 Task: Display the results of the 2022 Victory Lane Racing NASCAR Cup Series for the race "Echopark Texas Grand Prix" on the track "COTA".
Action: Mouse moved to (168, 357)
Screenshot: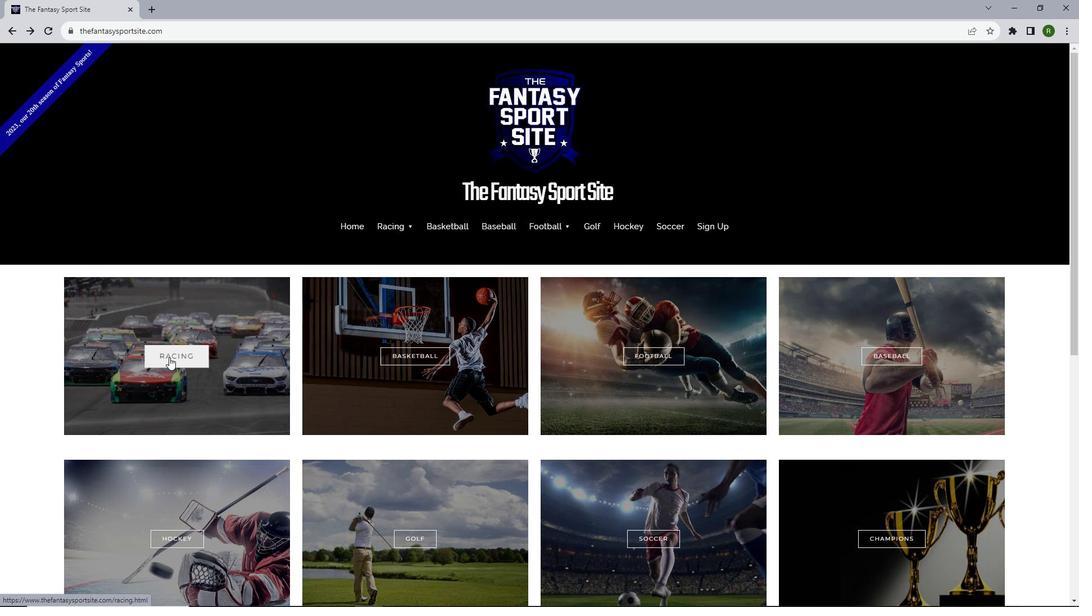 
Action: Mouse pressed left at (168, 357)
Screenshot: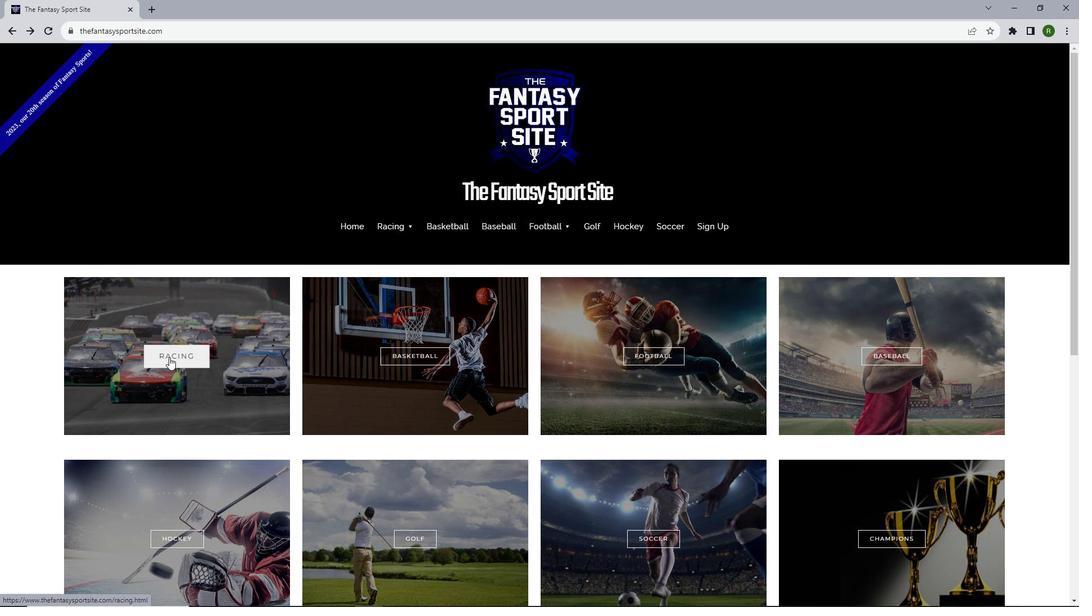 
Action: Mouse moved to (291, 325)
Screenshot: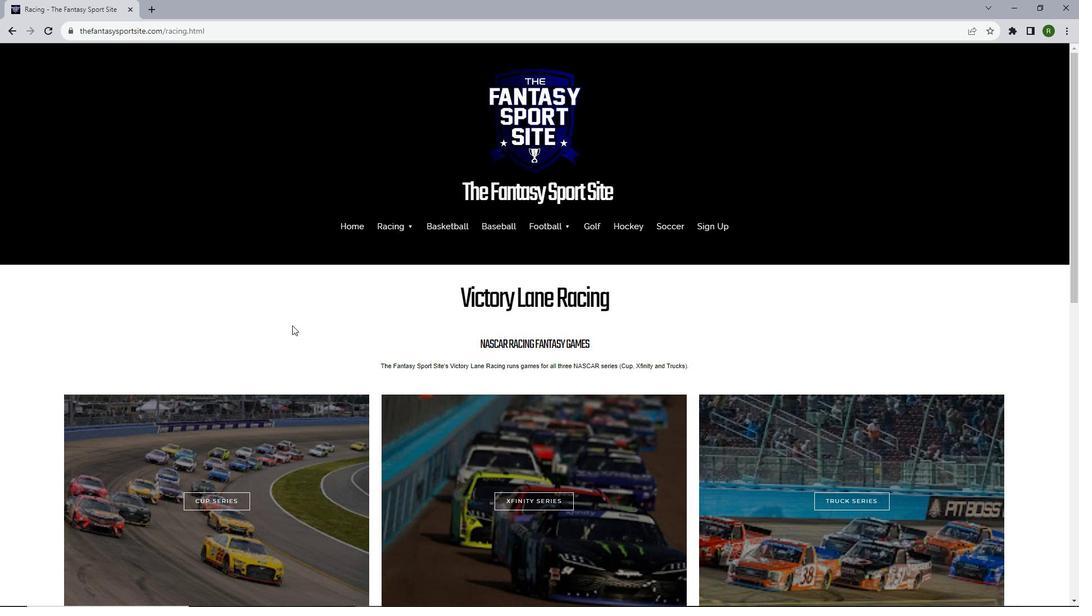 
Action: Mouse scrolled (291, 324) with delta (0, 0)
Screenshot: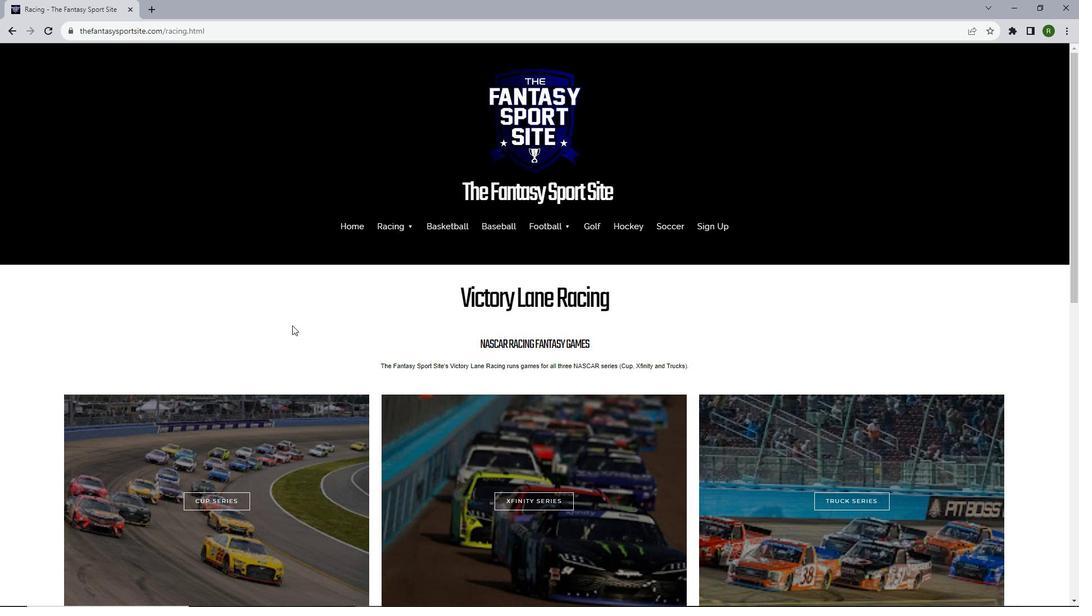 
Action: Mouse moved to (291, 326)
Screenshot: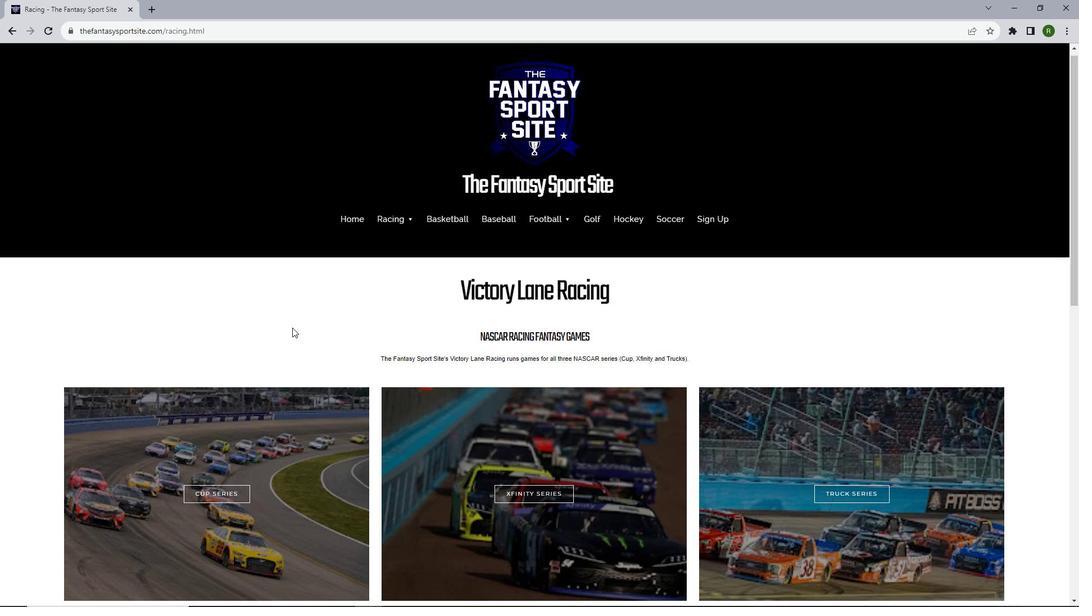 
Action: Mouse scrolled (291, 325) with delta (0, 0)
Screenshot: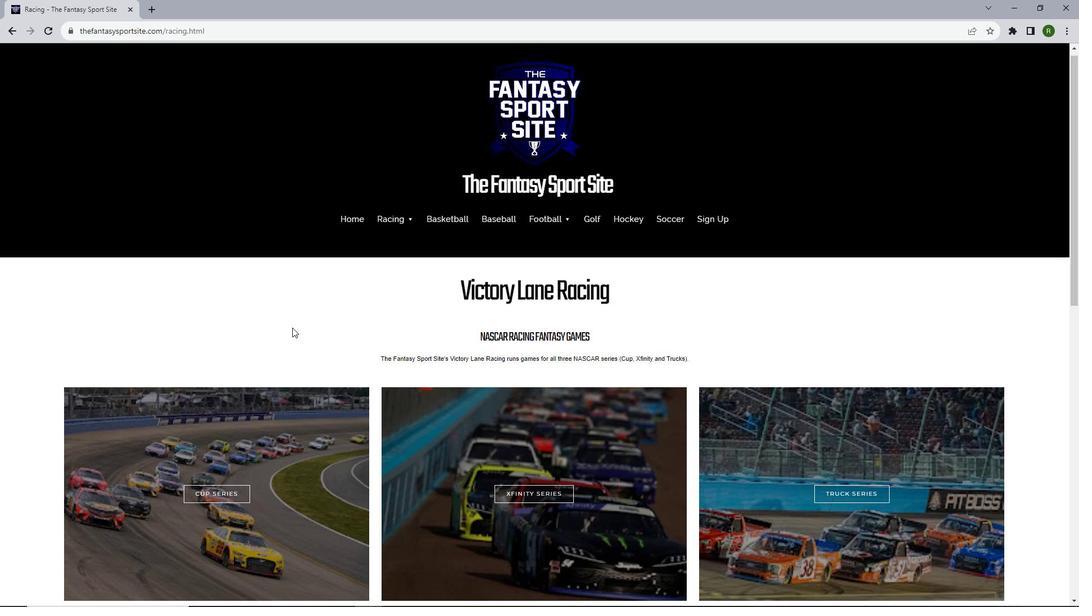 
Action: Mouse moved to (291, 327)
Screenshot: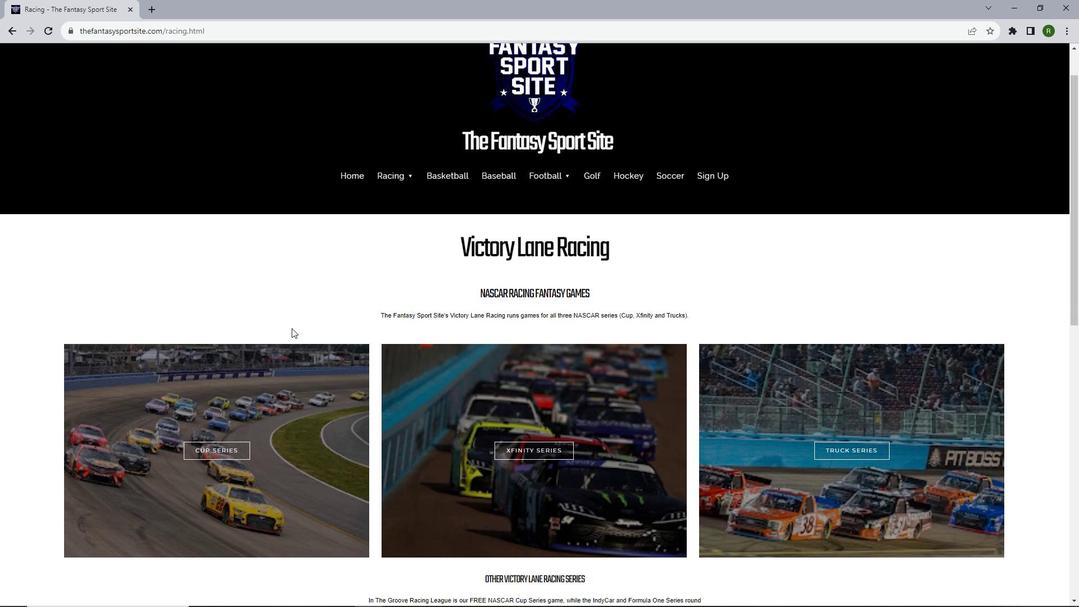 
Action: Mouse scrolled (291, 327) with delta (0, 0)
Screenshot: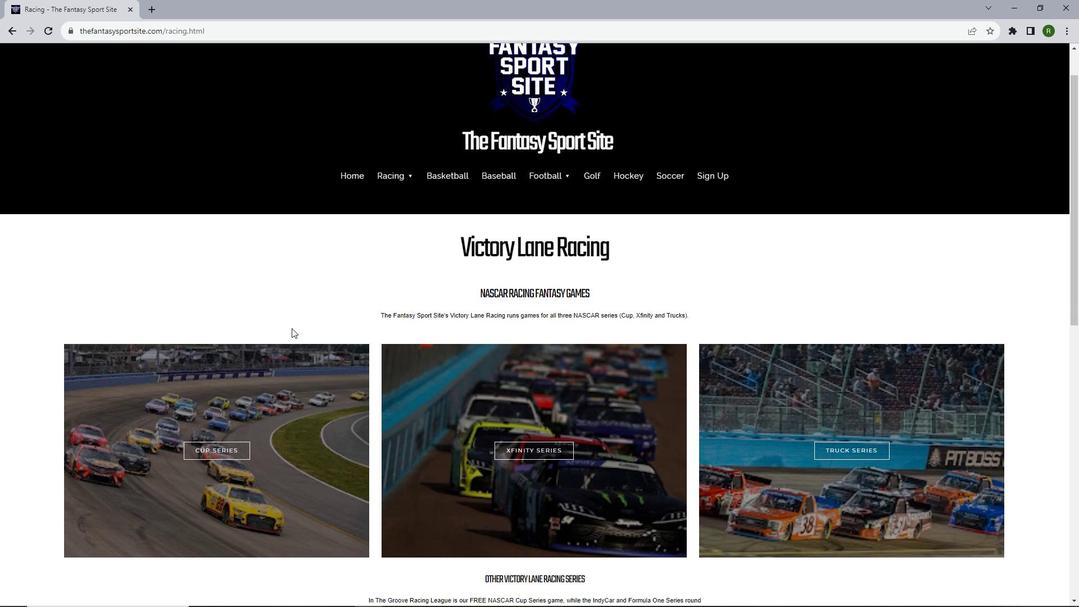 
Action: Mouse moved to (204, 328)
Screenshot: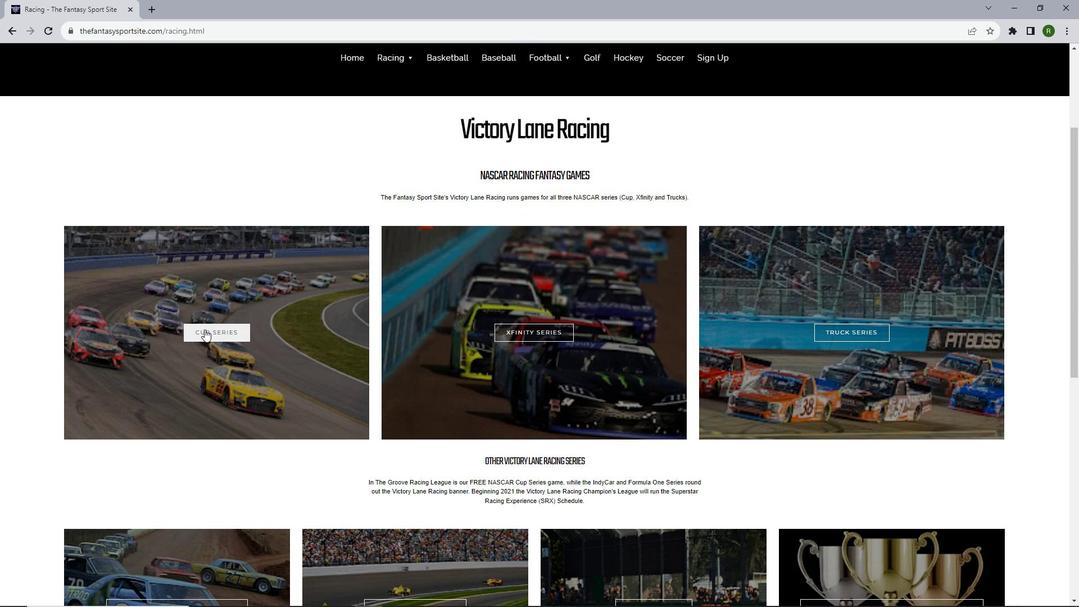 
Action: Mouse pressed left at (204, 328)
Screenshot: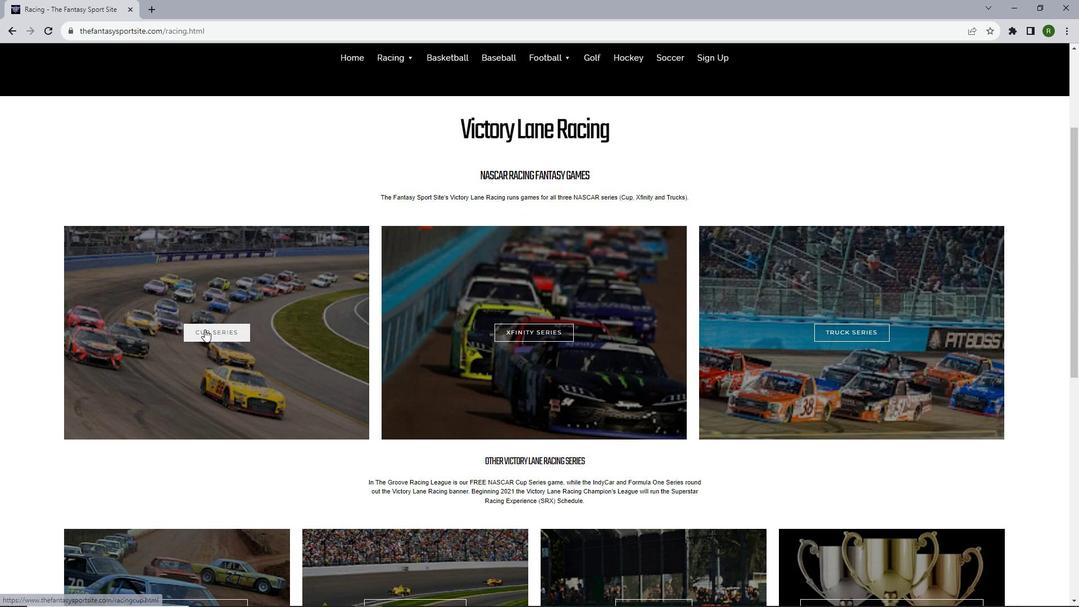 
Action: Mouse moved to (358, 259)
Screenshot: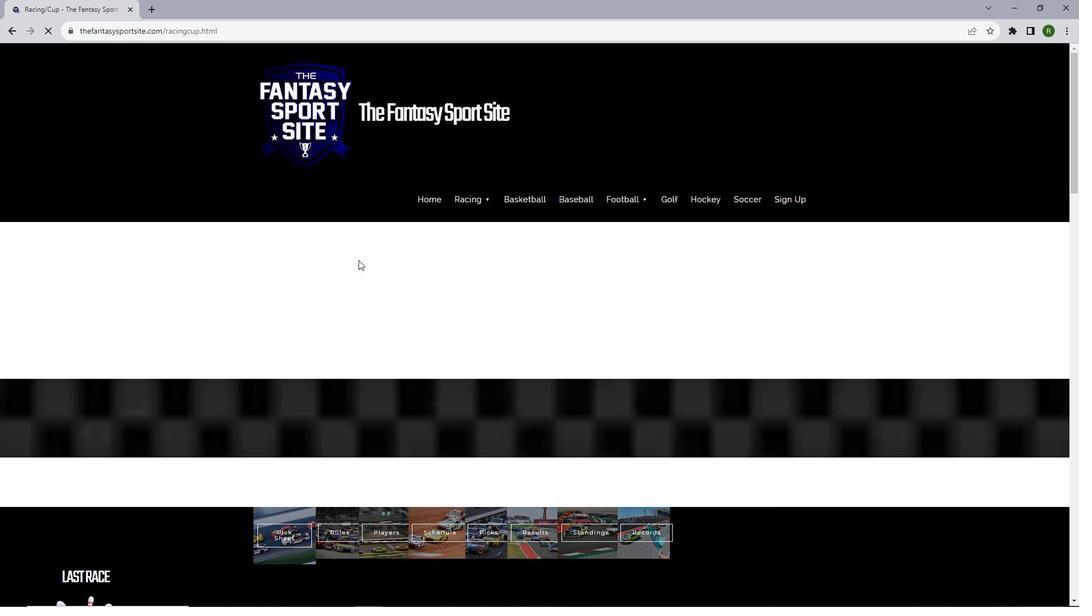 
Action: Mouse scrolled (358, 259) with delta (0, 0)
Screenshot: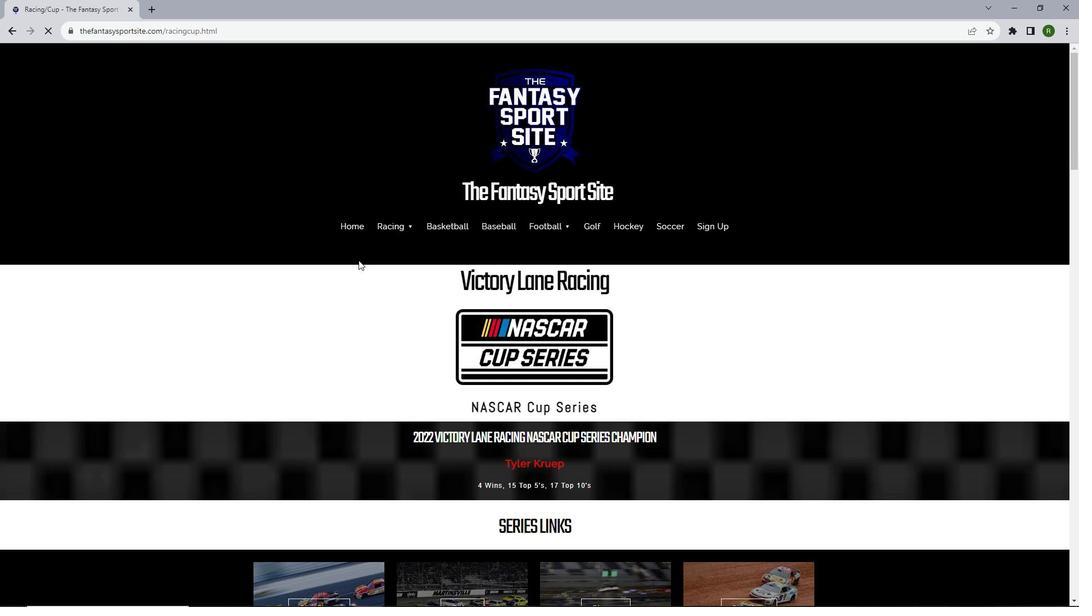 
Action: Mouse scrolled (358, 259) with delta (0, 0)
Screenshot: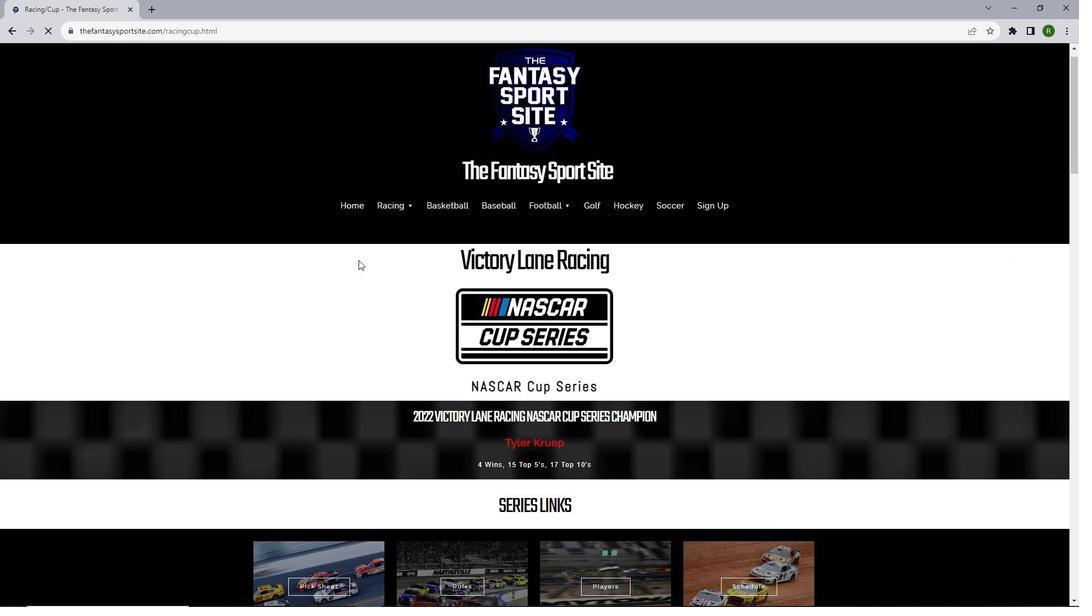 
Action: Mouse scrolled (358, 259) with delta (0, 0)
Screenshot: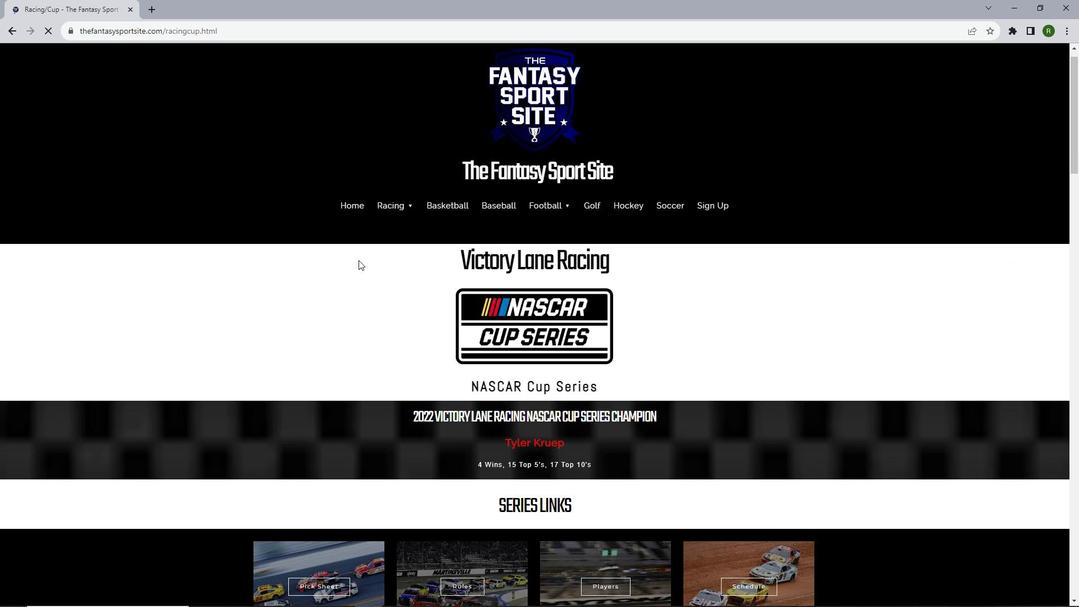 
Action: Mouse scrolled (358, 259) with delta (0, 0)
Screenshot: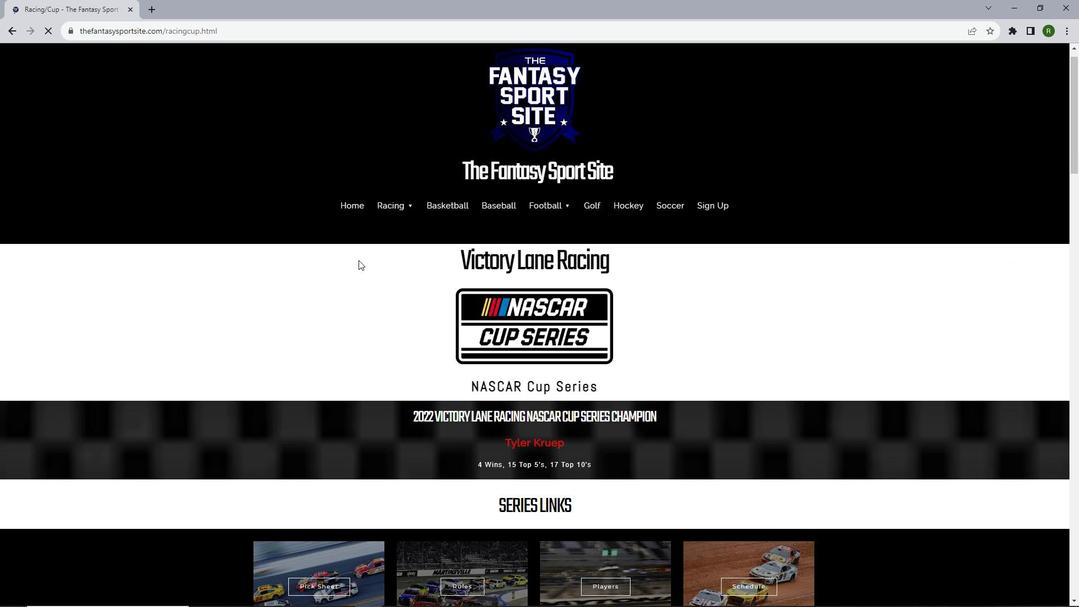 
Action: Mouse scrolled (358, 259) with delta (0, 0)
Screenshot: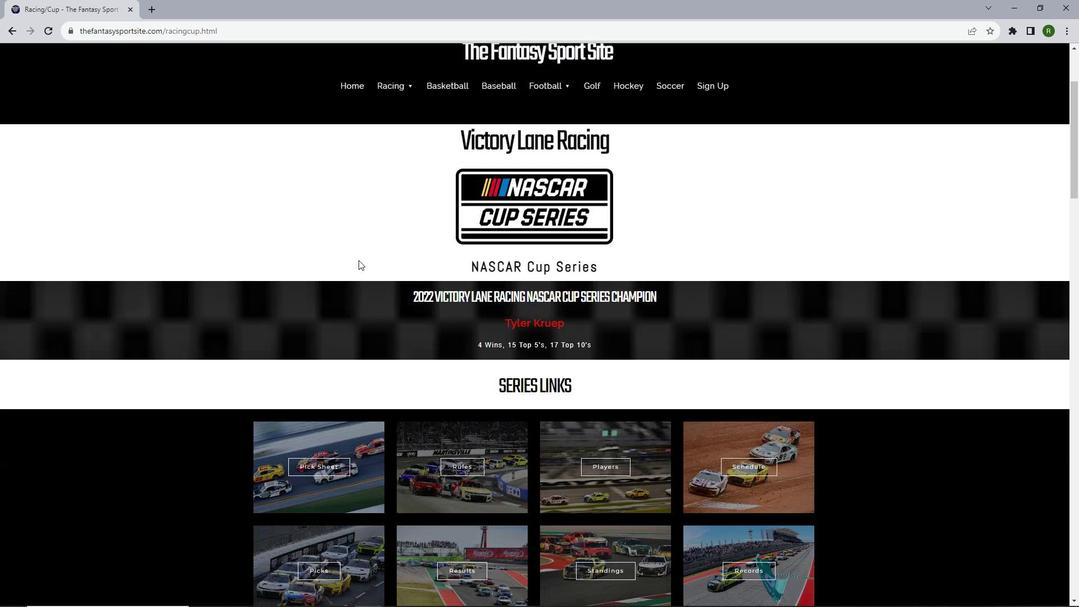 
Action: Mouse moved to (357, 264)
Screenshot: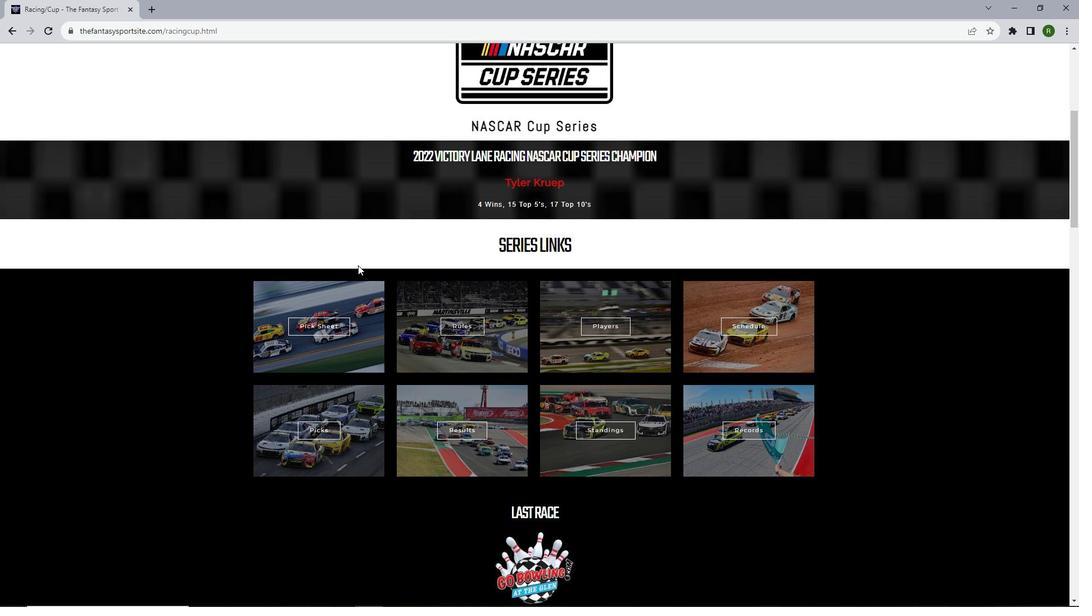 
Action: Mouse scrolled (357, 264) with delta (0, 0)
Screenshot: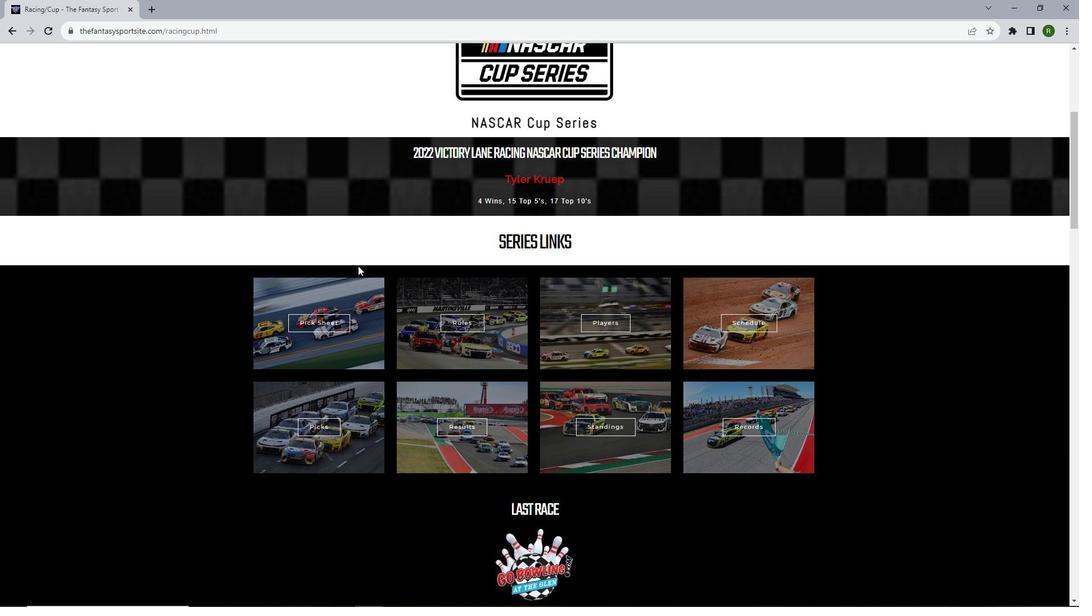 
Action: Mouse moved to (452, 370)
Screenshot: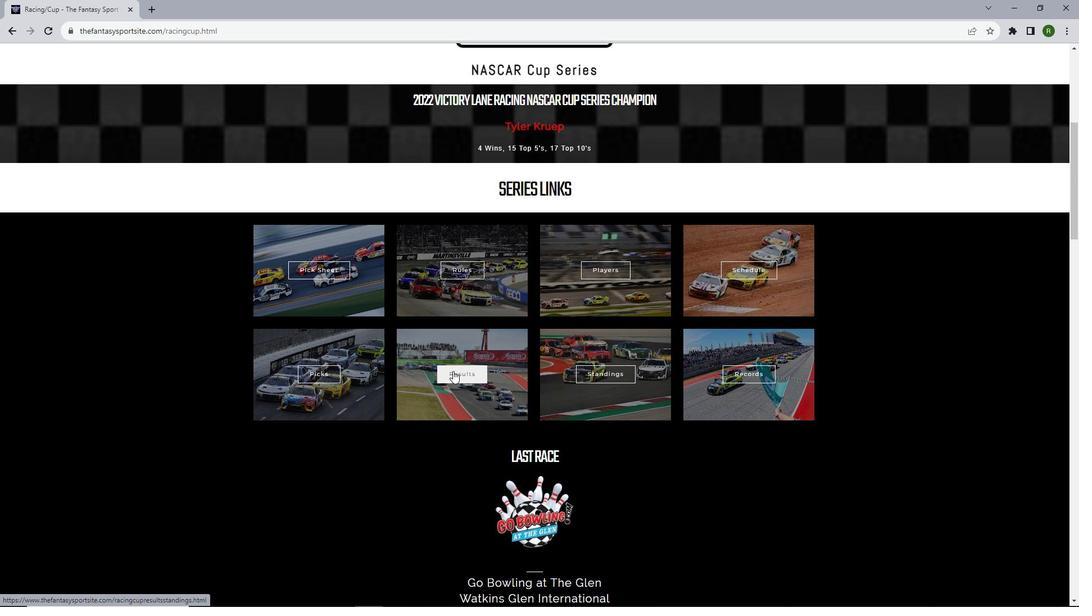 
Action: Mouse pressed left at (452, 370)
Screenshot: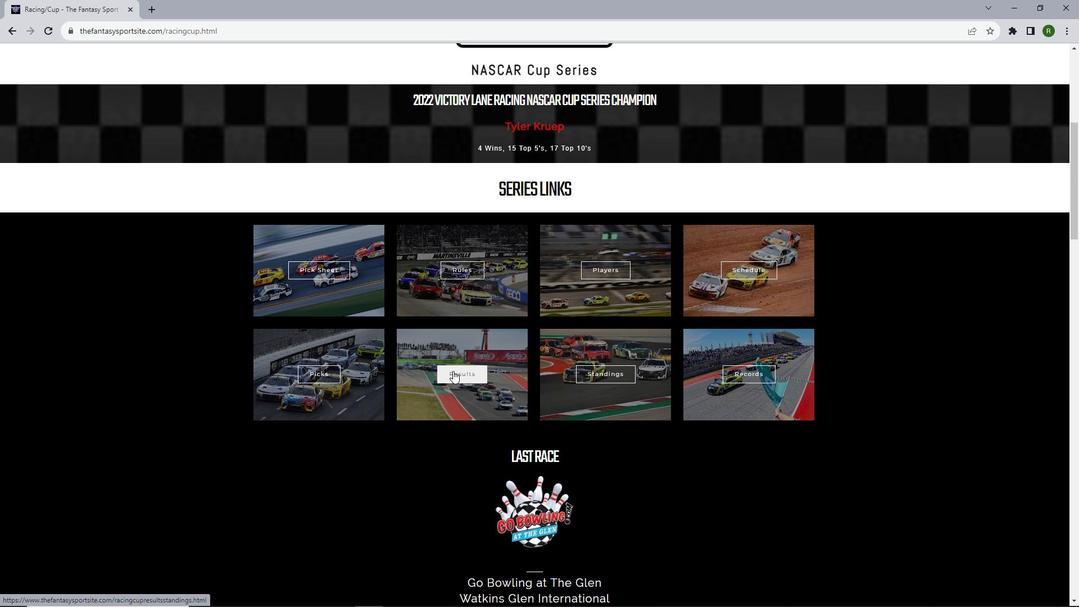 
Action: Mouse moved to (415, 312)
Screenshot: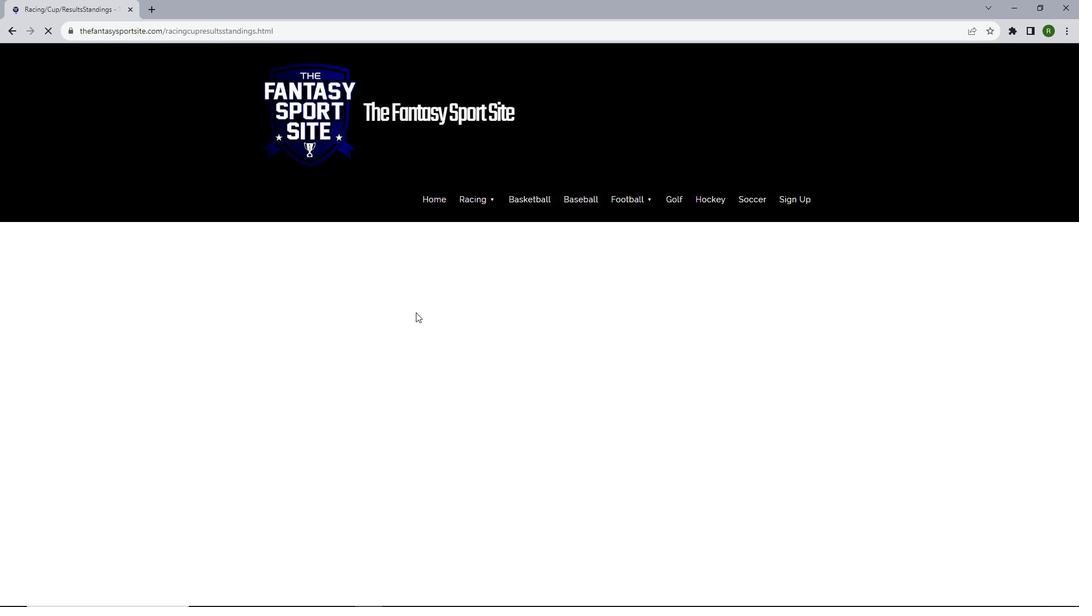 
Action: Mouse scrolled (415, 311) with delta (0, 0)
Screenshot: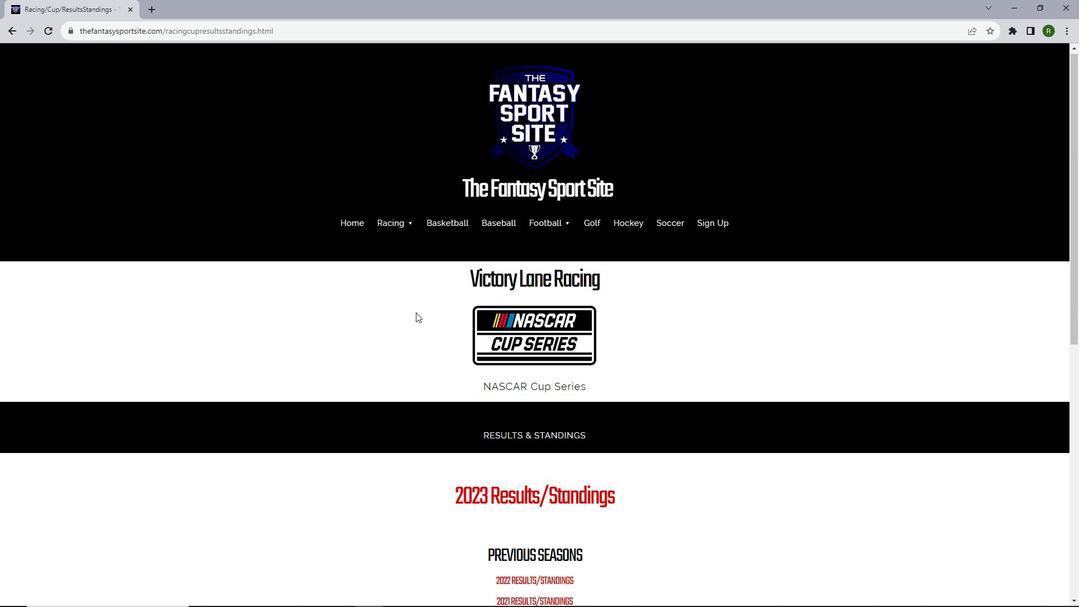 
Action: Mouse scrolled (415, 311) with delta (0, 0)
Screenshot: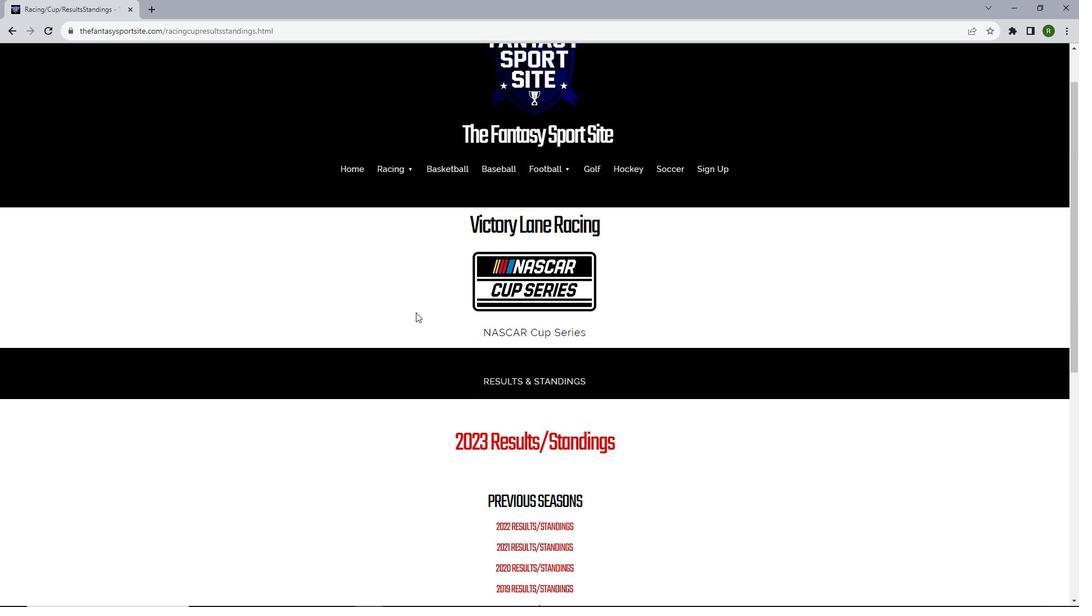
Action: Mouse scrolled (415, 311) with delta (0, 0)
Screenshot: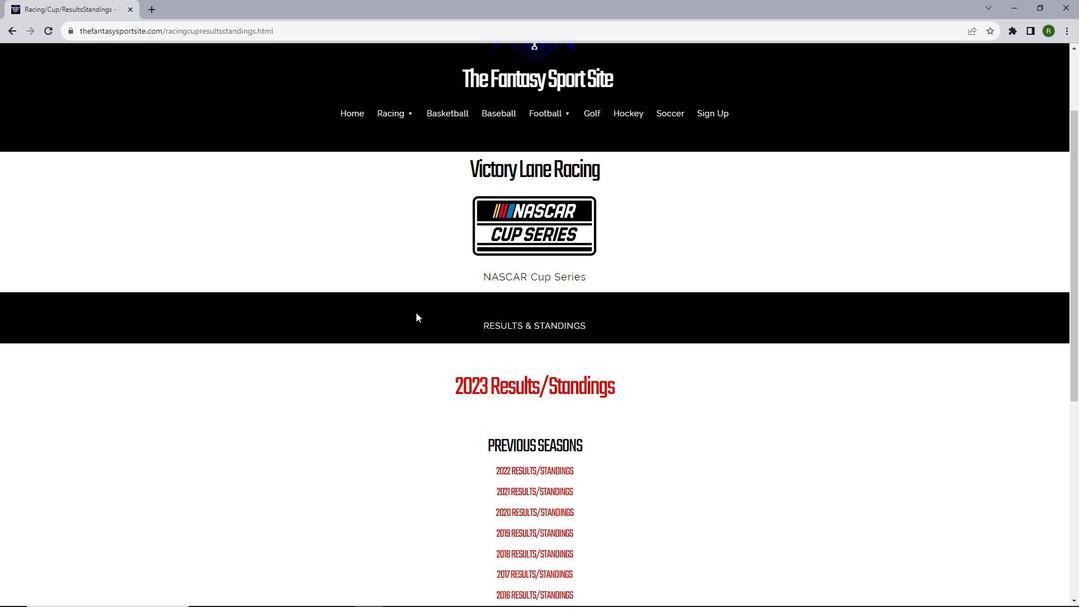 
Action: Mouse scrolled (415, 311) with delta (0, 0)
Screenshot: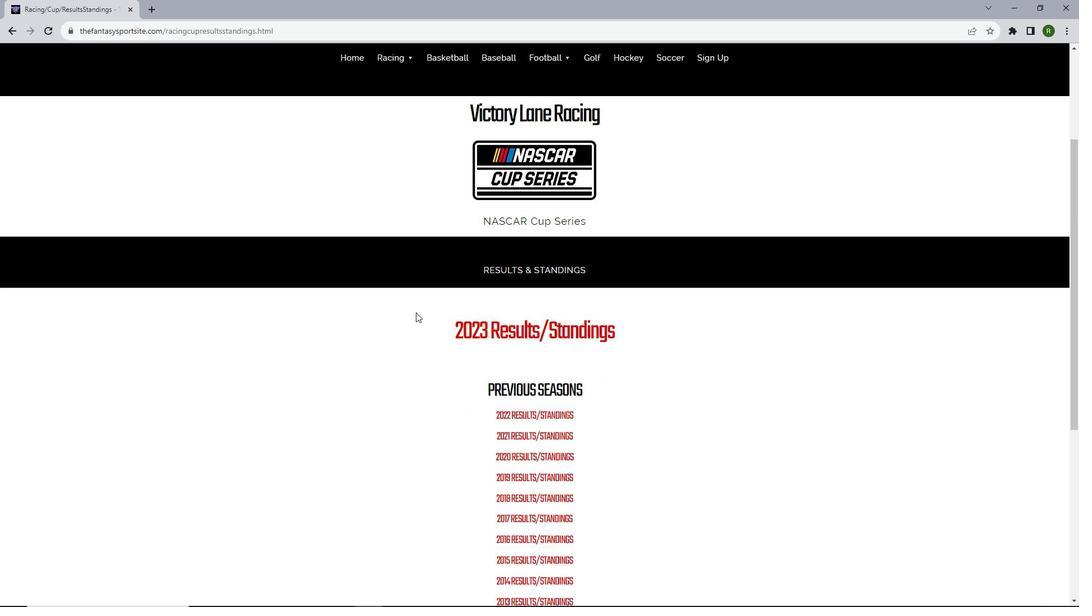 
Action: Mouse scrolled (415, 311) with delta (0, 0)
Screenshot: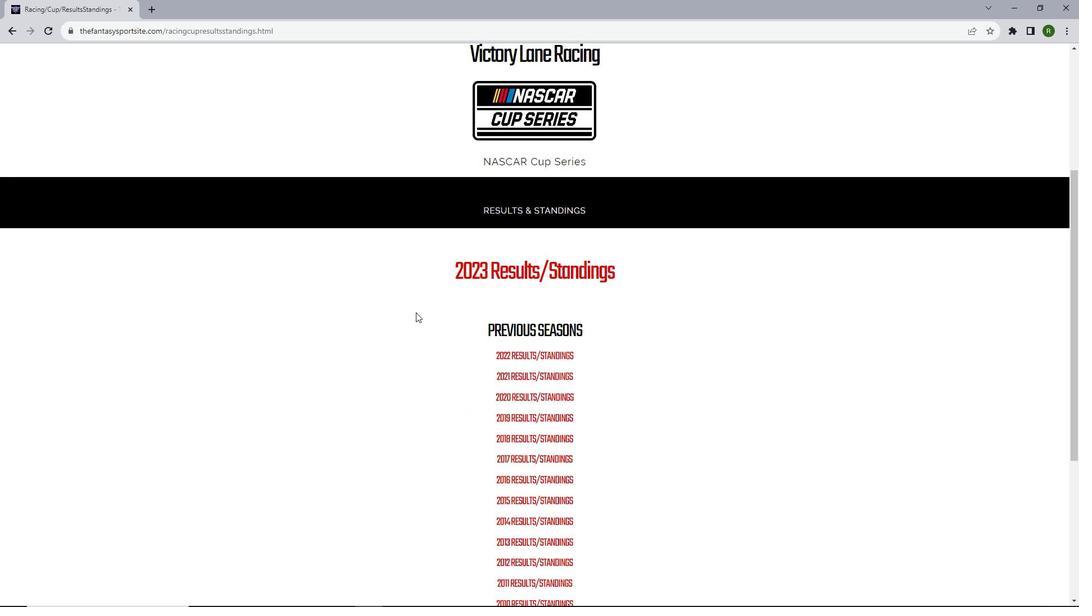 
Action: Mouse moved to (554, 307)
Screenshot: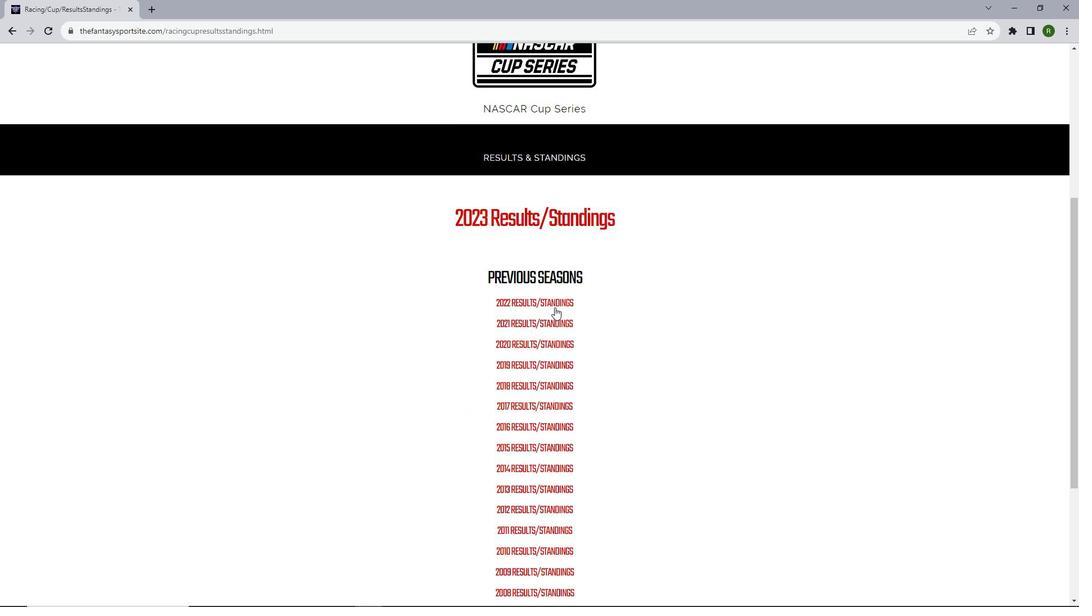 
Action: Mouse pressed left at (554, 307)
Screenshot: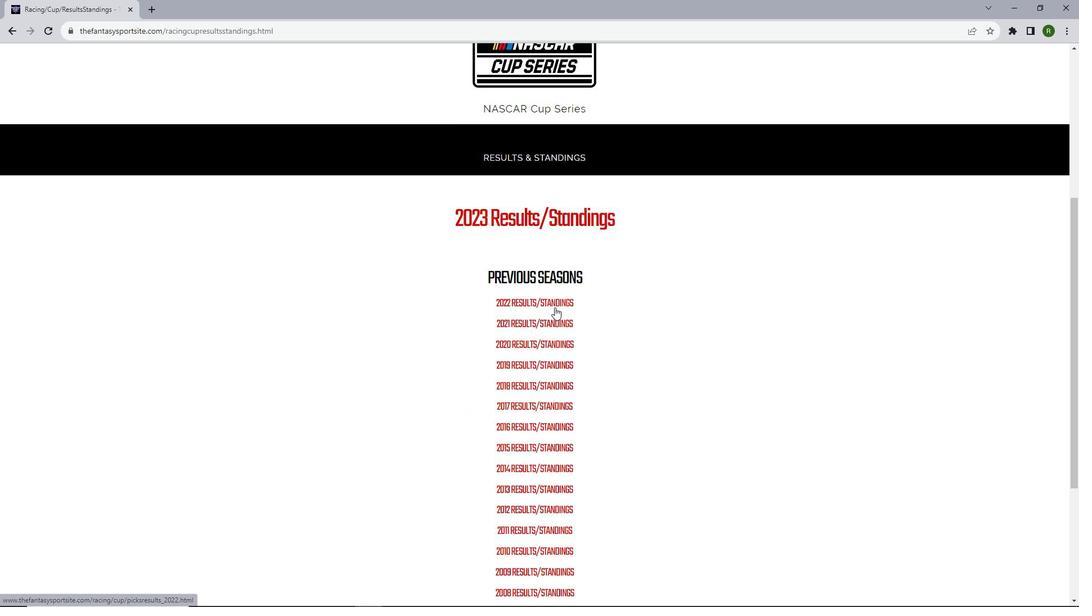 
Action: Mouse moved to (638, 179)
Screenshot: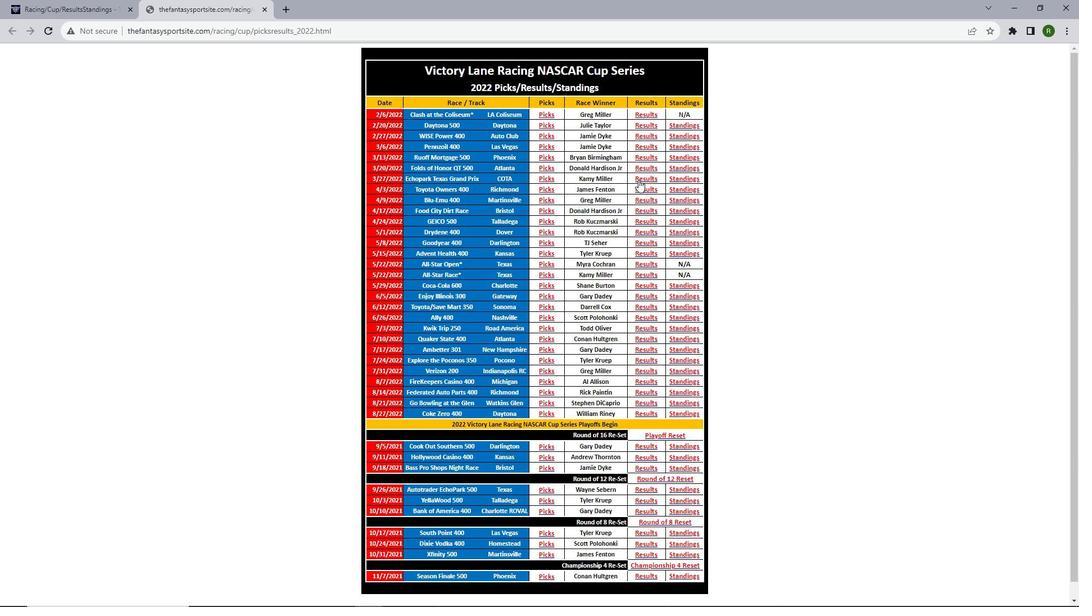 
Action: Mouse pressed left at (638, 179)
Screenshot: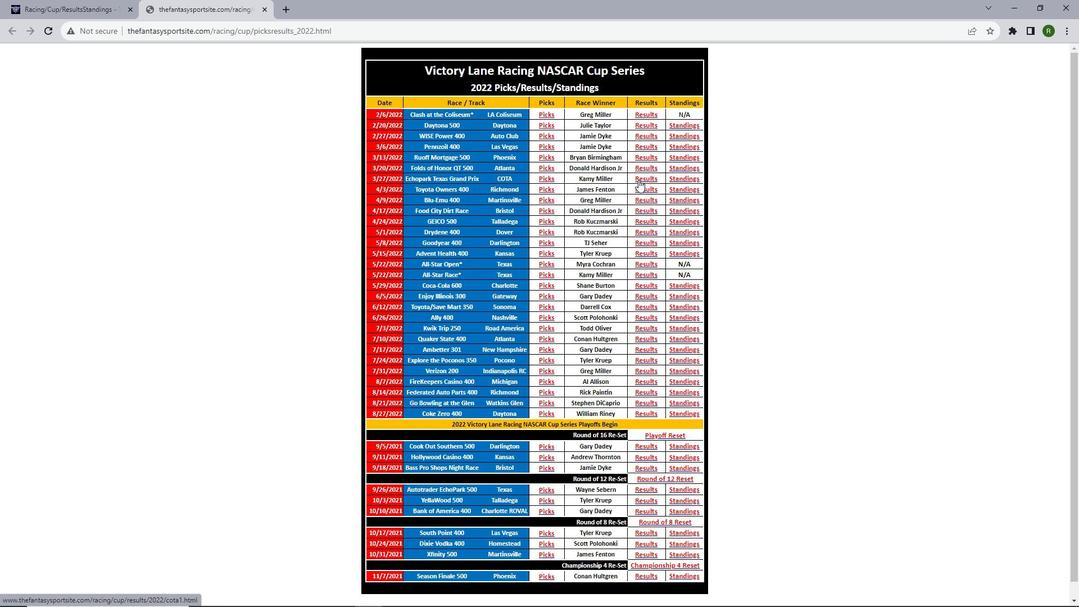 
Action: Mouse moved to (466, 162)
Screenshot: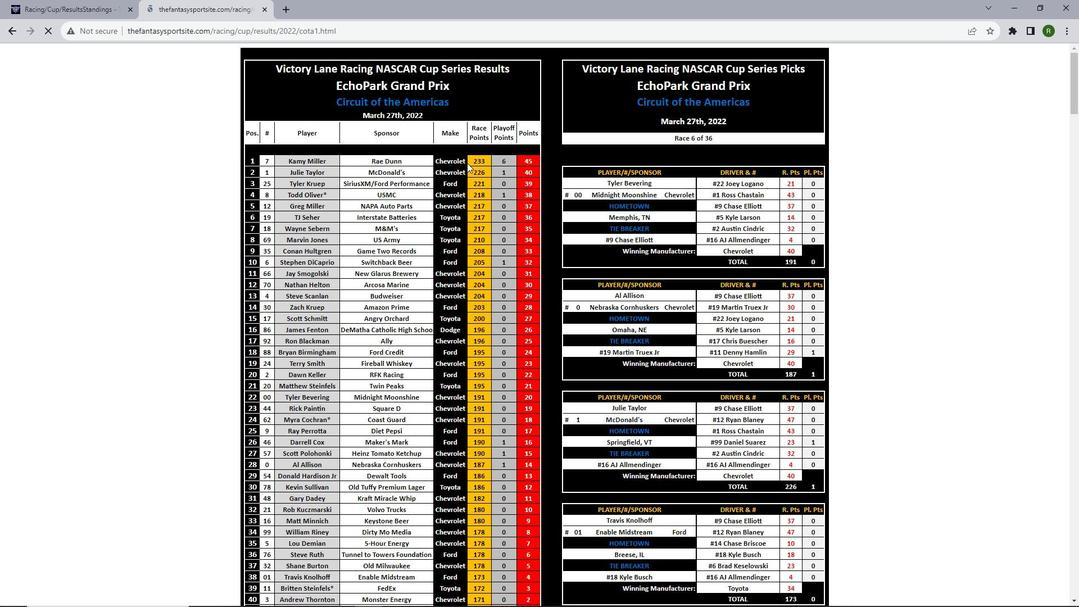 
Action: Mouse scrolled (466, 161) with delta (0, 0)
Screenshot: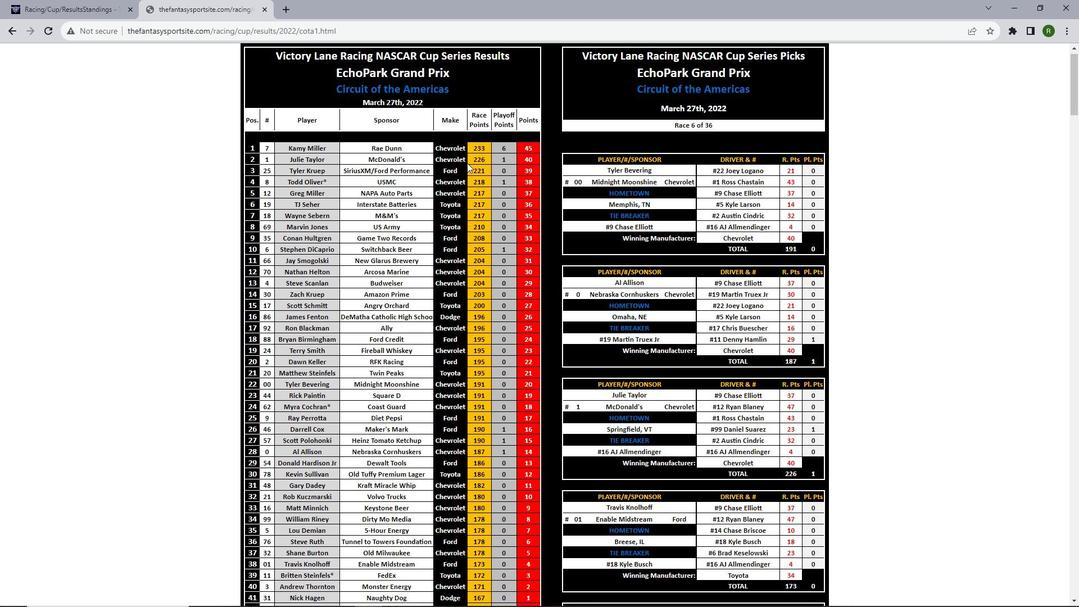 
Action: Mouse scrolled (466, 161) with delta (0, 0)
Screenshot: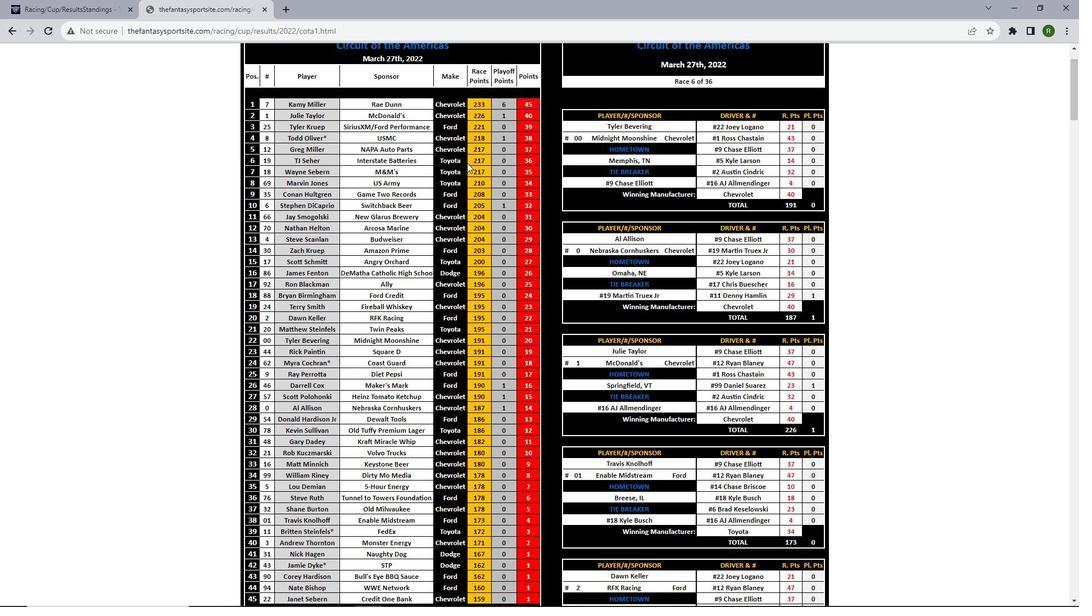 
Action: Mouse scrolled (466, 161) with delta (0, 0)
Screenshot: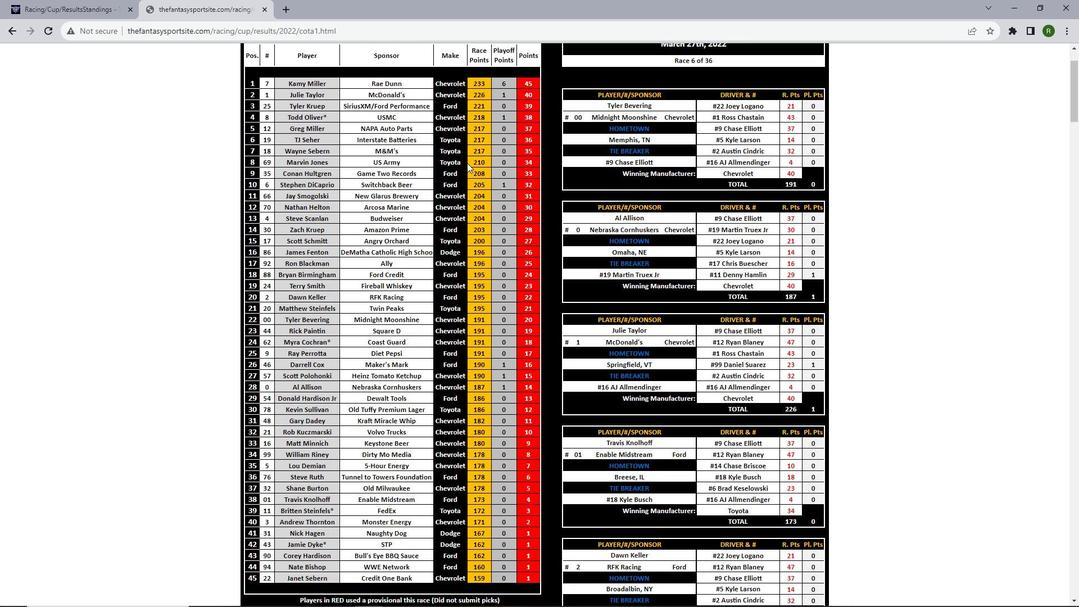 
Action: Mouse scrolled (466, 161) with delta (0, 0)
Screenshot: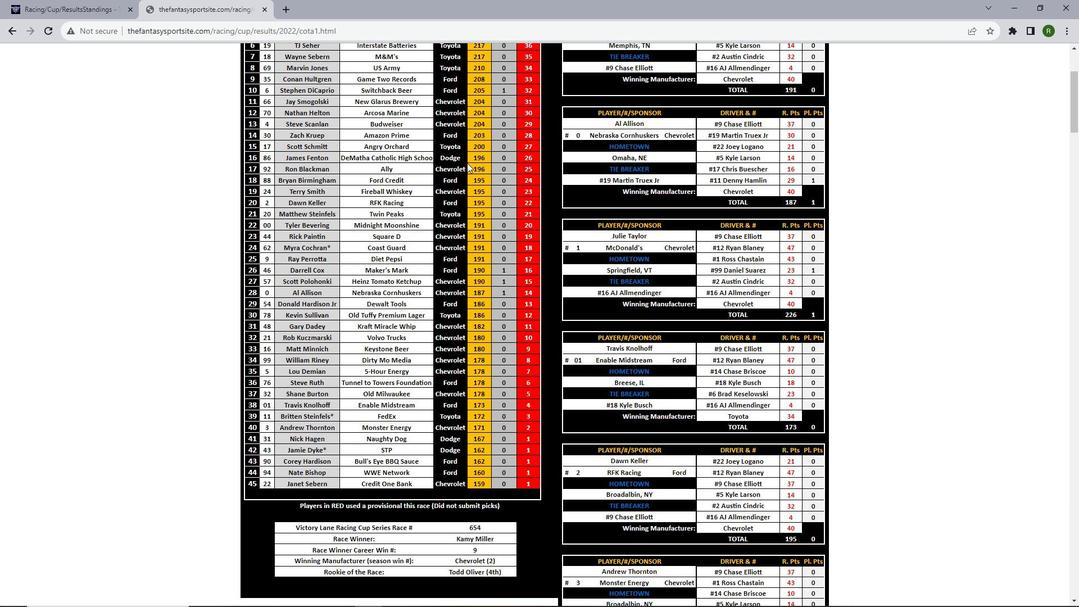 
Action: Mouse scrolled (466, 161) with delta (0, 0)
Screenshot: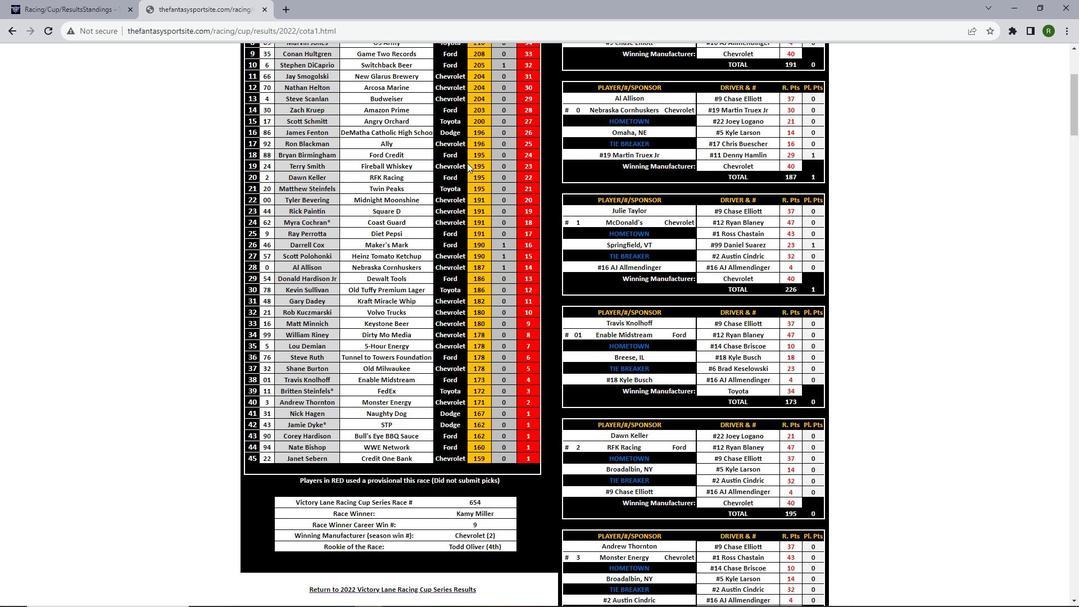 
Action: Mouse scrolled (466, 161) with delta (0, 0)
Screenshot: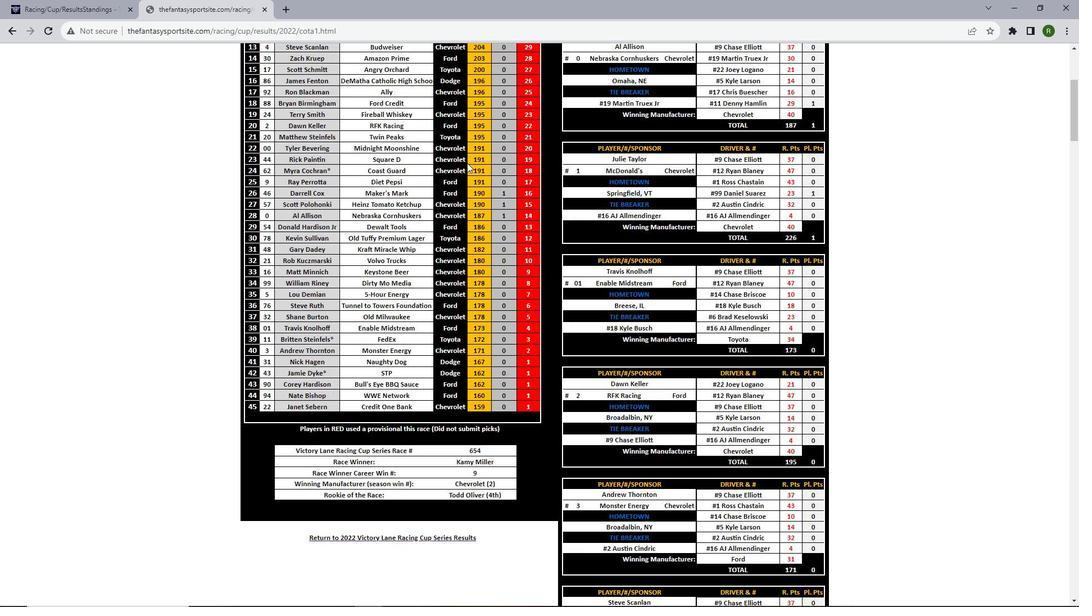 
Action: Mouse scrolled (466, 161) with delta (0, 0)
Screenshot: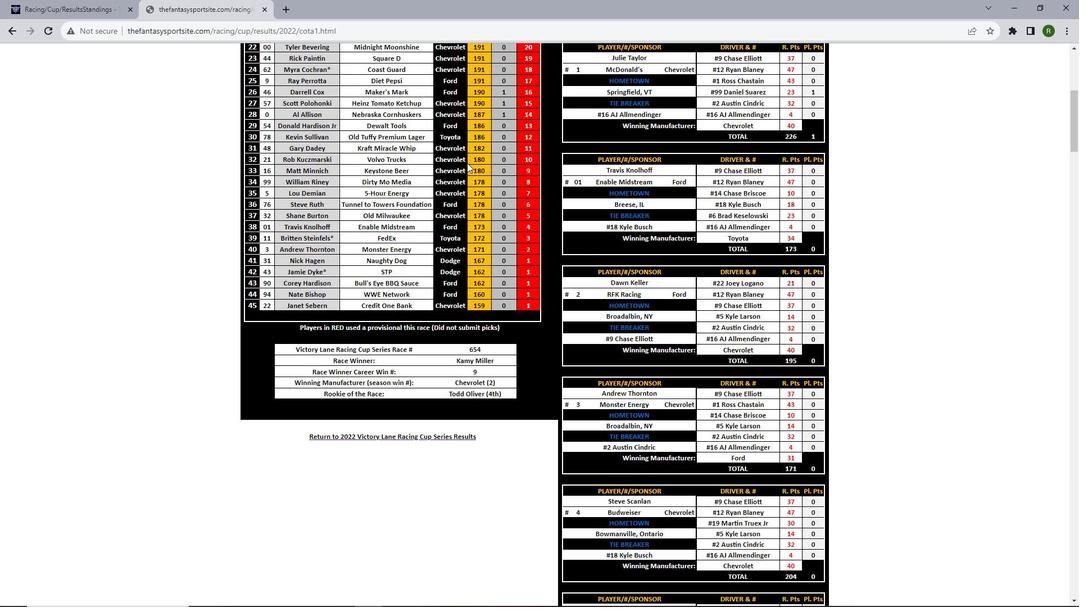 
Action: Mouse scrolled (466, 161) with delta (0, 0)
Screenshot: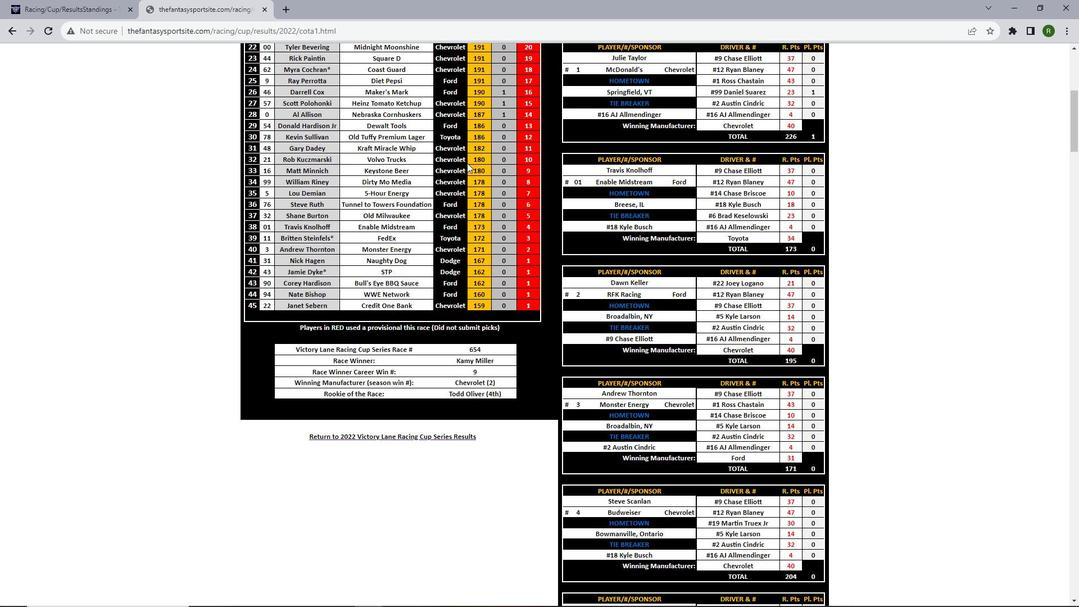 
Action: Mouse scrolled (466, 161) with delta (0, 0)
Screenshot: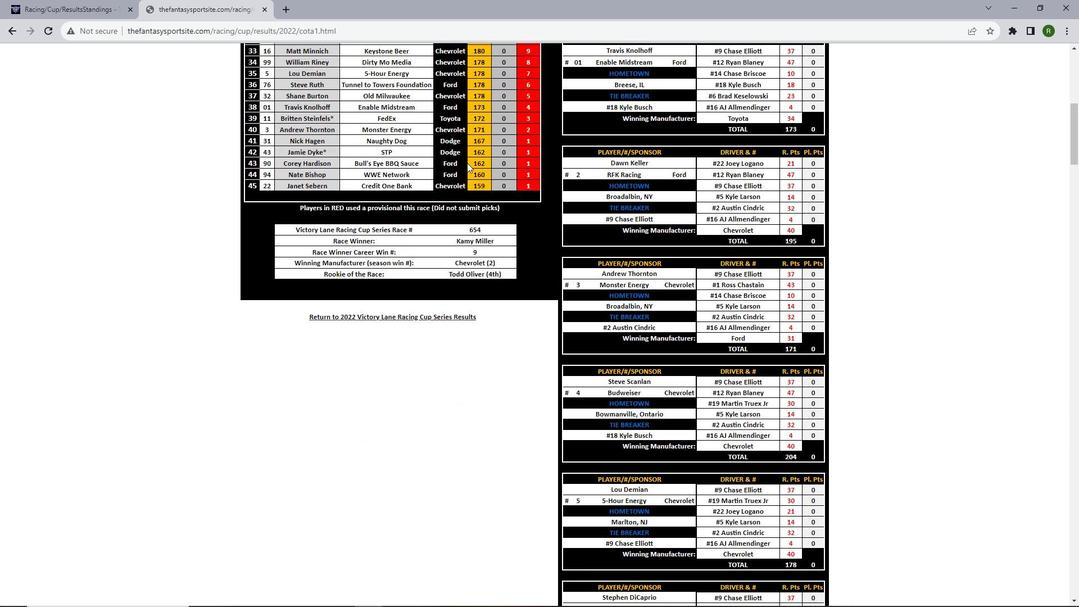 
Action: Mouse scrolled (466, 161) with delta (0, 0)
Screenshot: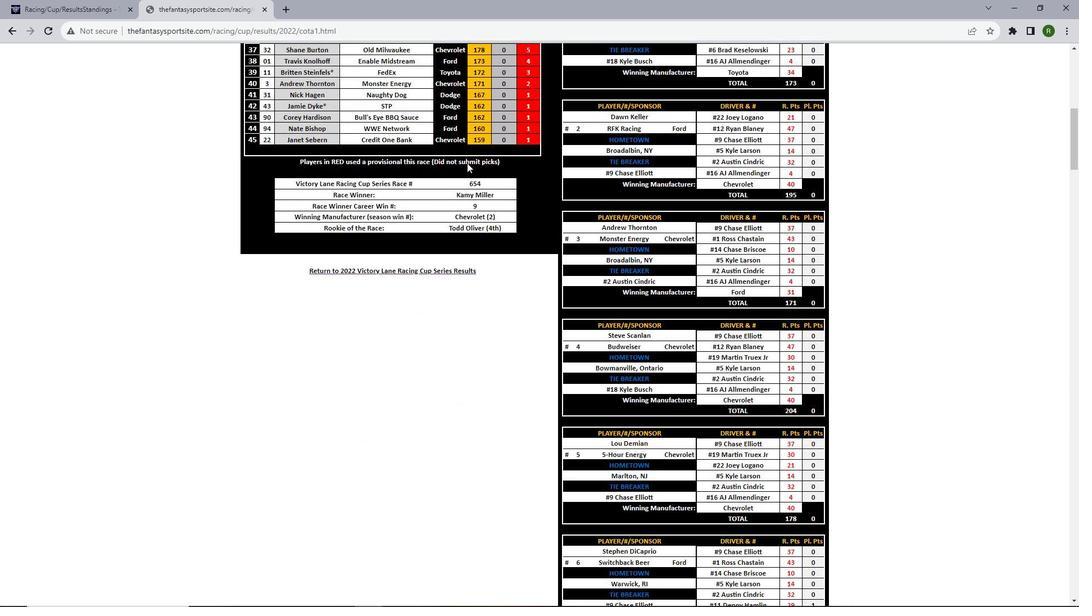 
Action: Mouse scrolled (466, 161) with delta (0, 0)
Screenshot: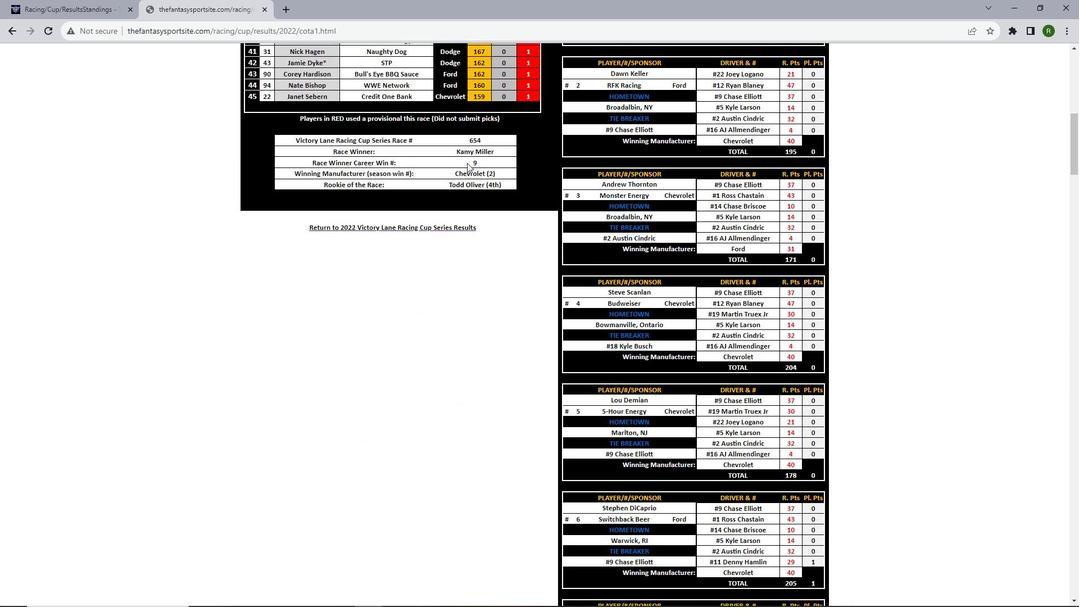 
Action: Mouse scrolled (466, 161) with delta (0, 0)
Screenshot: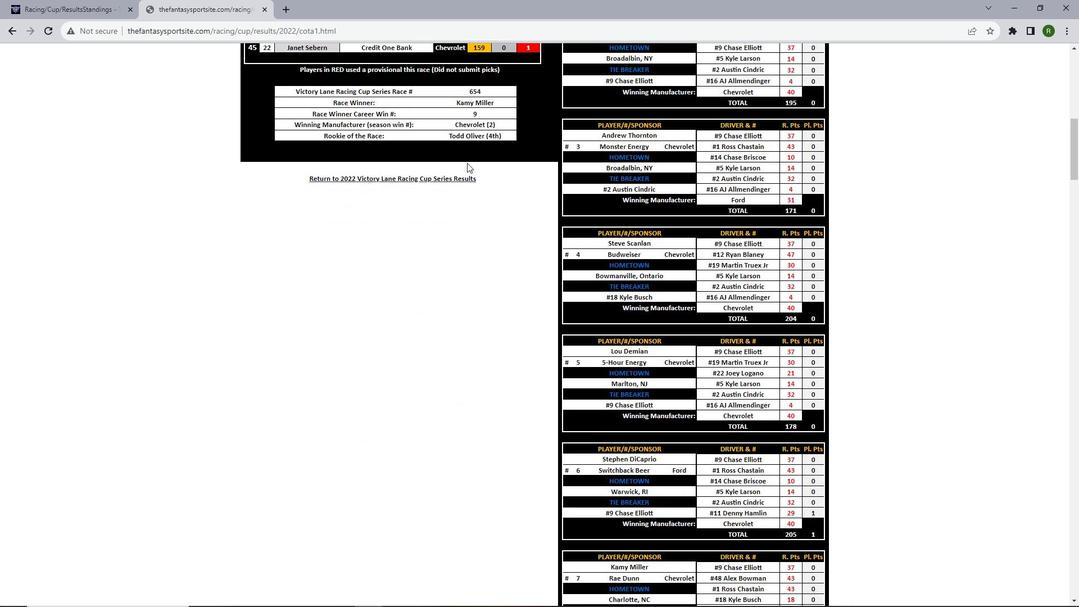 
Action: Mouse scrolled (466, 161) with delta (0, 0)
Screenshot: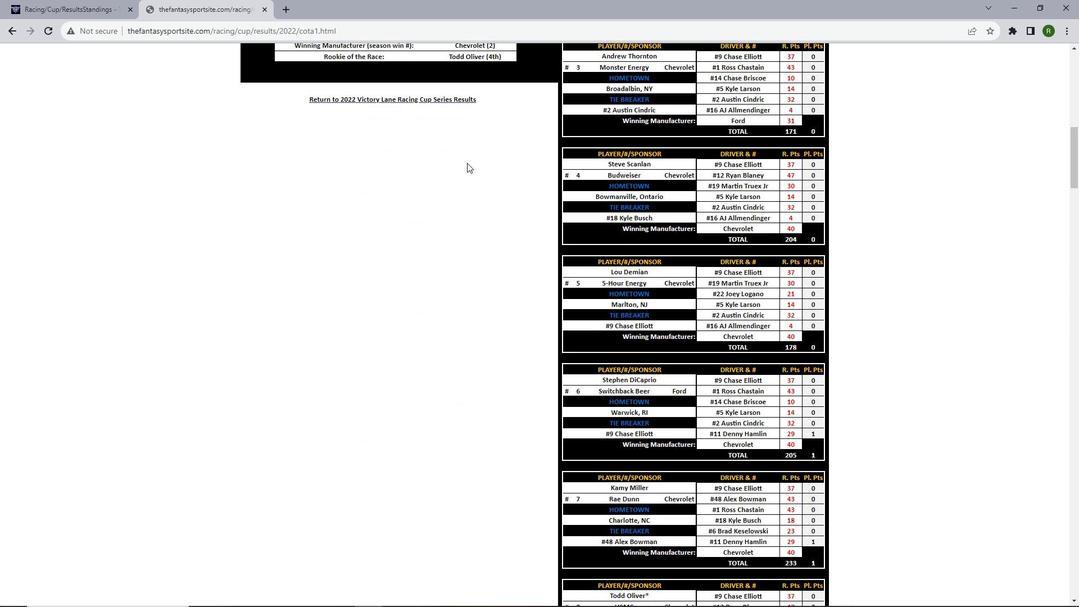 
Action: Mouse scrolled (466, 161) with delta (0, 0)
Screenshot: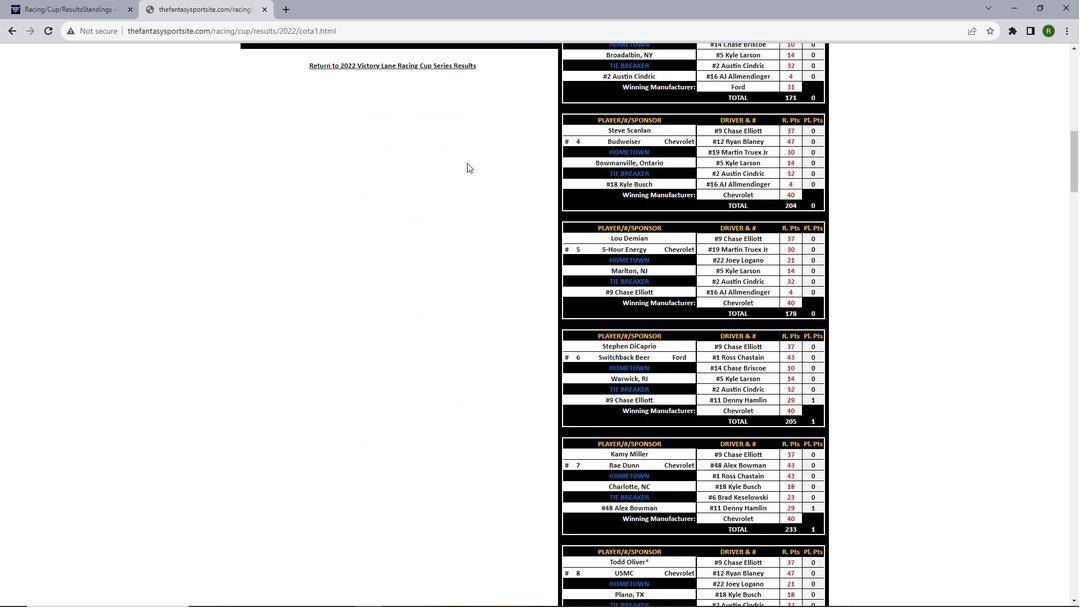 
Action: Mouse scrolled (466, 161) with delta (0, 0)
Screenshot: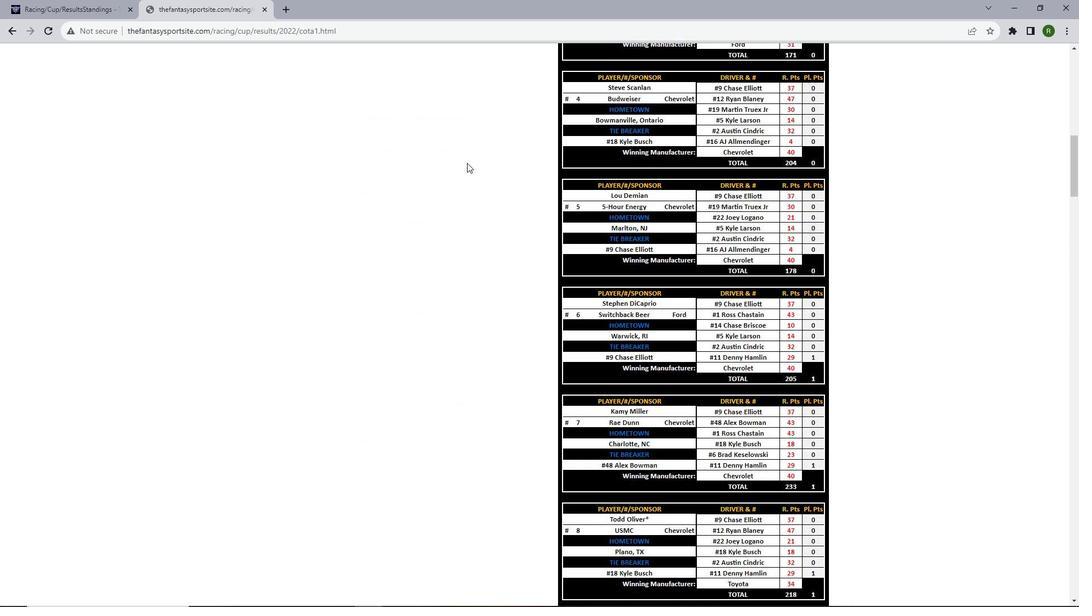 
Action: Mouse moved to (465, 162)
Screenshot: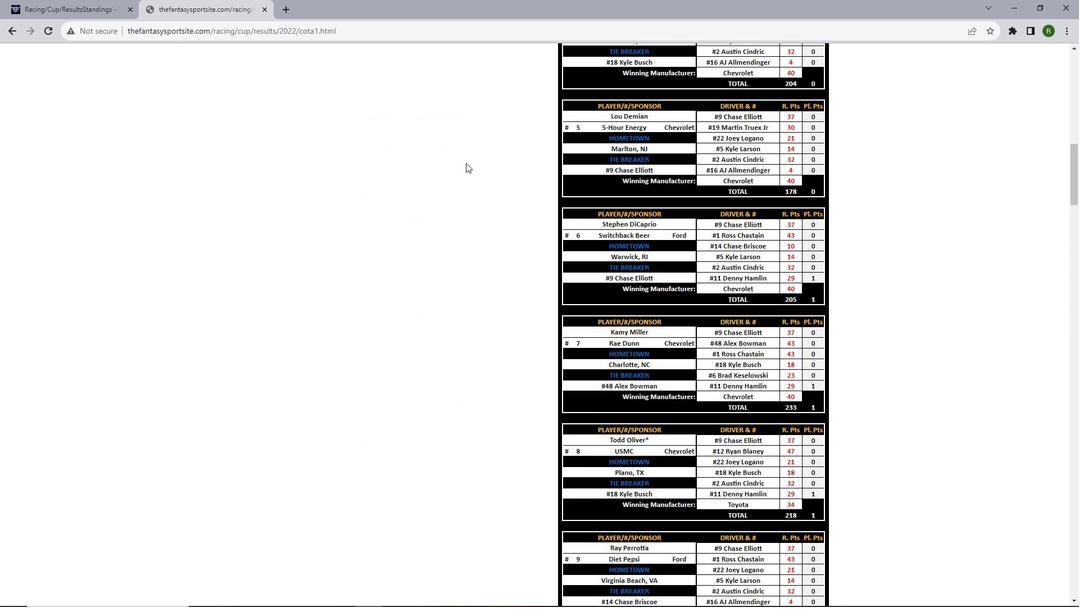 
Action: Mouse scrolled (465, 161) with delta (0, 0)
Screenshot: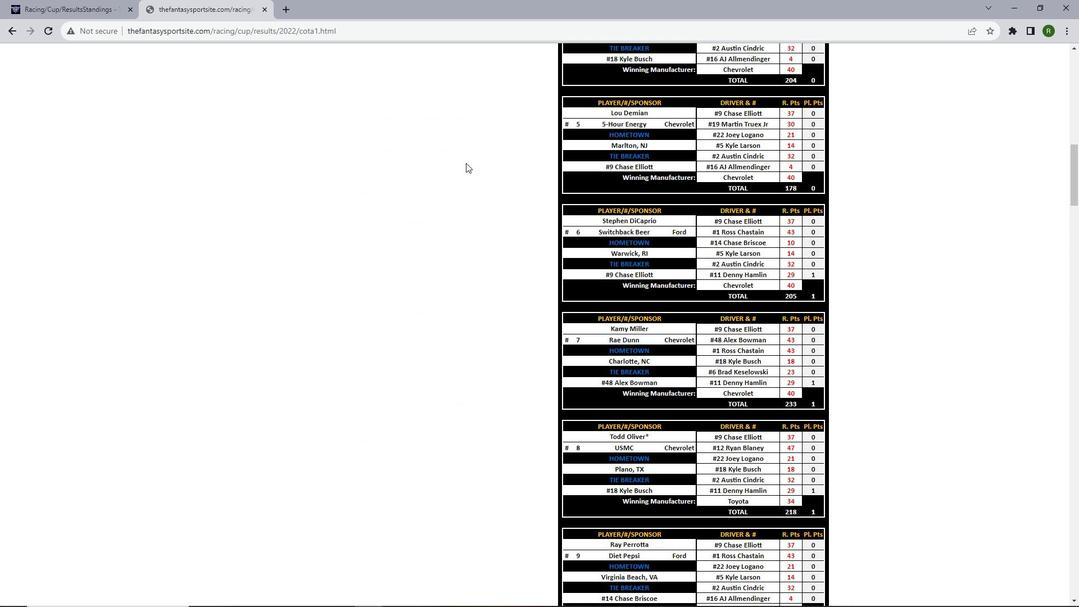 
Action: Mouse scrolled (465, 161) with delta (0, 0)
Screenshot: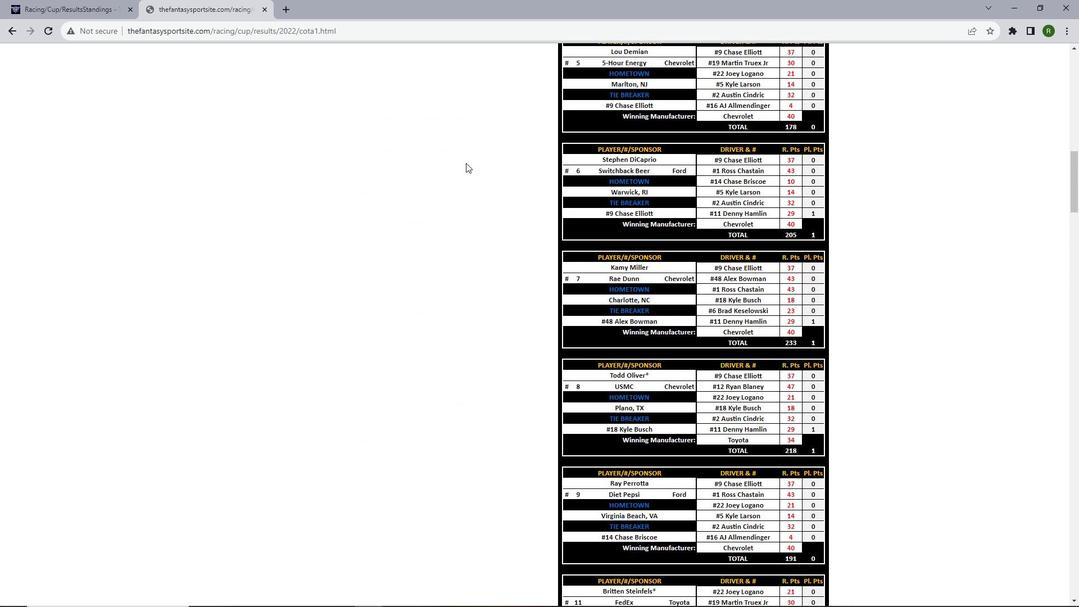 
Action: Mouse scrolled (465, 161) with delta (0, 0)
Screenshot: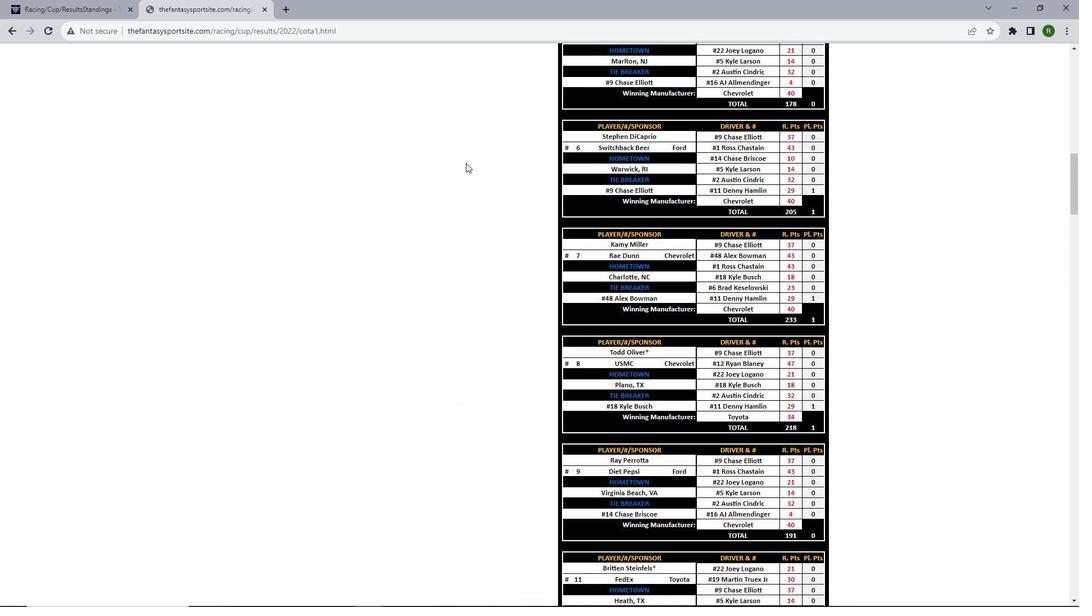 
Action: Mouse scrolled (465, 161) with delta (0, 0)
Screenshot: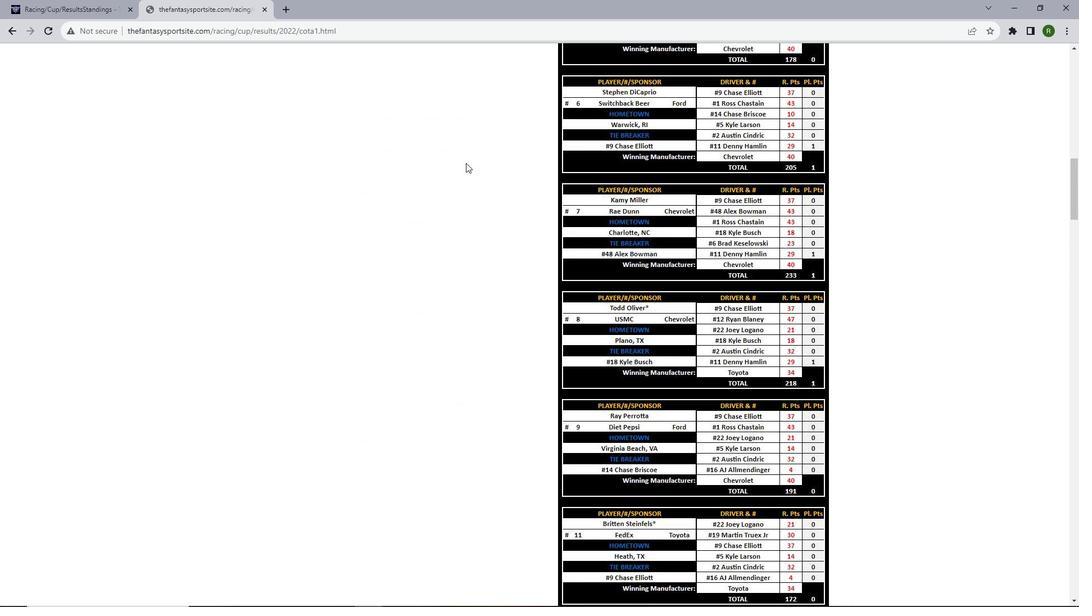 
Action: Mouse scrolled (465, 161) with delta (0, 0)
Screenshot: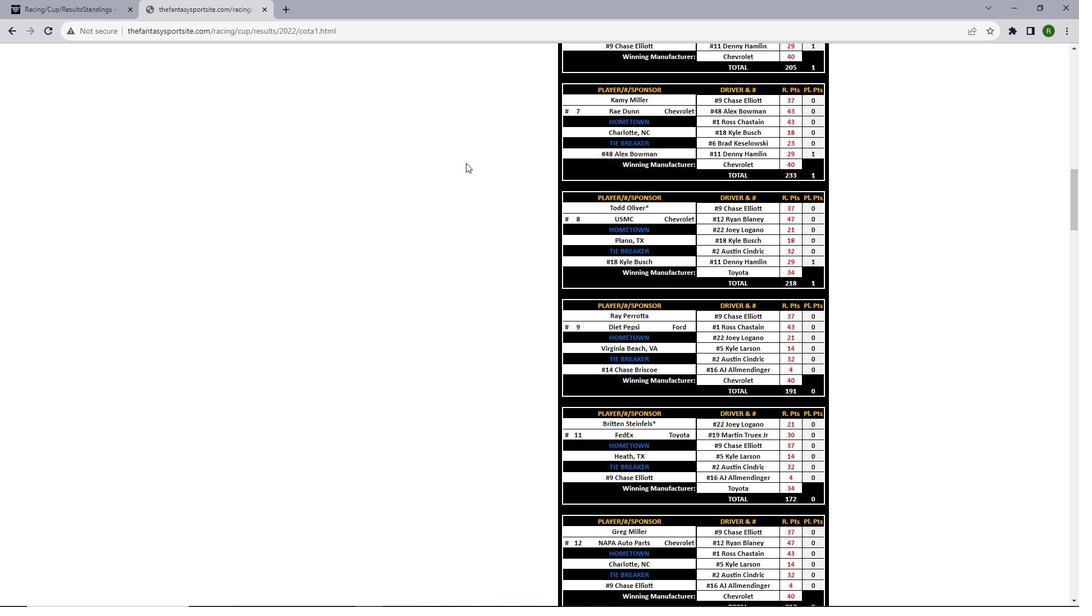 
Action: Mouse scrolled (465, 161) with delta (0, 0)
Screenshot: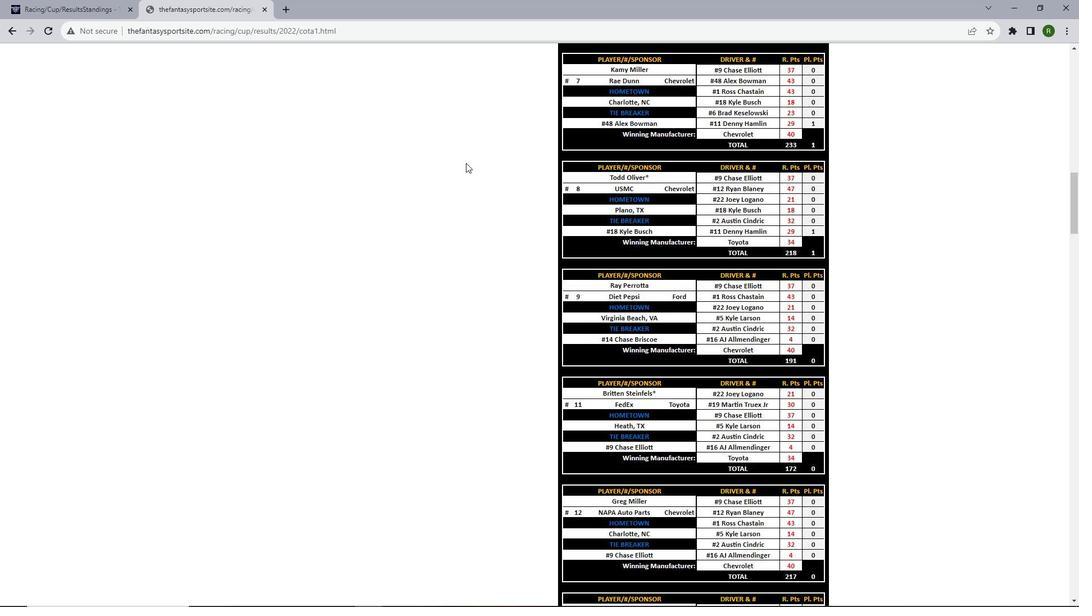 
Action: Mouse scrolled (465, 161) with delta (0, 0)
Screenshot: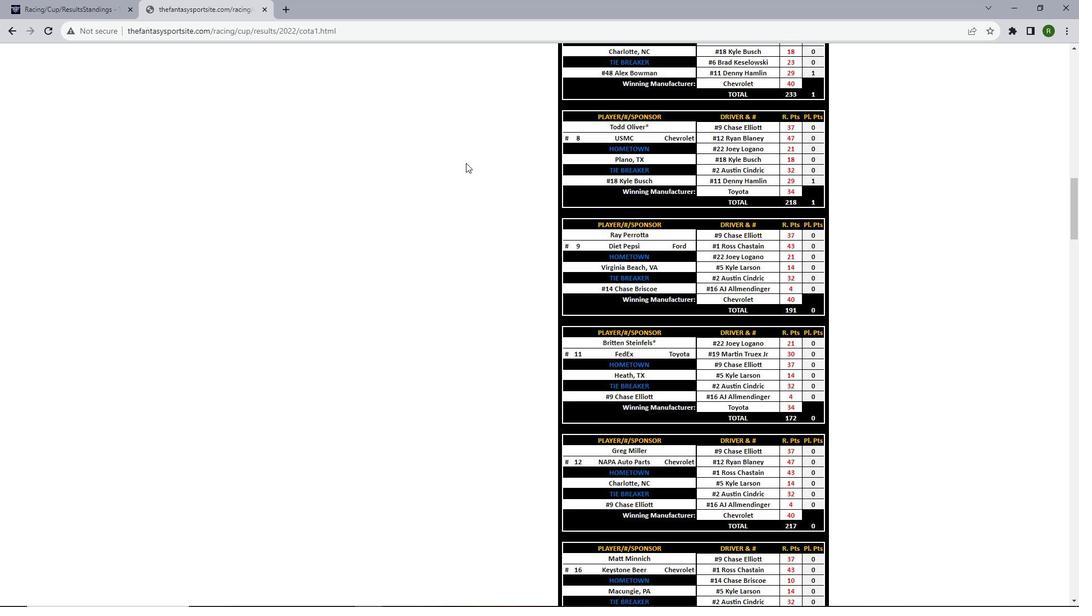 
Action: Mouse scrolled (465, 161) with delta (0, 0)
Screenshot: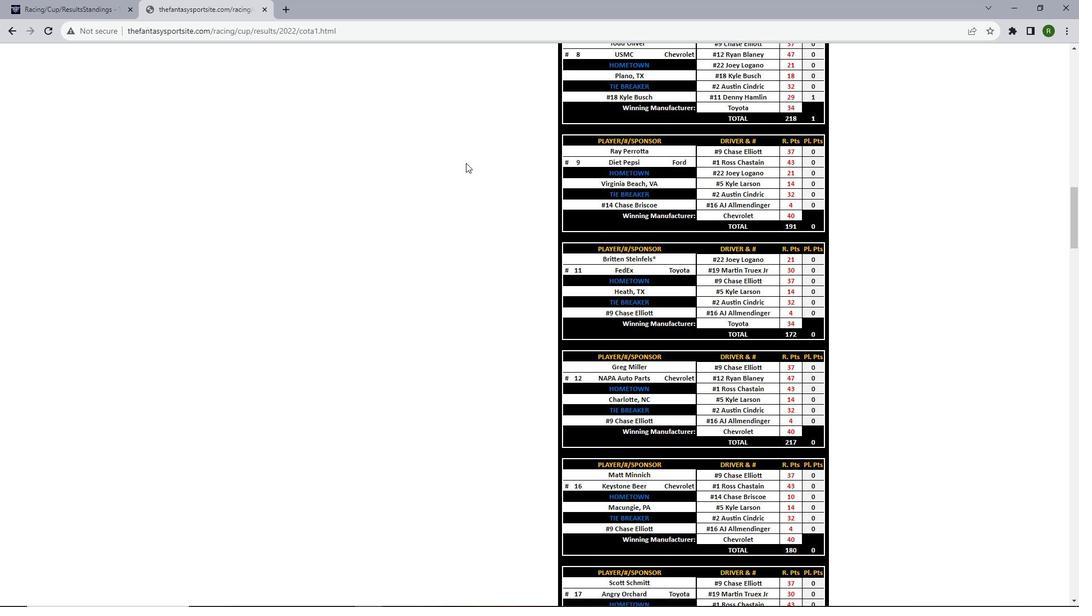 
Action: Mouse scrolled (465, 161) with delta (0, 0)
Screenshot: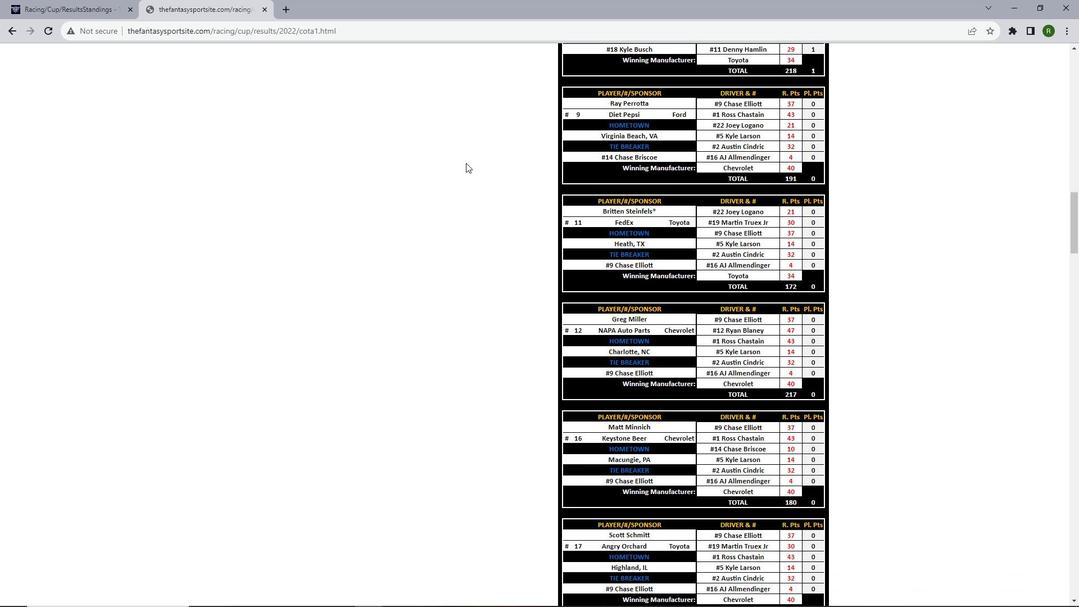 
Action: Mouse scrolled (465, 161) with delta (0, 0)
Screenshot: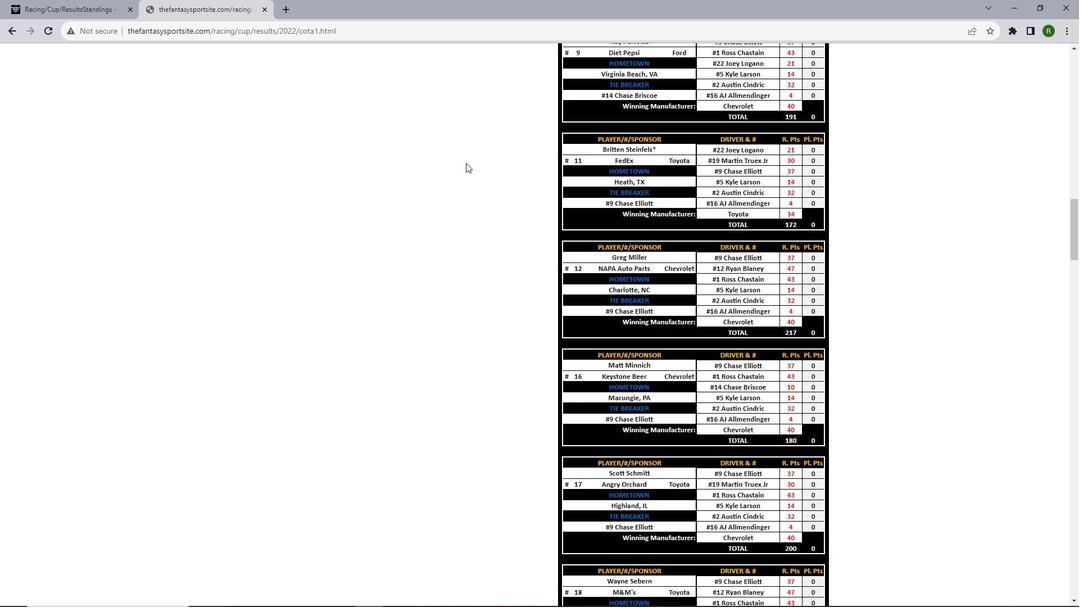 
Action: Mouse scrolled (465, 161) with delta (0, 0)
Screenshot: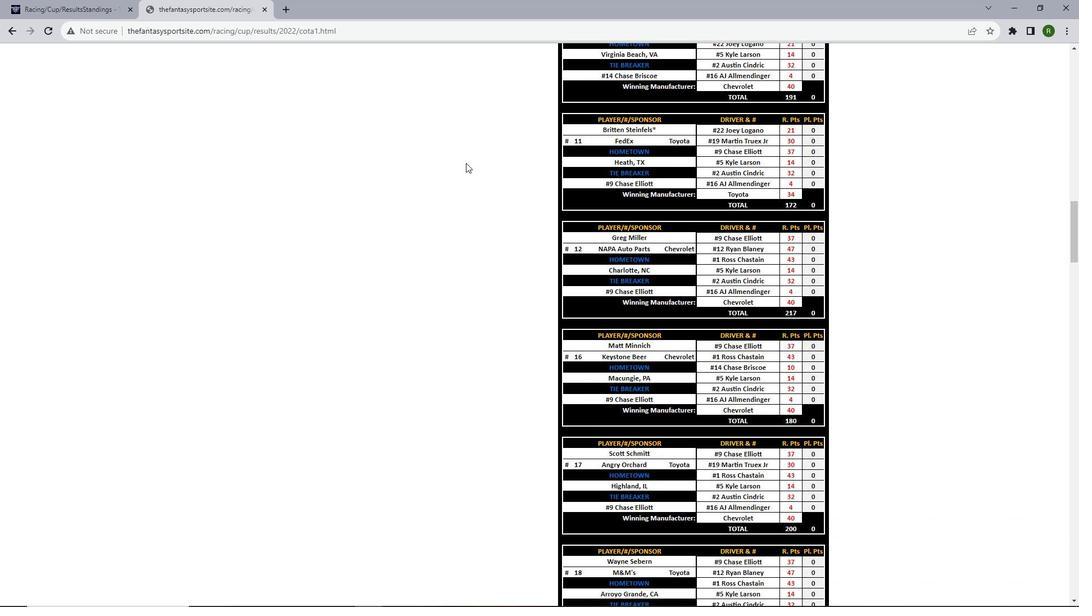 
Action: Mouse scrolled (465, 161) with delta (0, 0)
Screenshot: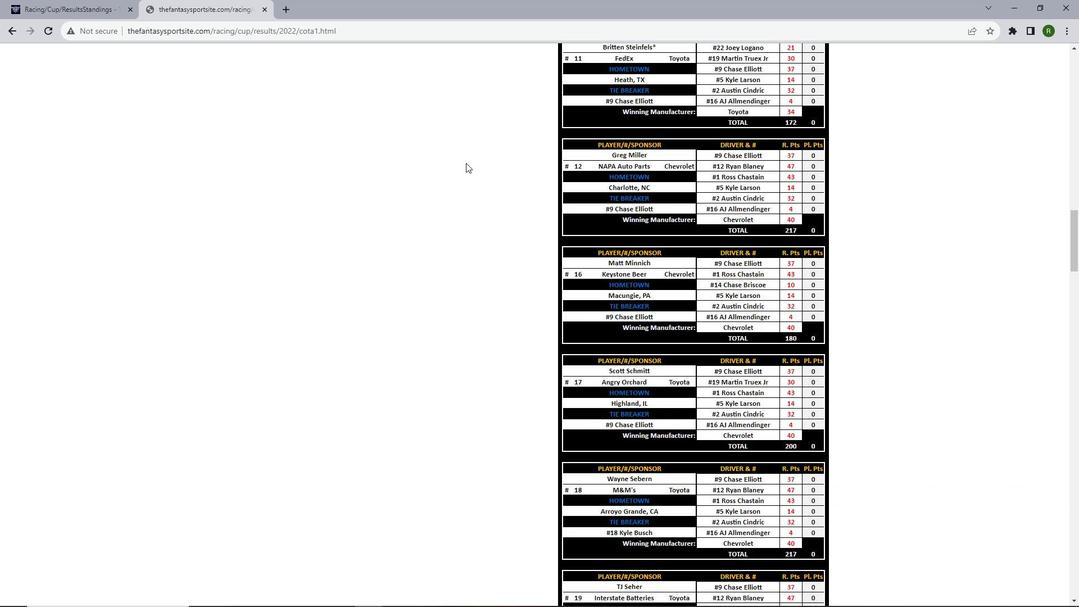 
Action: Mouse scrolled (465, 161) with delta (0, 0)
Screenshot: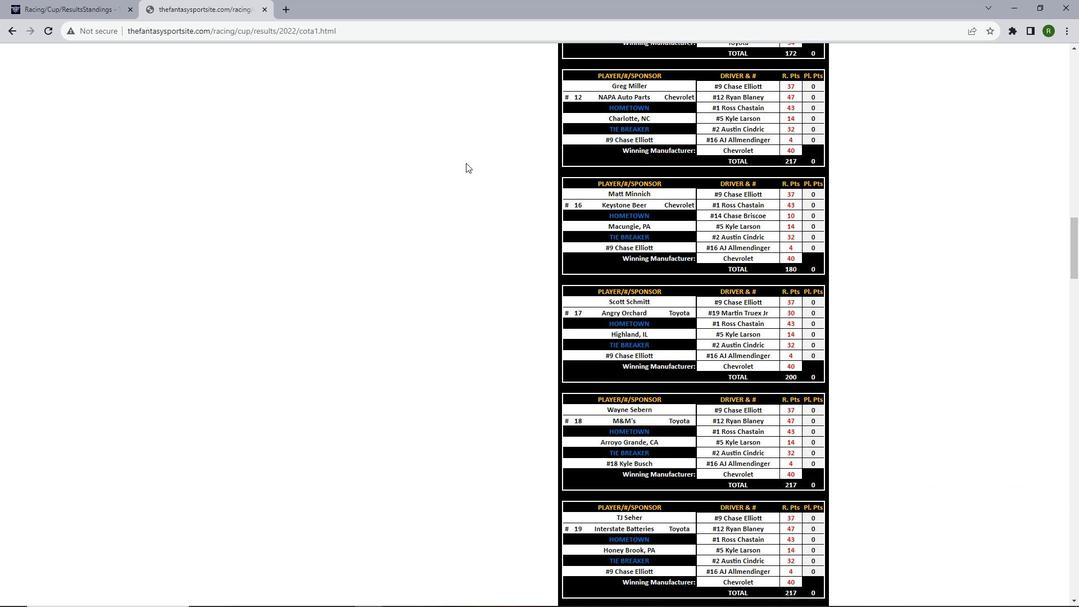 
Action: Mouse scrolled (465, 161) with delta (0, 0)
Screenshot: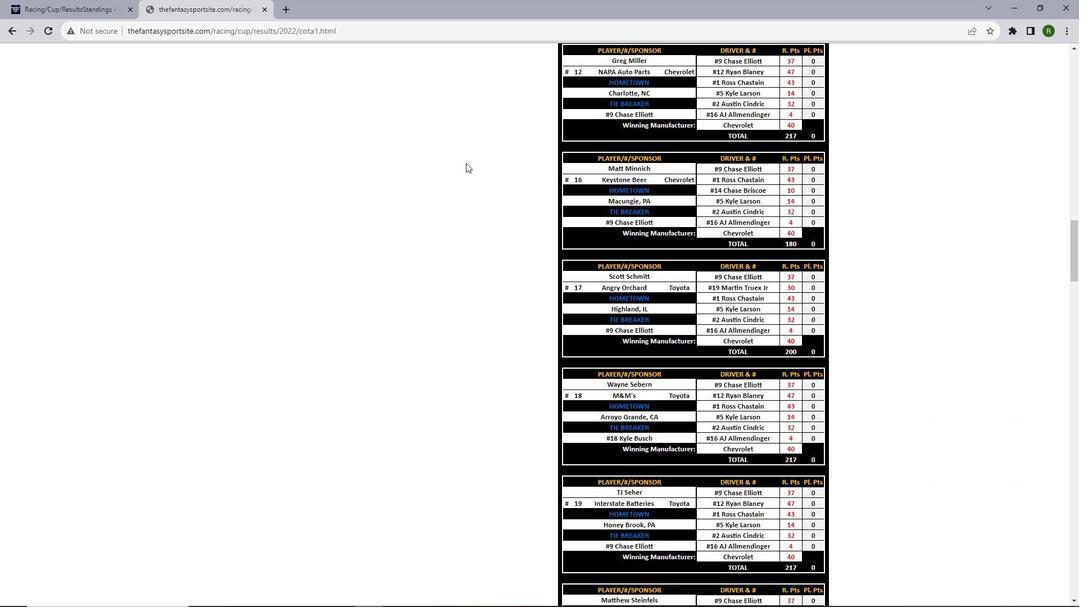 
Action: Mouse scrolled (465, 161) with delta (0, 0)
Screenshot: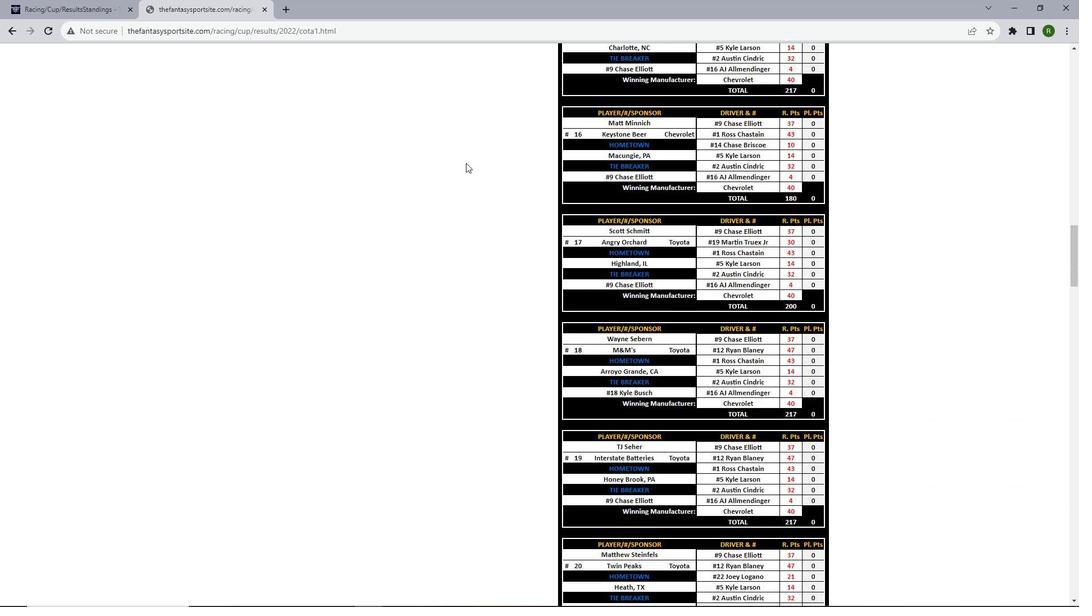 
Action: Mouse scrolled (465, 161) with delta (0, 0)
Screenshot: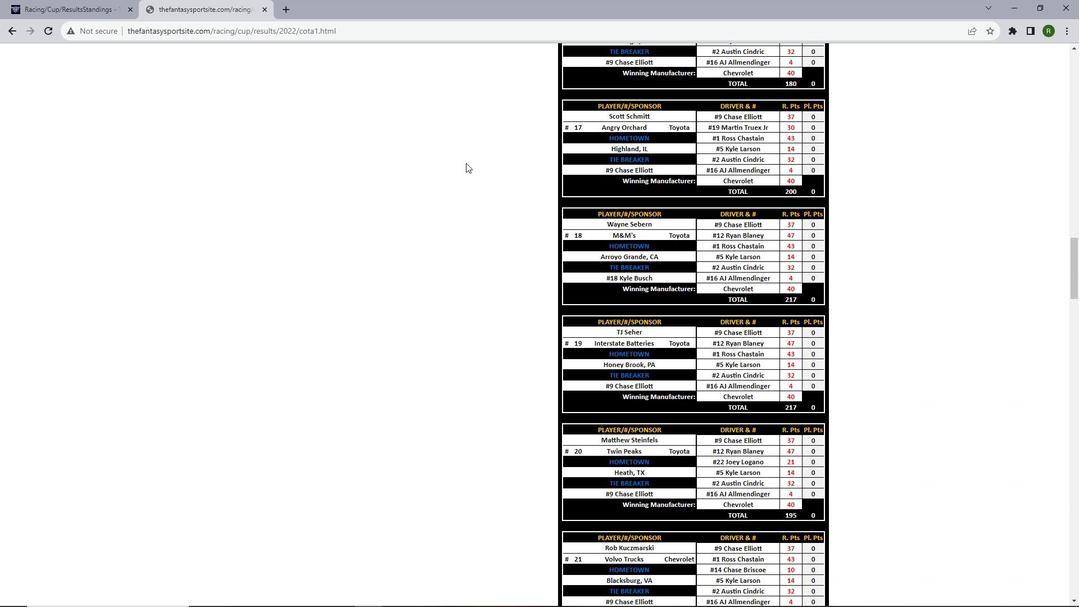 
Action: Mouse scrolled (465, 161) with delta (0, 0)
Screenshot: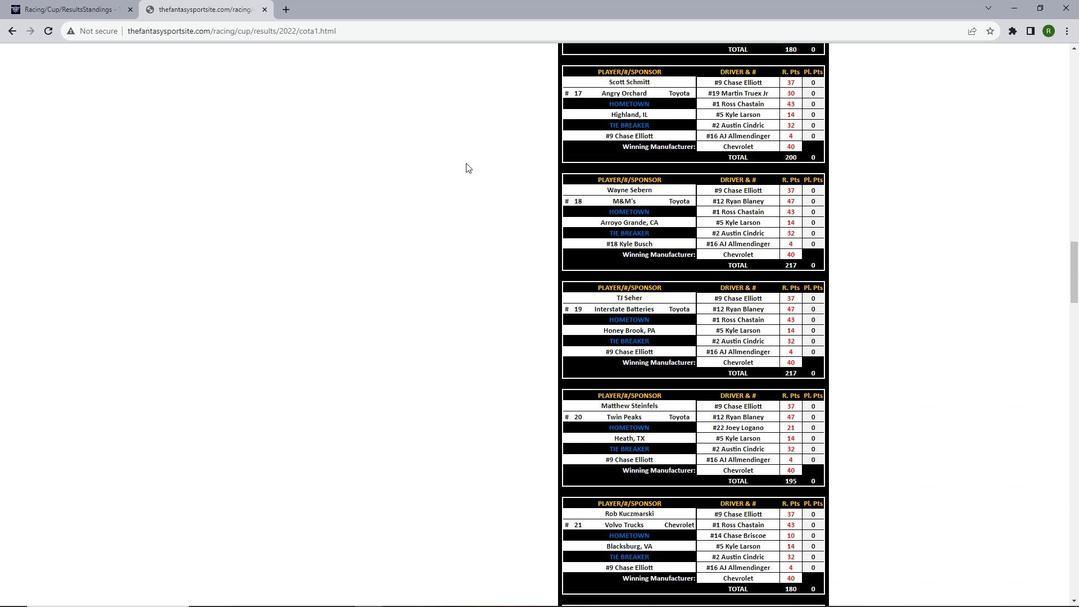 
Action: Mouse scrolled (465, 161) with delta (0, 0)
Screenshot: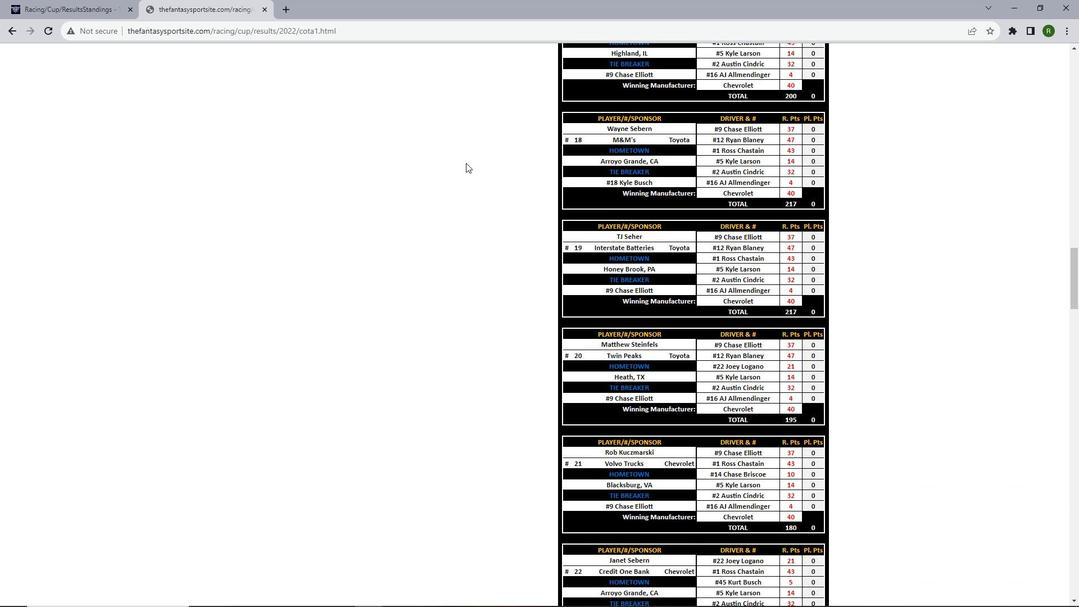 
Action: Mouse scrolled (465, 161) with delta (0, 0)
Screenshot: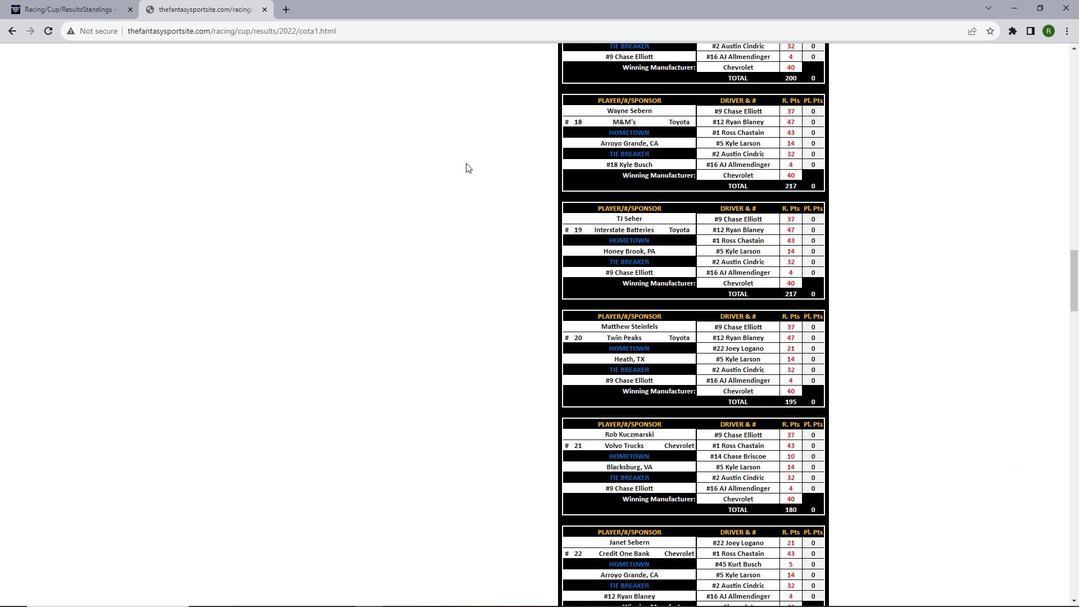 
Action: Mouse scrolled (465, 161) with delta (0, 0)
Screenshot: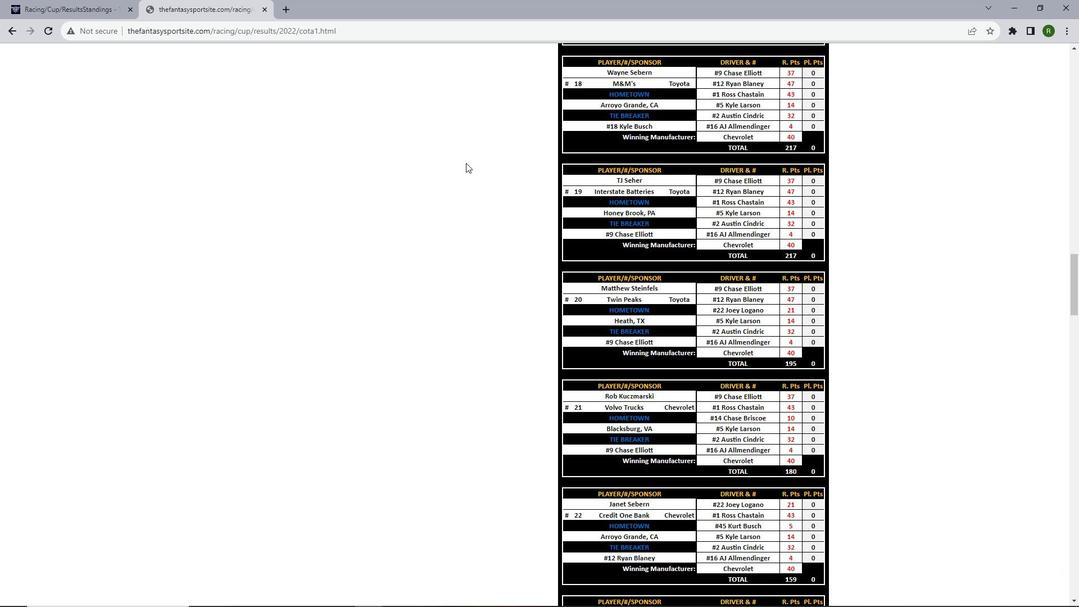 
Action: Mouse scrolled (465, 161) with delta (0, 0)
Screenshot: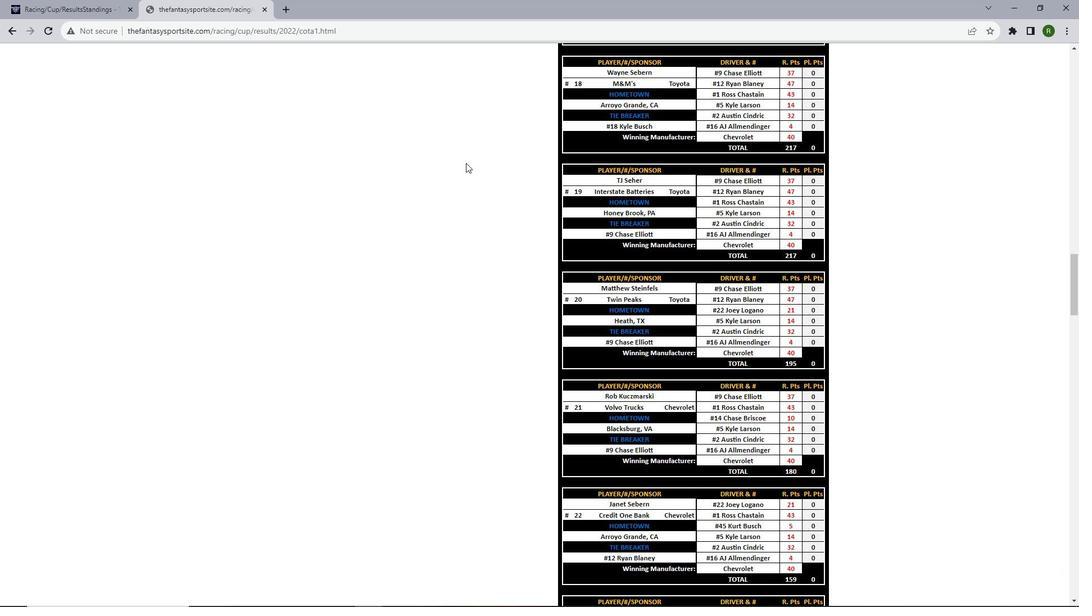
Action: Mouse scrolled (465, 161) with delta (0, 0)
Screenshot: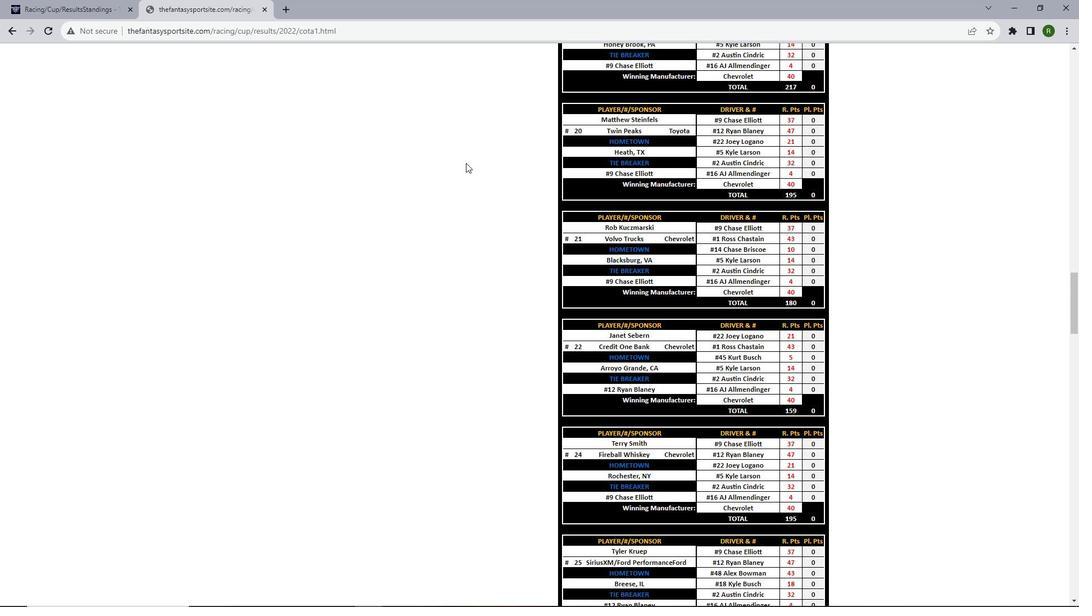 
Action: Mouse scrolled (465, 161) with delta (0, 0)
Screenshot: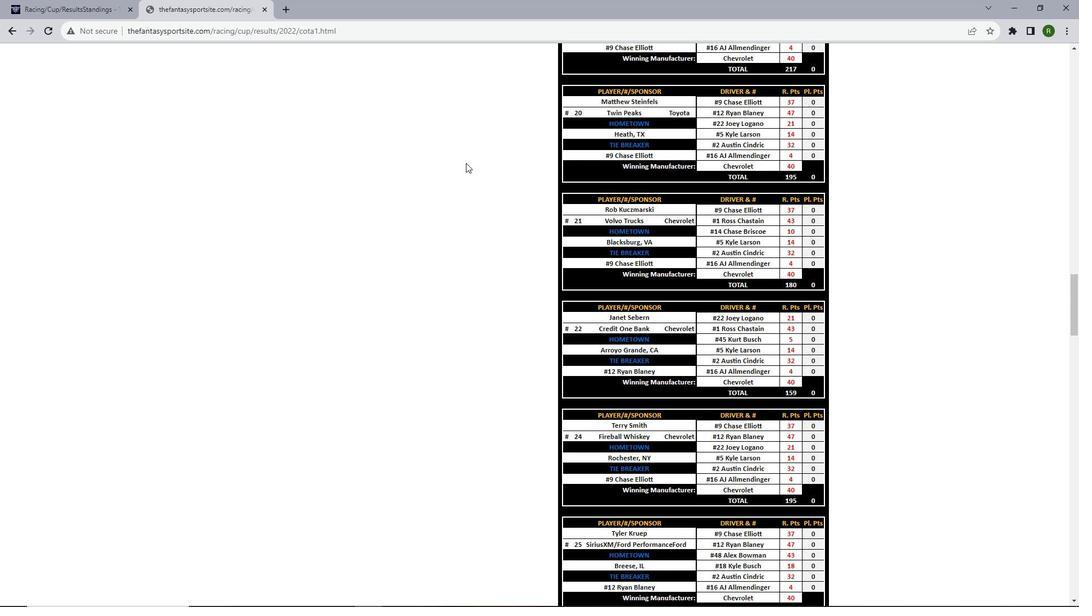 
Action: Mouse scrolled (465, 161) with delta (0, 0)
Screenshot: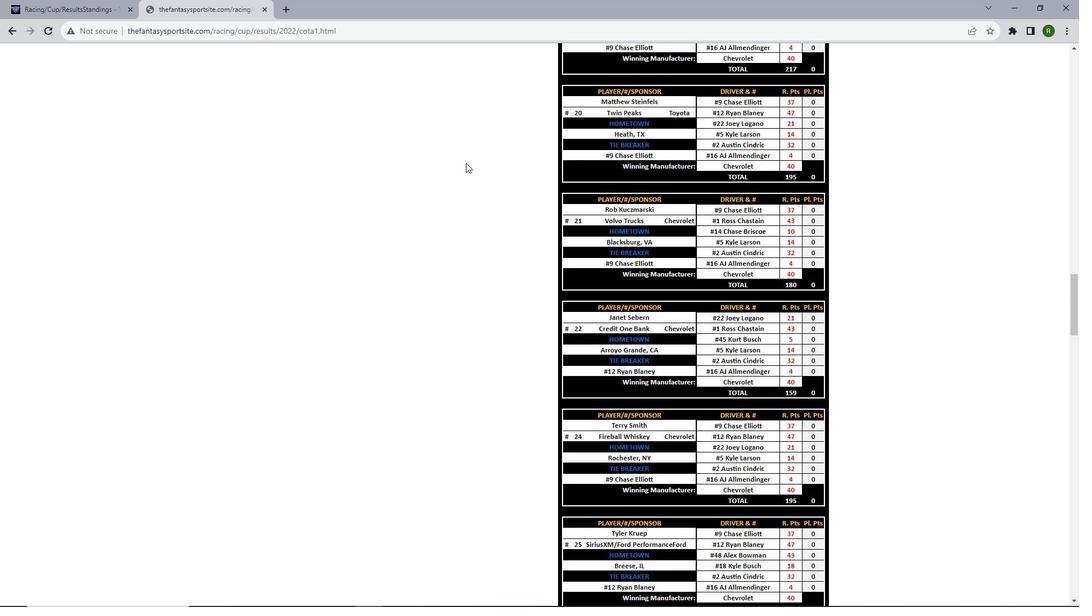 
Action: Mouse scrolled (465, 161) with delta (0, 0)
Screenshot: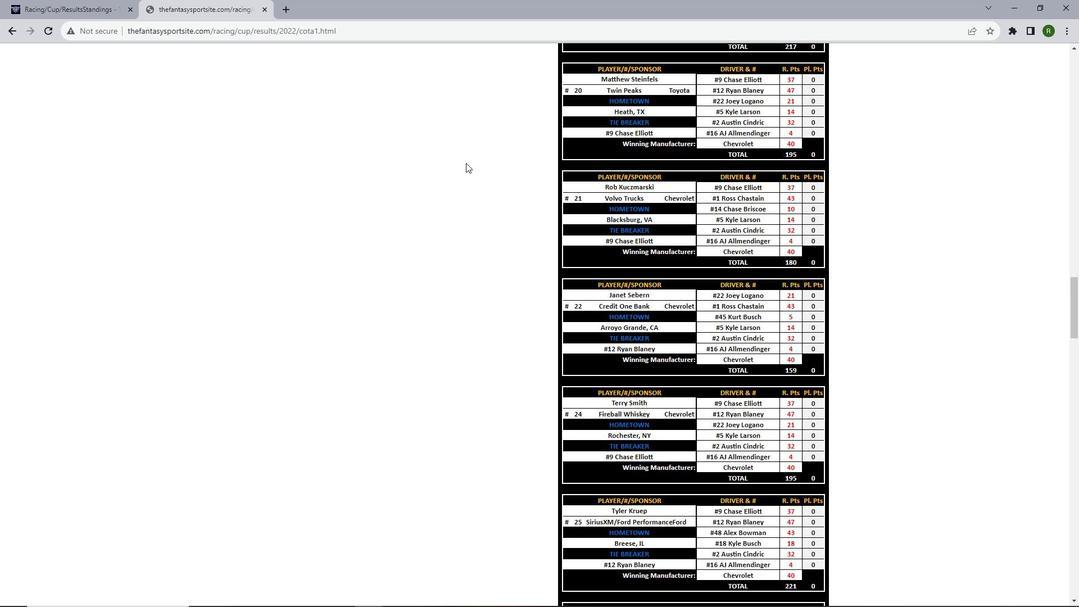 
Action: Mouse scrolled (465, 161) with delta (0, 0)
Screenshot: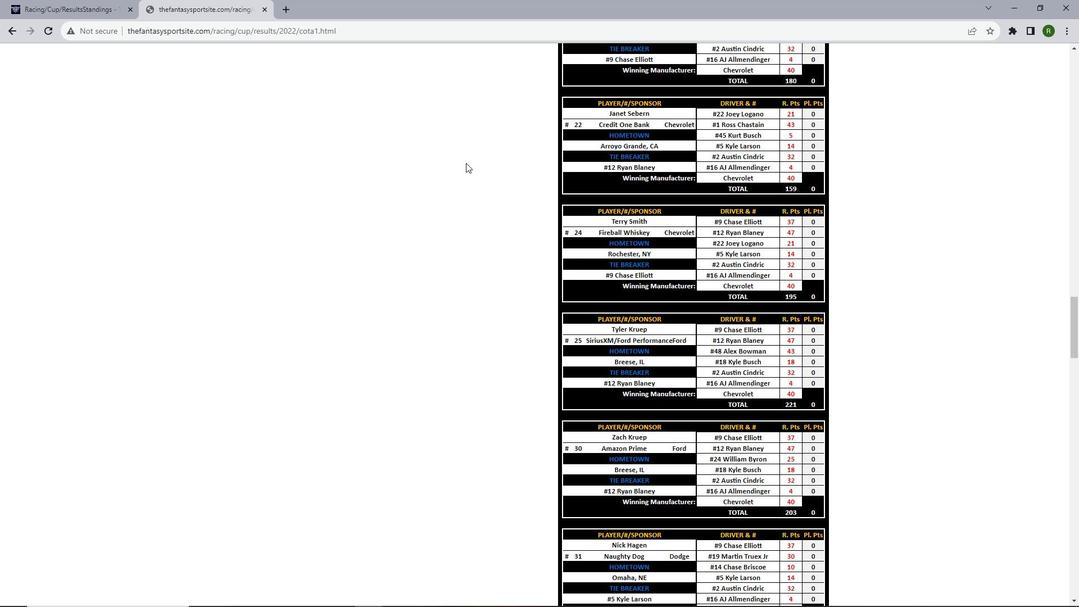 
Action: Mouse scrolled (465, 161) with delta (0, 0)
Screenshot: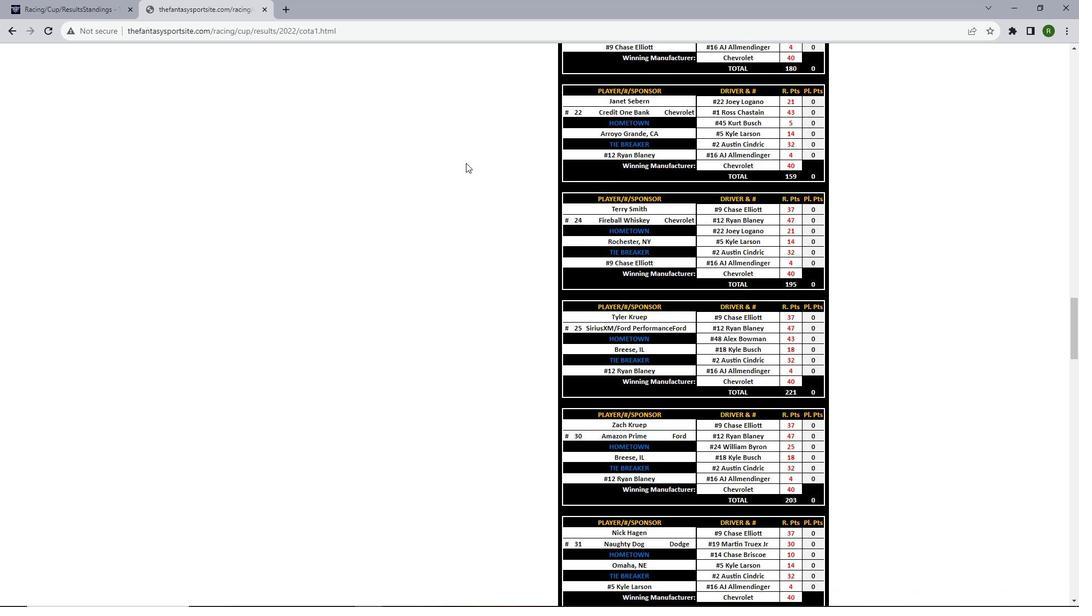 
Action: Mouse scrolled (465, 161) with delta (0, 0)
Screenshot: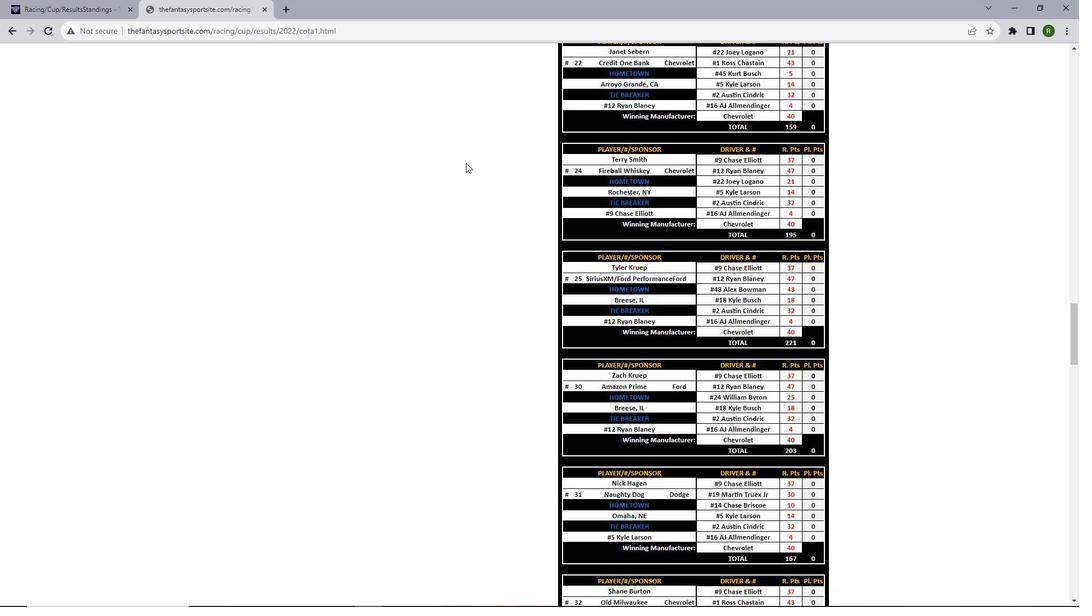 
Action: Mouse scrolled (465, 161) with delta (0, 0)
Screenshot: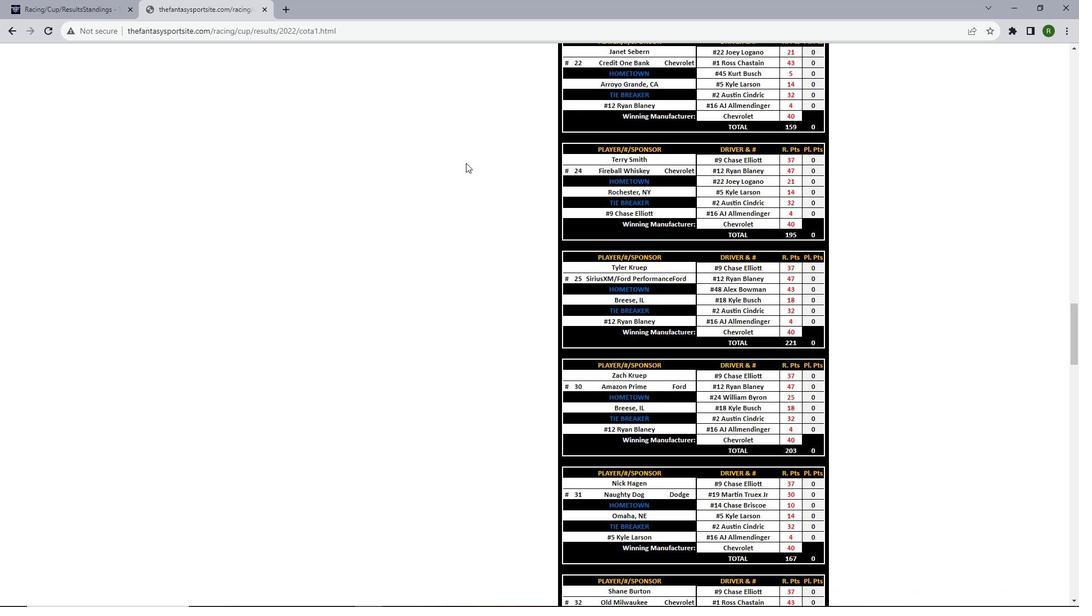
Action: Mouse scrolled (465, 161) with delta (0, 0)
Screenshot: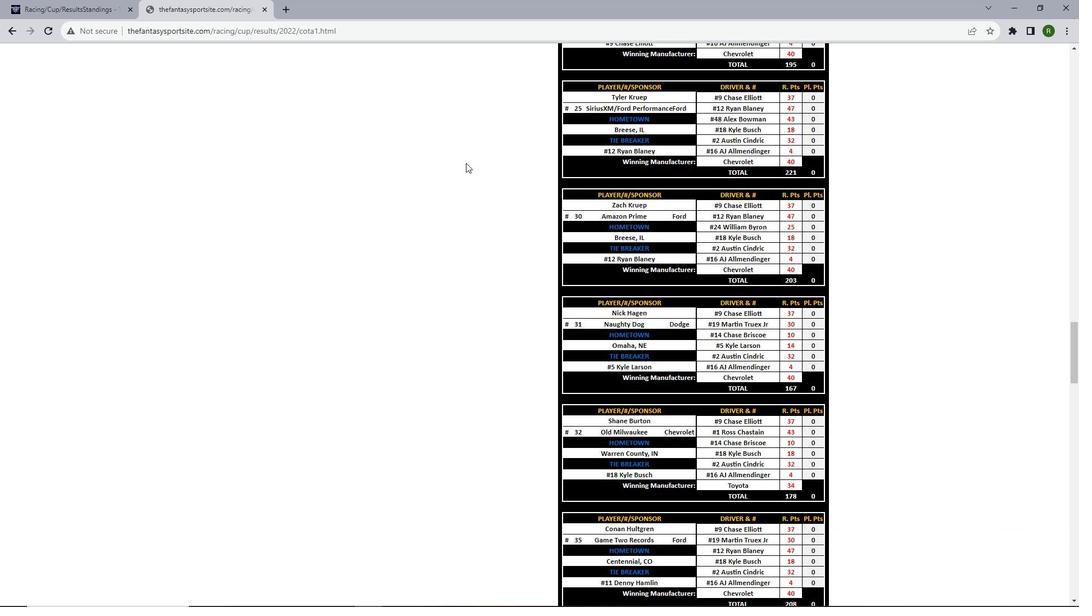 
Action: Mouse scrolled (465, 161) with delta (0, 0)
Screenshot: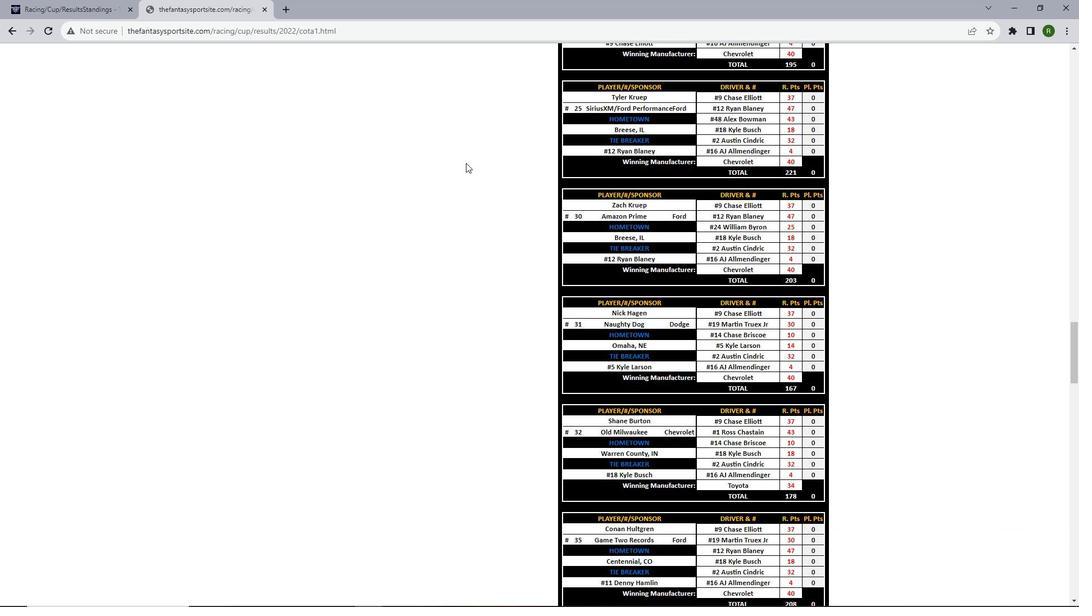 
Action: Mouse scrolled (465, 161) with delta (0, 0)
Screenshot: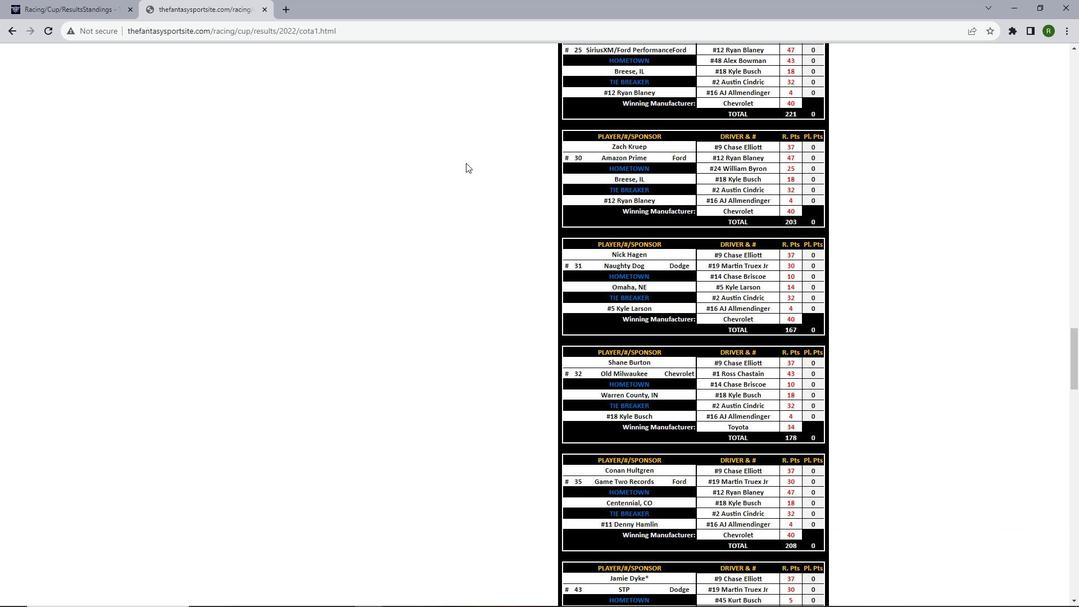 
Action: Mouse scrolled (465, 161) with delta (0, 0)
Screenshot: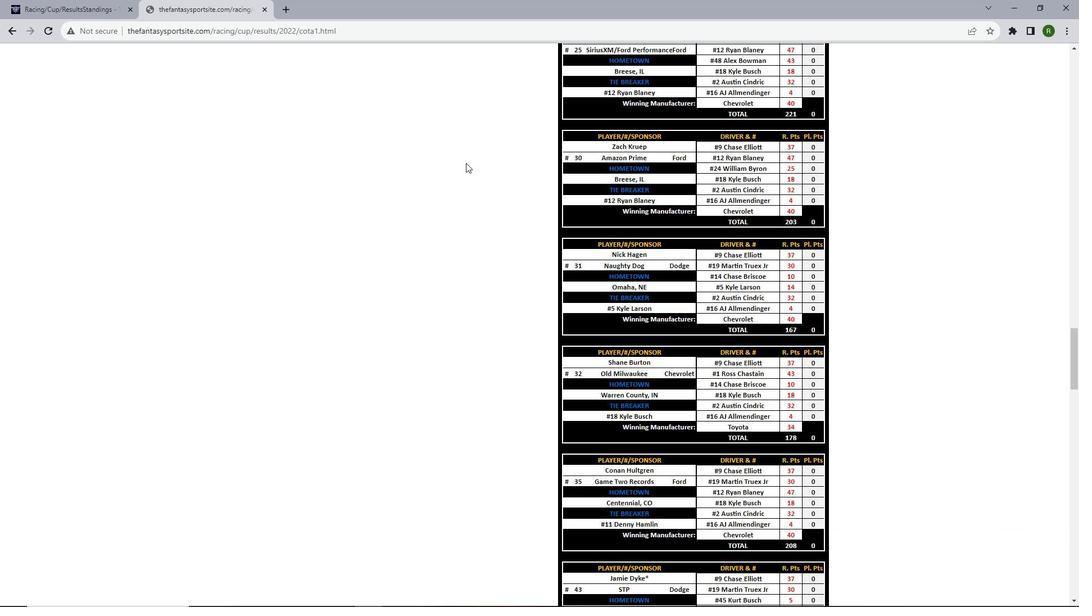
Action: Mouse scrolled (465, 161) with delta (0, 0)
Screenshot: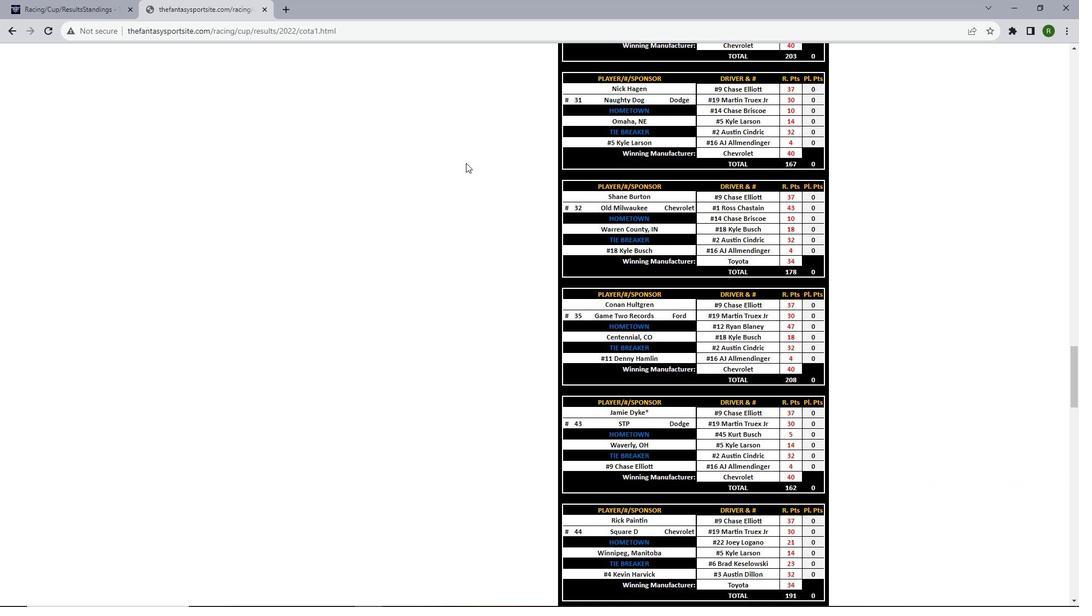 
Action: Mouse scrolled (465, 161) with delta (0, 0)
Screenshot: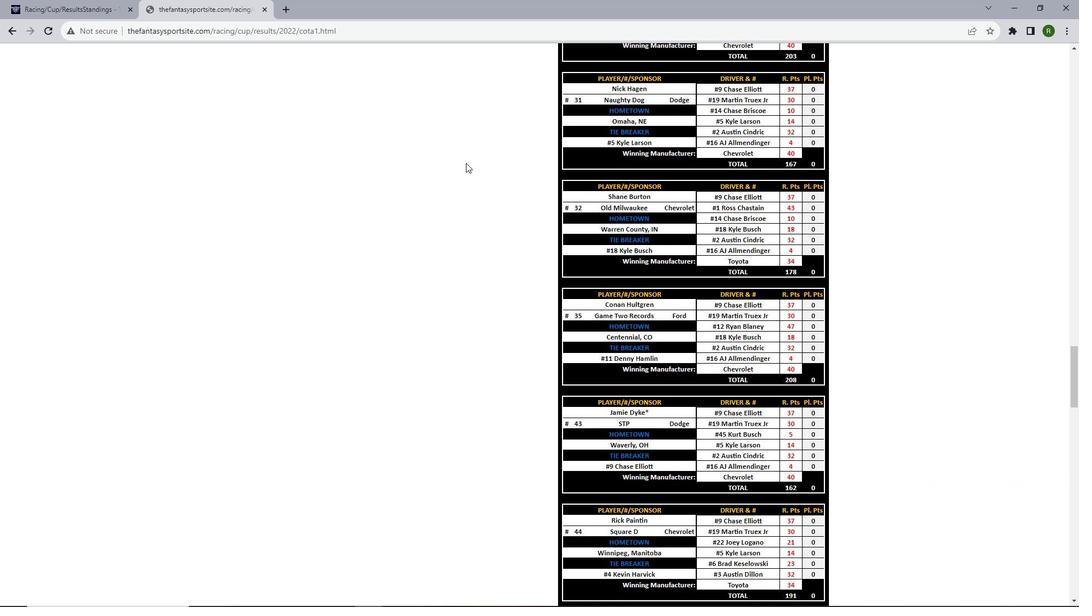 
Action: Mouse scrolled (465, 161) with delta (0, 0)
Screenshot: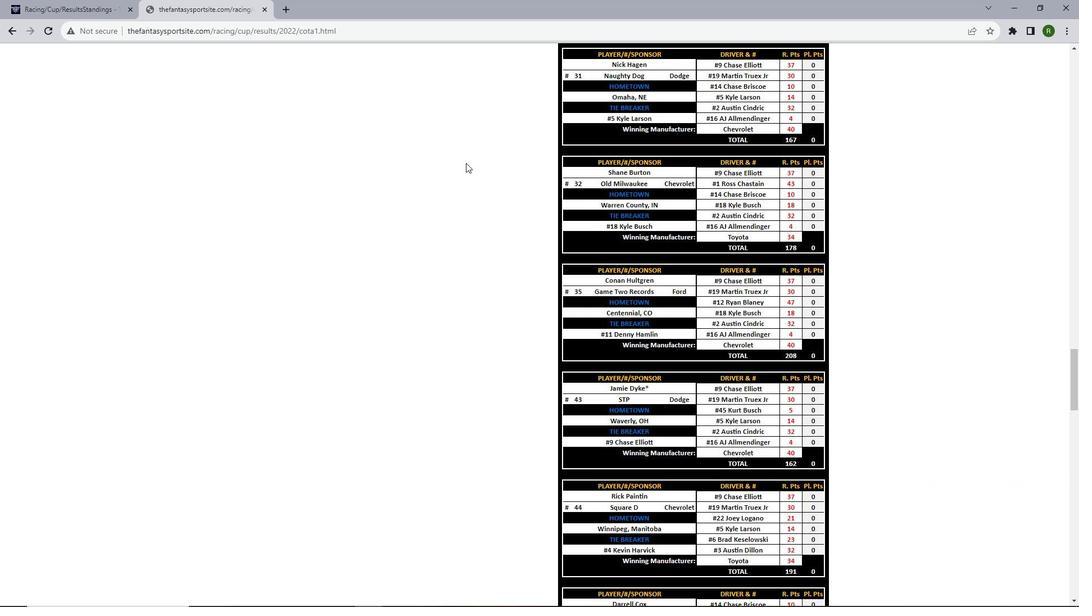 
Action: Mouse scrolled (465, 161) with delta (0, 0)
Screenshot: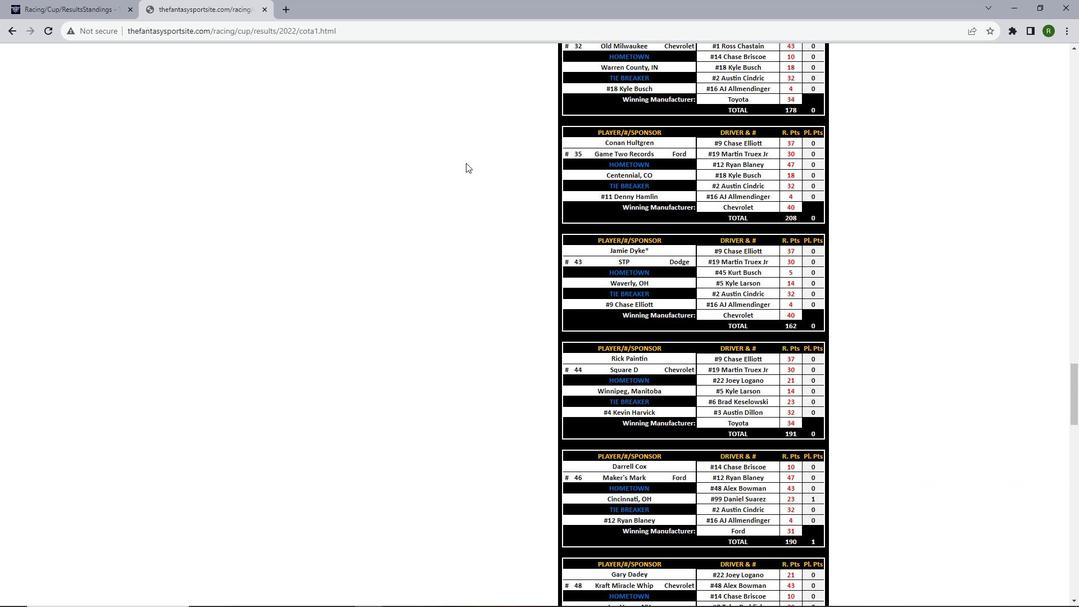 
Action: Mouse scrolled (465, 161) with delta (0, 0)
Screenshot: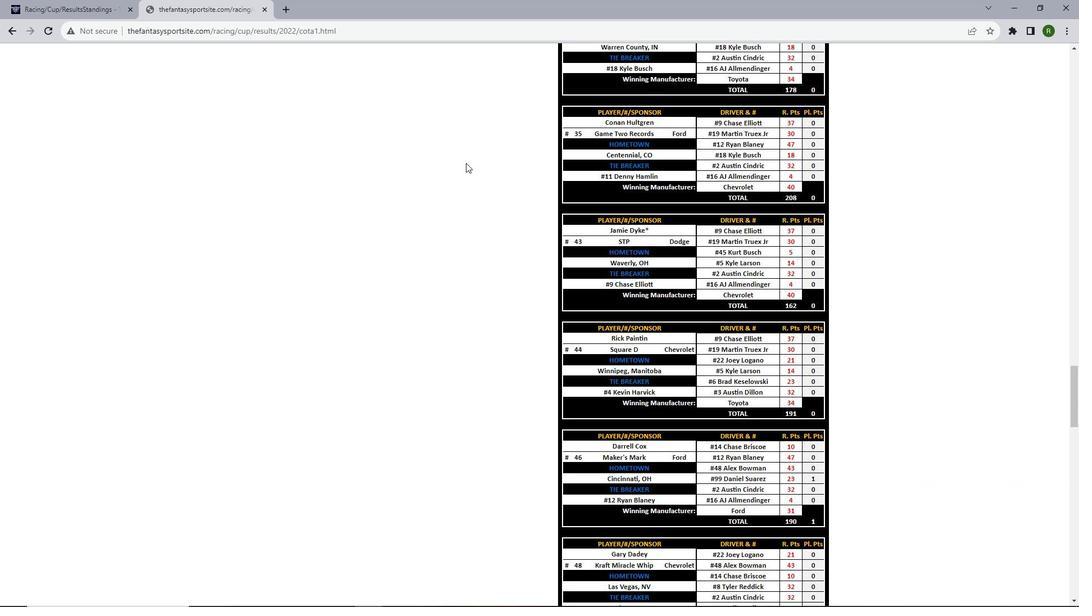 
Action: Mouse scrolled (465, 161) with delta (0, 0)
Screenshot: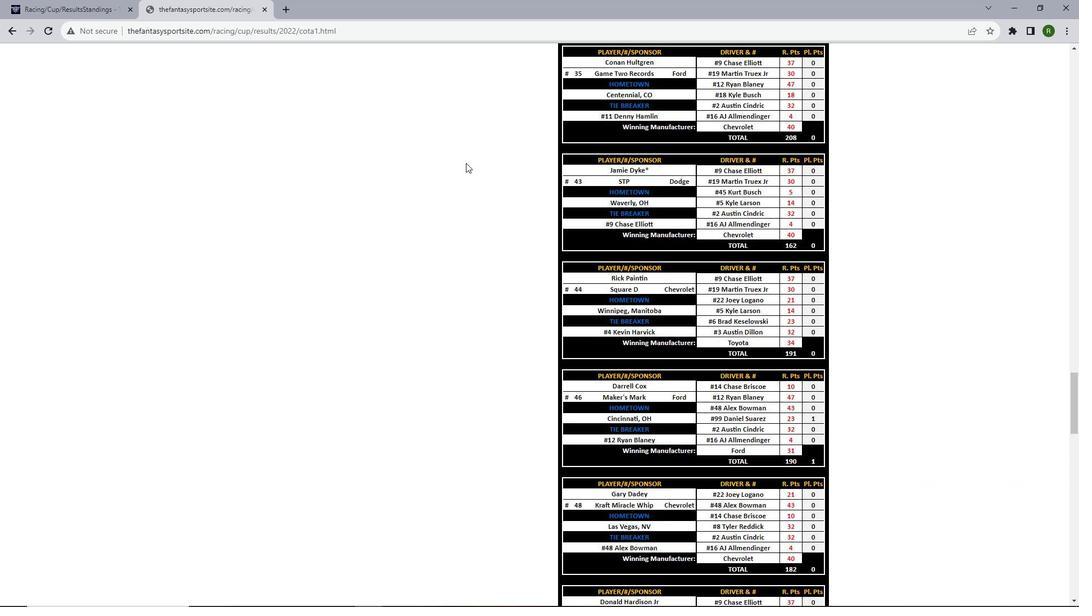 
Action: Mouse scrolled (465, 161) with delta (0, 0)
Screenshot: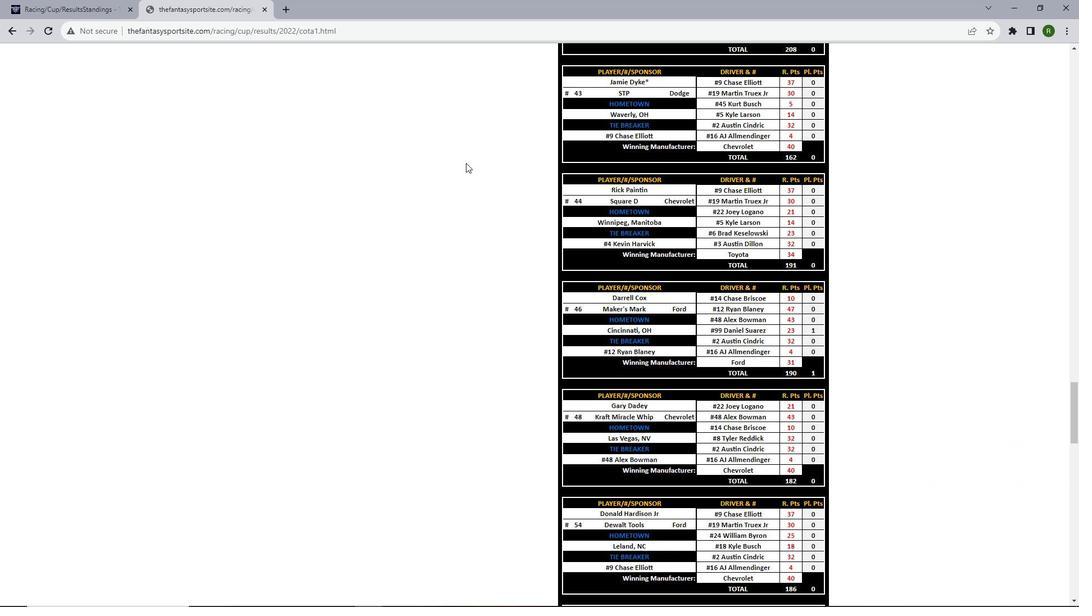 
Action: Mouse scrolled (465, 161) with delta (0, 0)
Screenshot: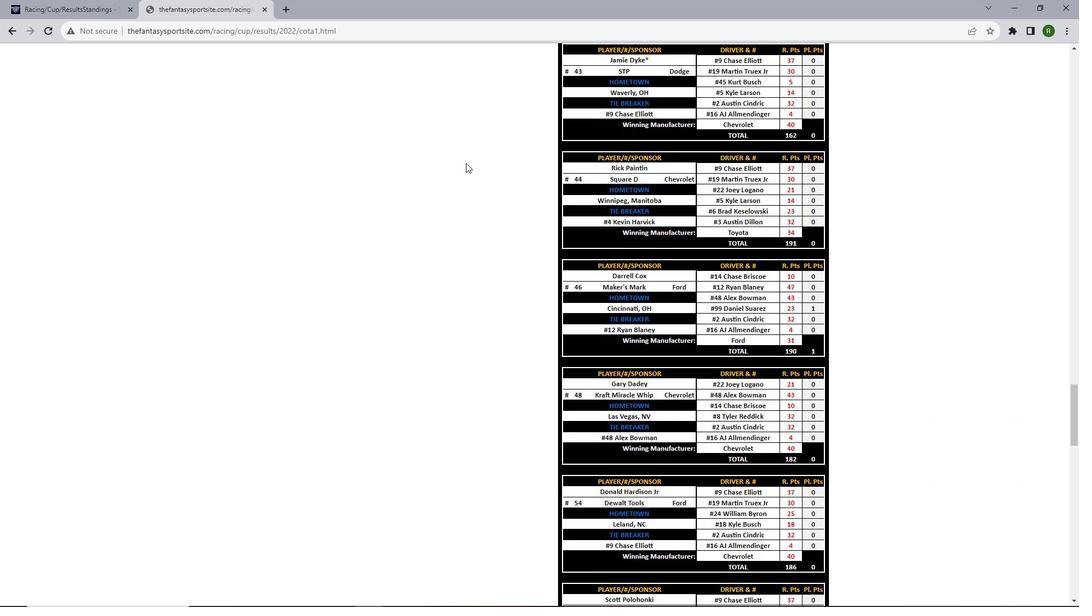 
Action: Mouse scrolled (465, 161) with delta (0, 0)
Screenshot: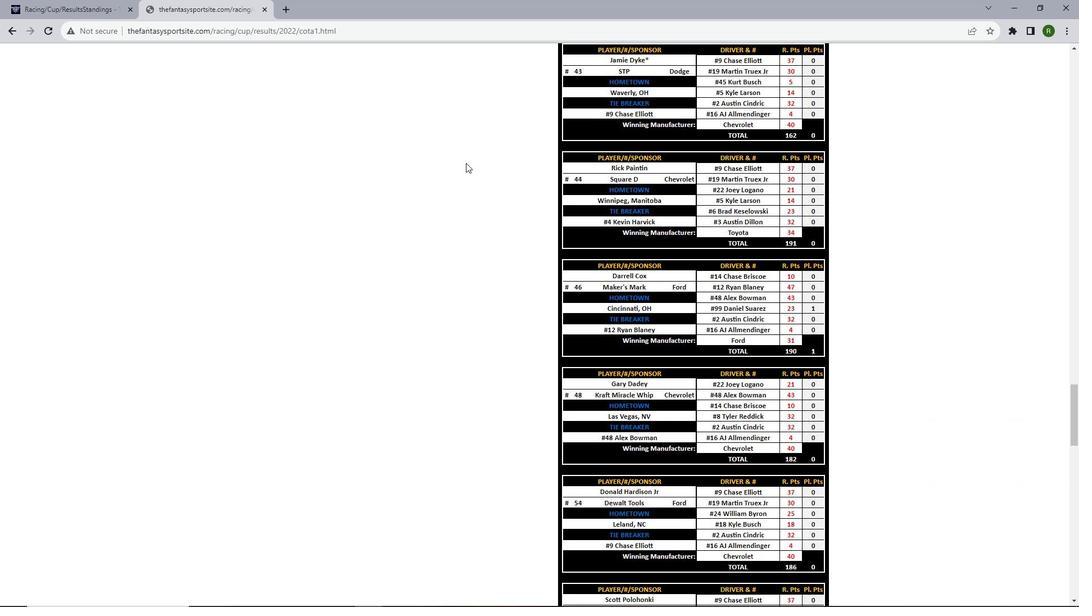 
Action: Mouse scrolled (465, 161) with delta (0, 0)
Screenshot: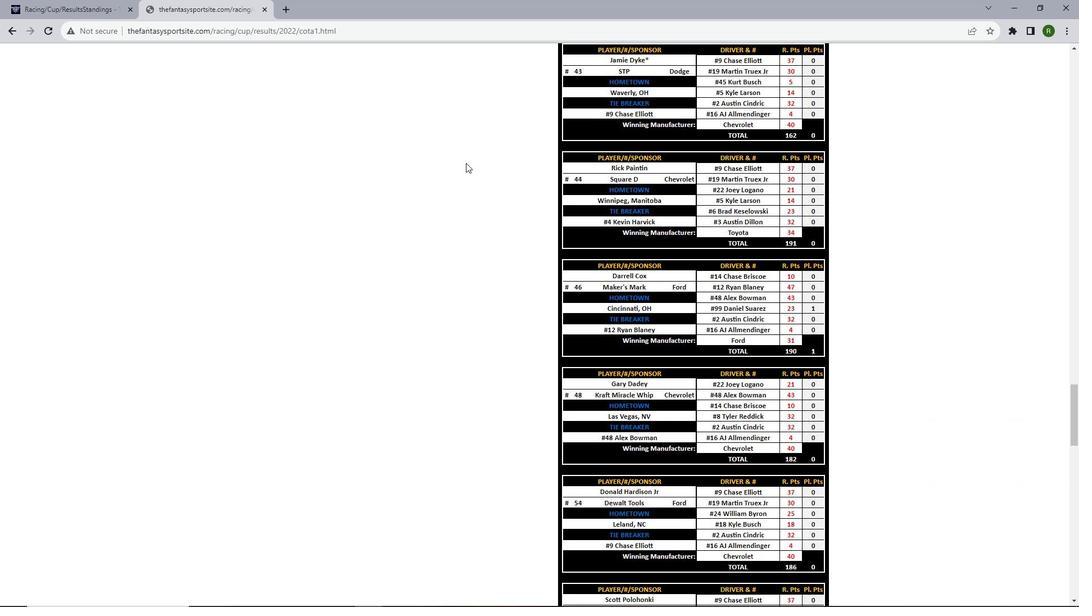 
Action: Mouse scrolled (465, 161) with delta (0, 0)
Screenshot: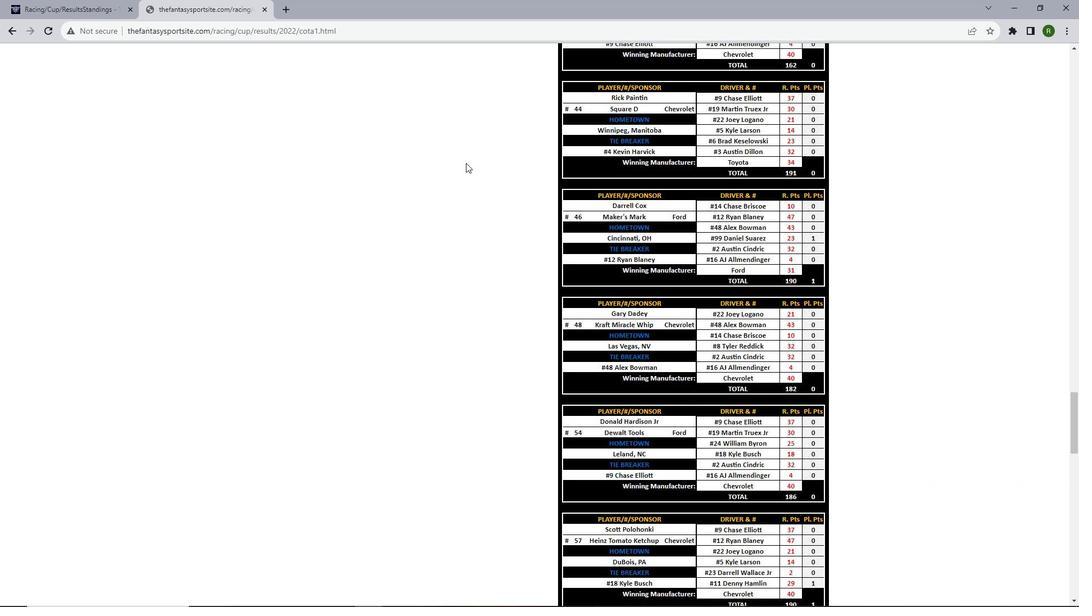 
Action: Mouse scrolled (465, 161) with delta (0, 0)
Screenshot: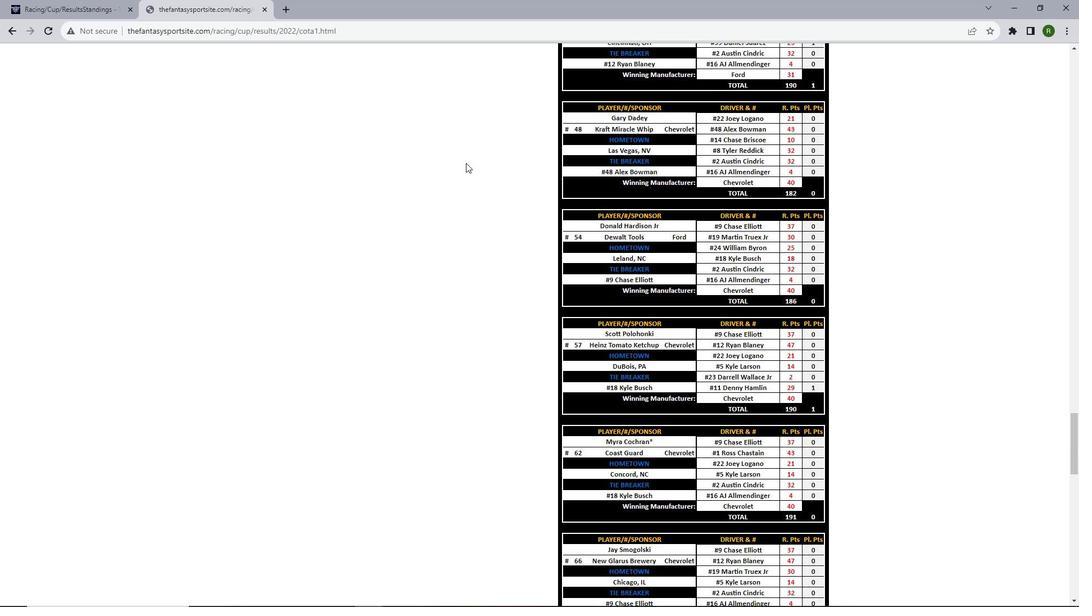 
Action: Mouse scrolled (465, 161) with delta (0, 0)
Screenshot: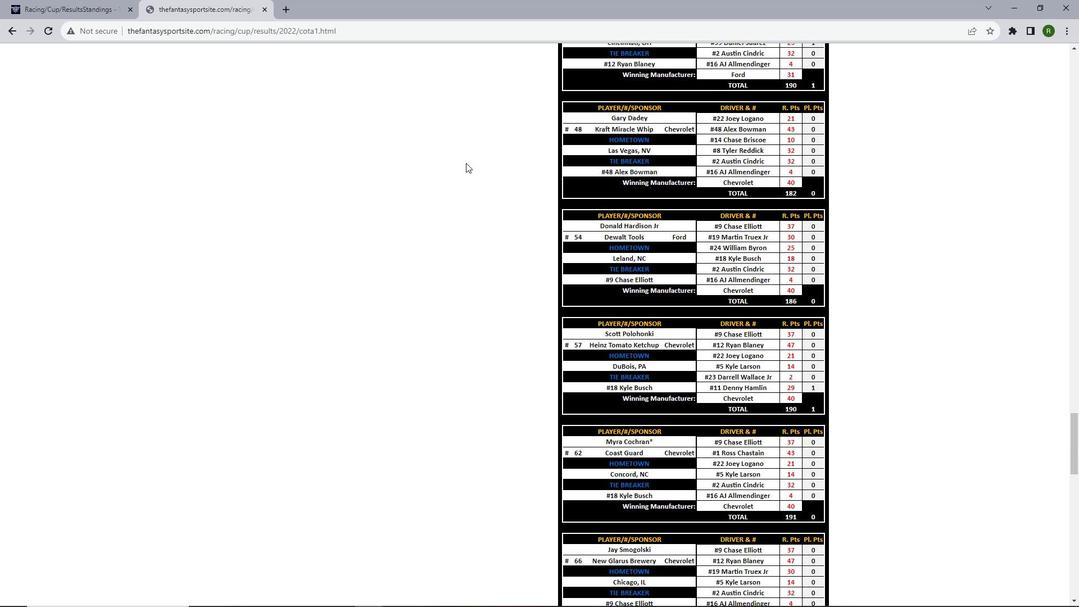 
Action: Mouse scrolled (465, 161) with delta (0, 0)
Screenshot: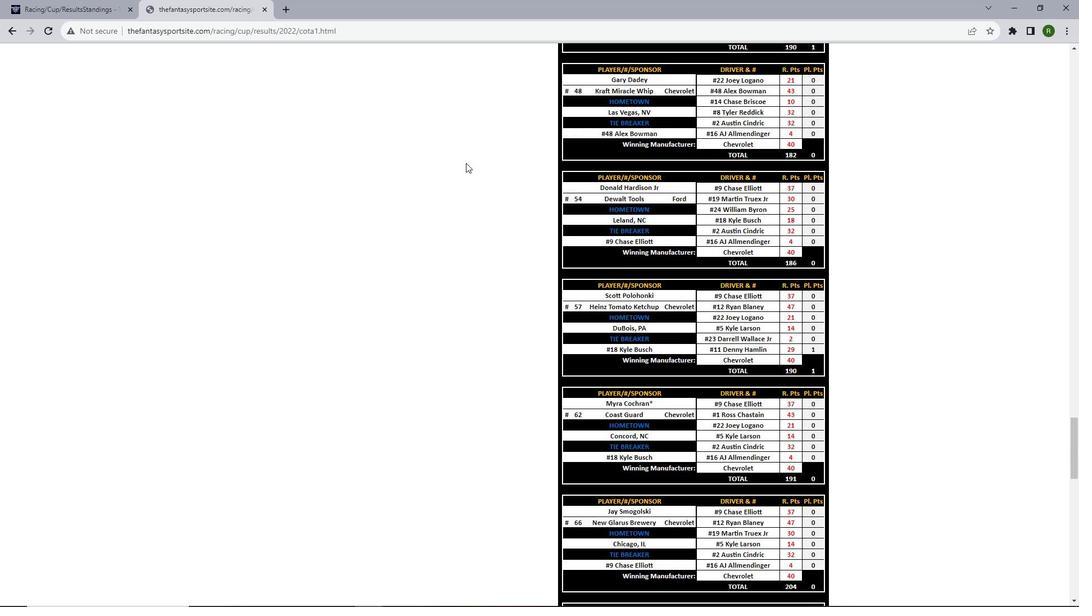 
Action: Mouse scrolled (465, 161) with delta (0, 0)
Screenshot: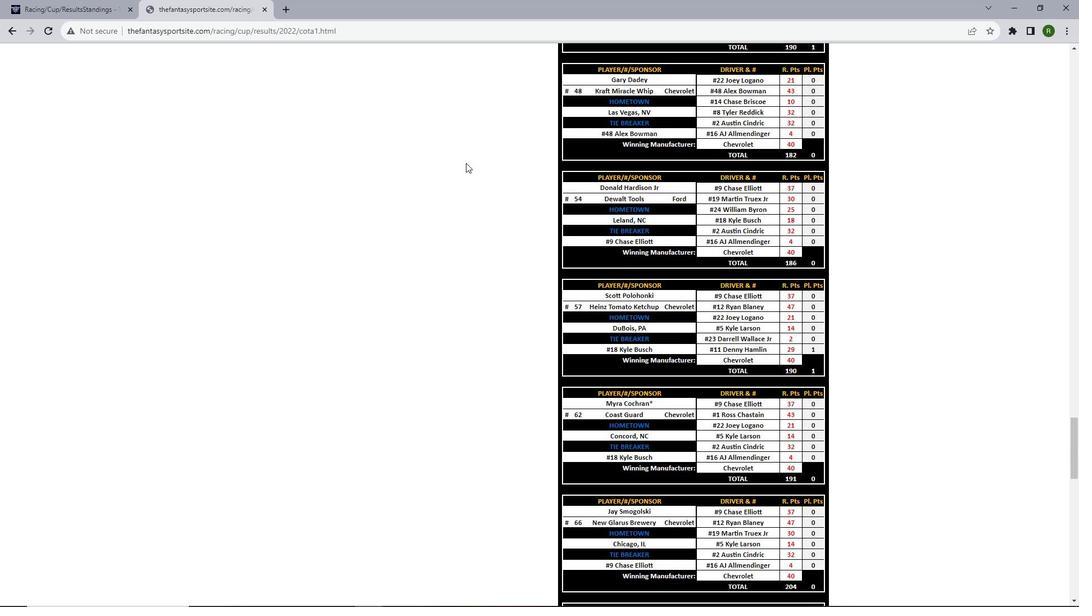 
Action: Mouse scrolled (465, 161) with delta (0, 0)
Screenshot: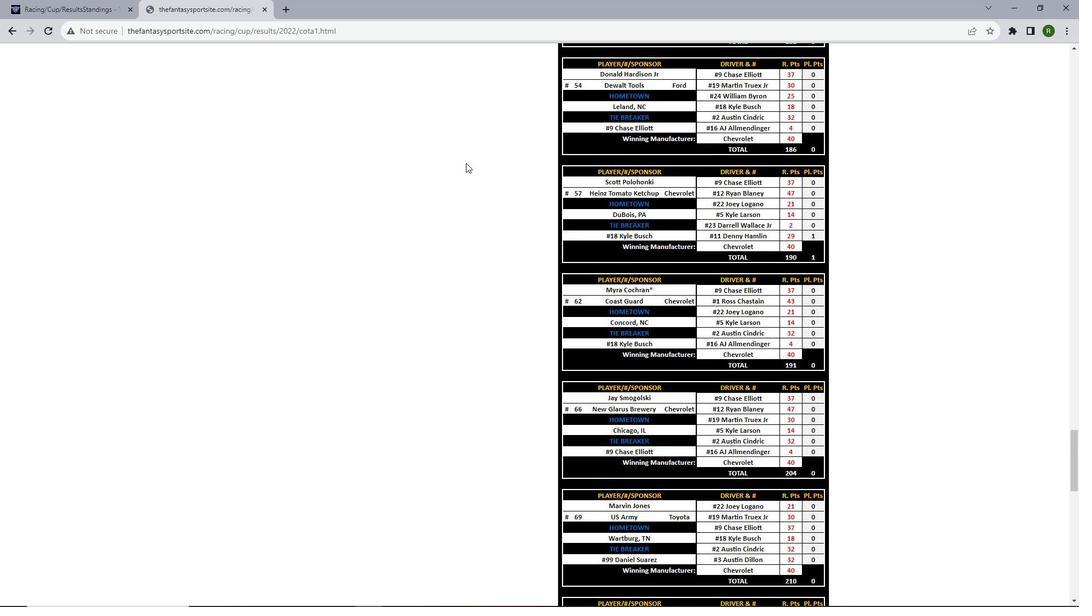 
Action: Mouse scrolled (465, 161) with delta (0, 0)
Screenshot: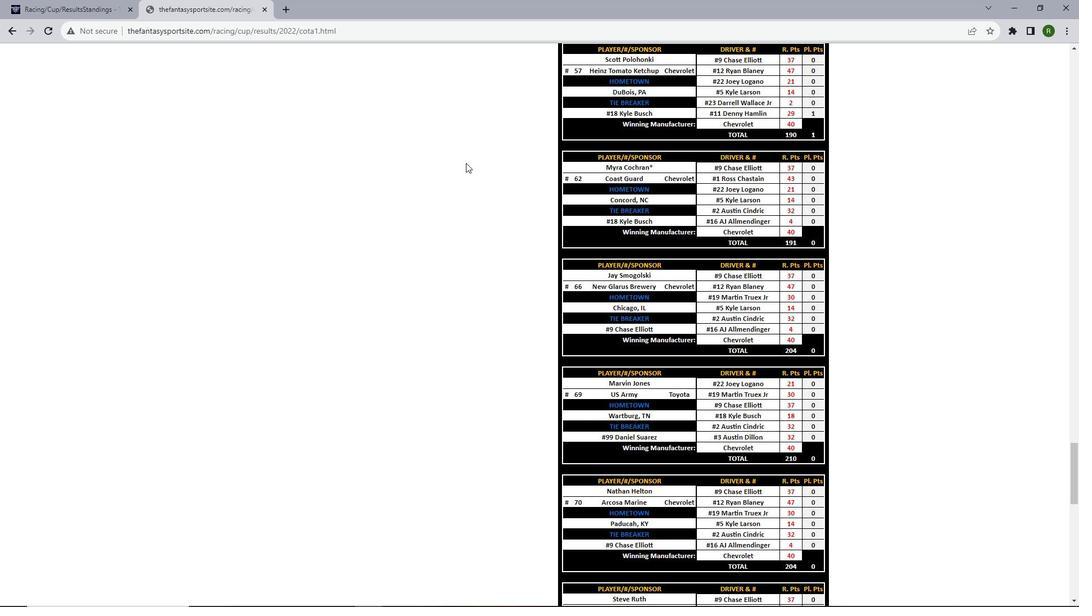 
Action: Mouse scrolled (465, 161) with delta (0, 0)
Screenshot: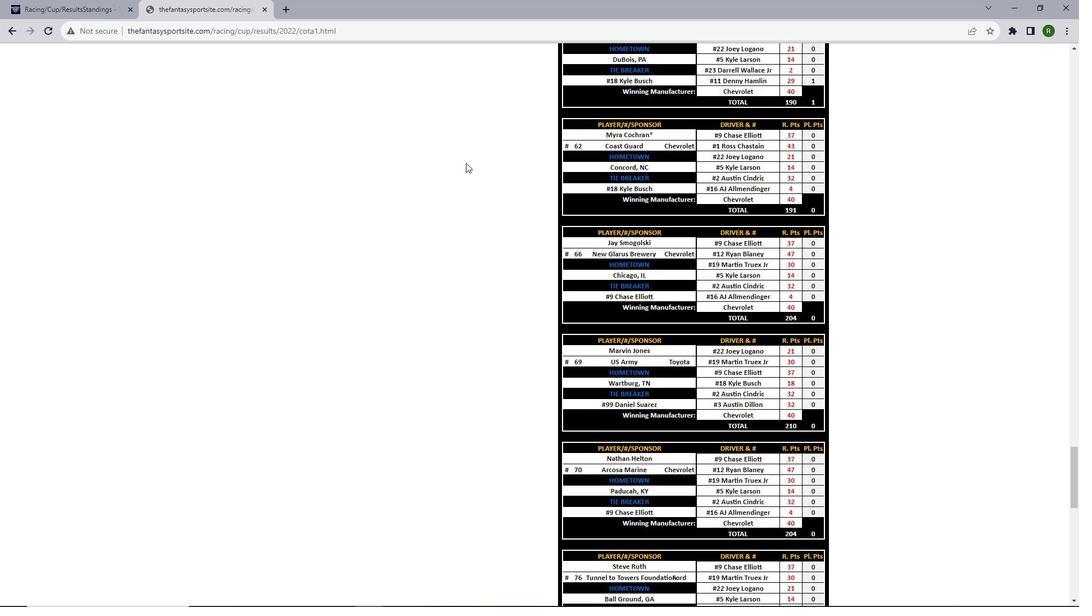
Action: Mouse scrolled (465, 161) with delta (0, 0)
Screenshot: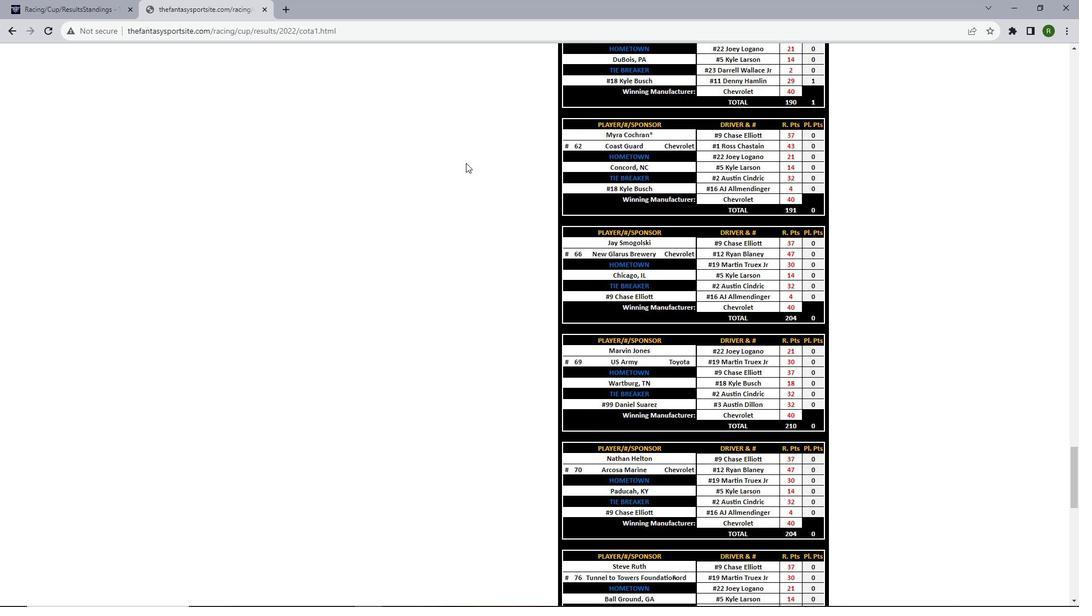 
Action: Mouse scrolled (465, 161) with delta (0, 0)
Screenshot: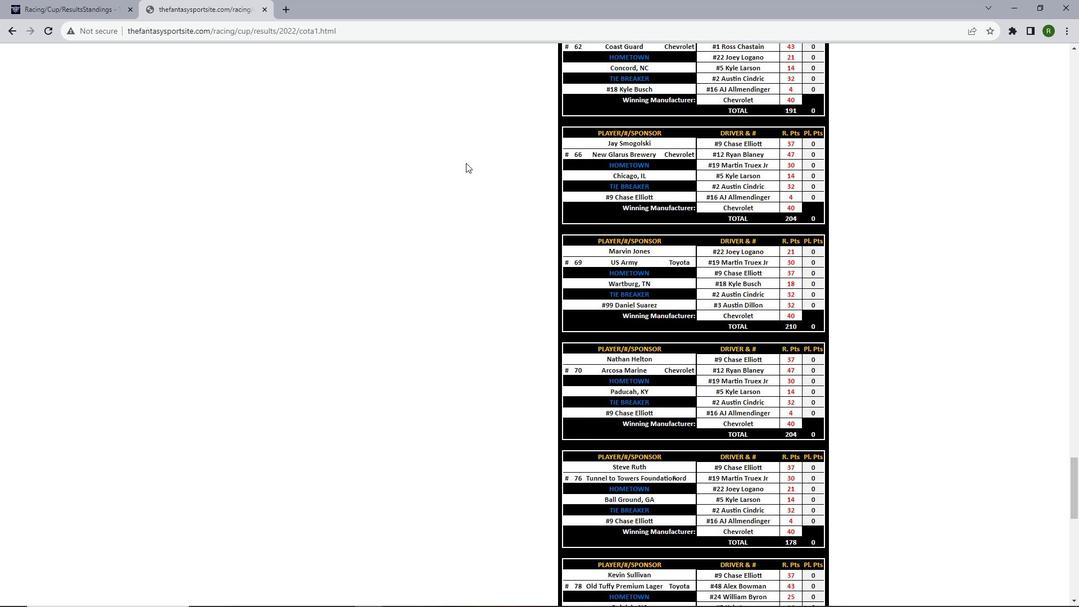 
Action: Mouse scrolled (465, 161) with delta (0, 0)
Screenshot: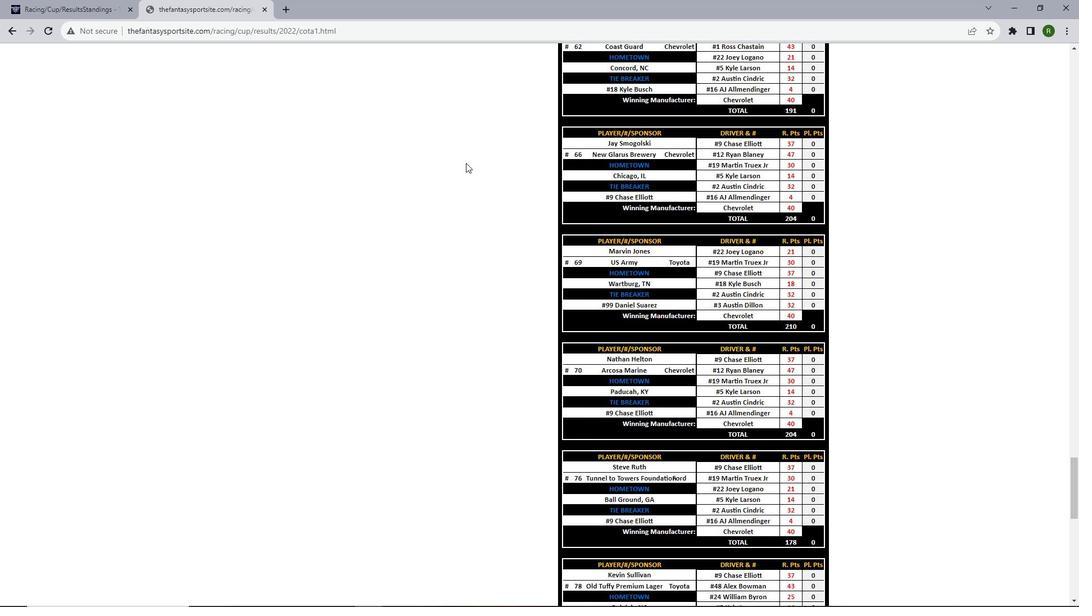 
Action: Mouse scrolled (465, 161) with delta (0, 0)
Screenshot: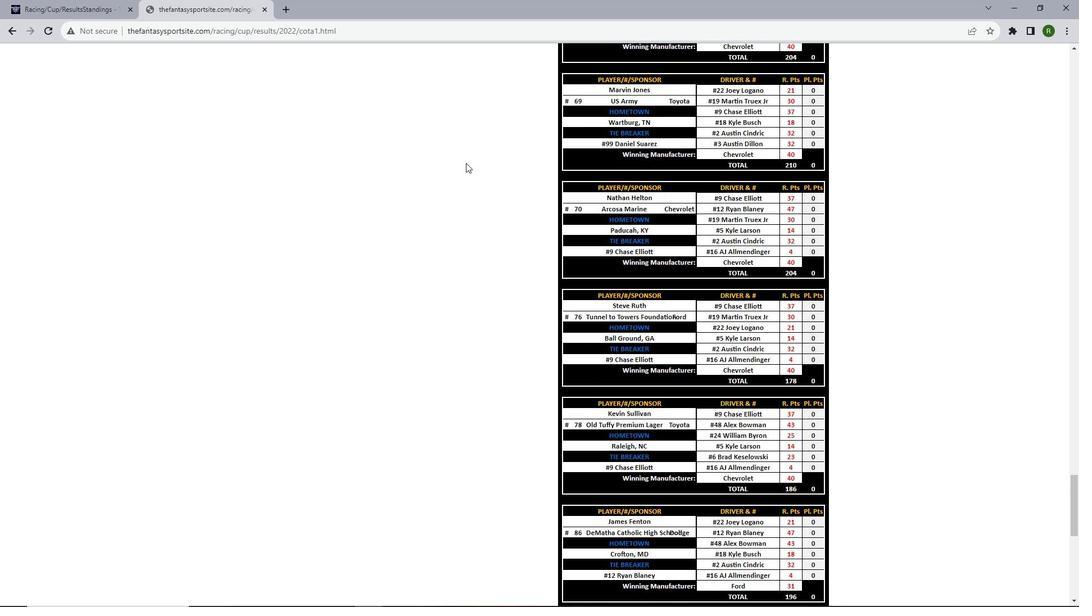 
Action: Mouse scrolled (465, 161) with delta (0, 0)
Screenshot: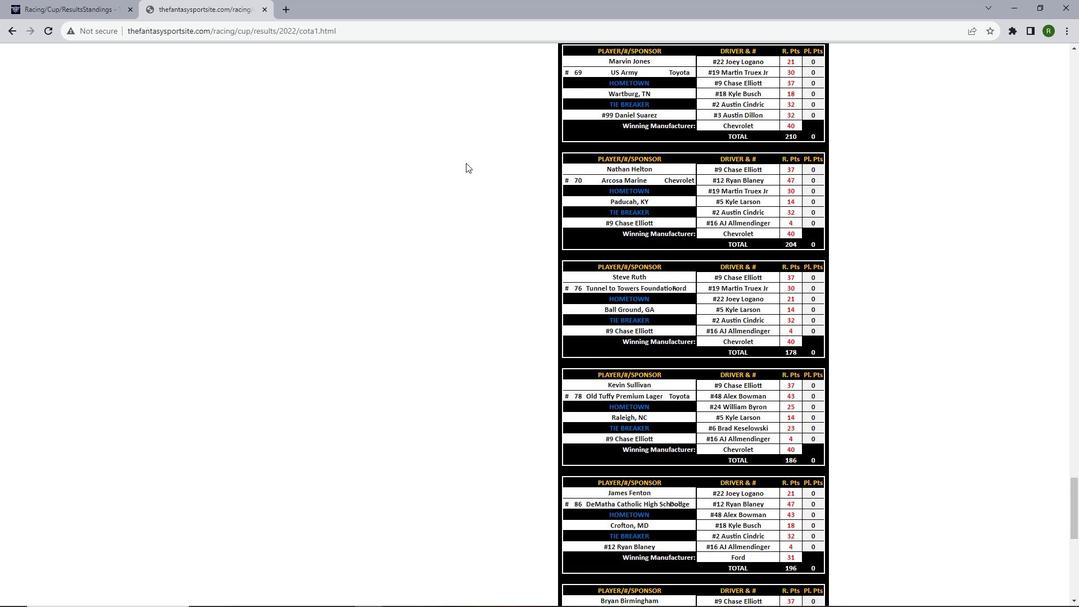 
Action: Mouse scrolled (465, 161) with delta (0, 0)
Screenshot: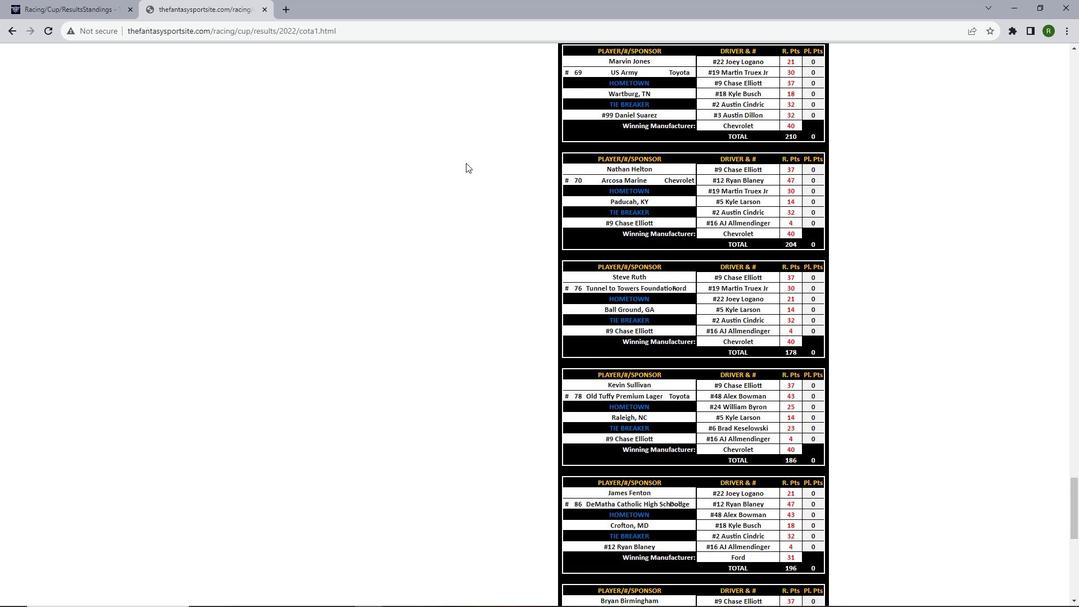 
Action: Mouse scrolled (465, 161) with delta (0, 0)
Screenshot: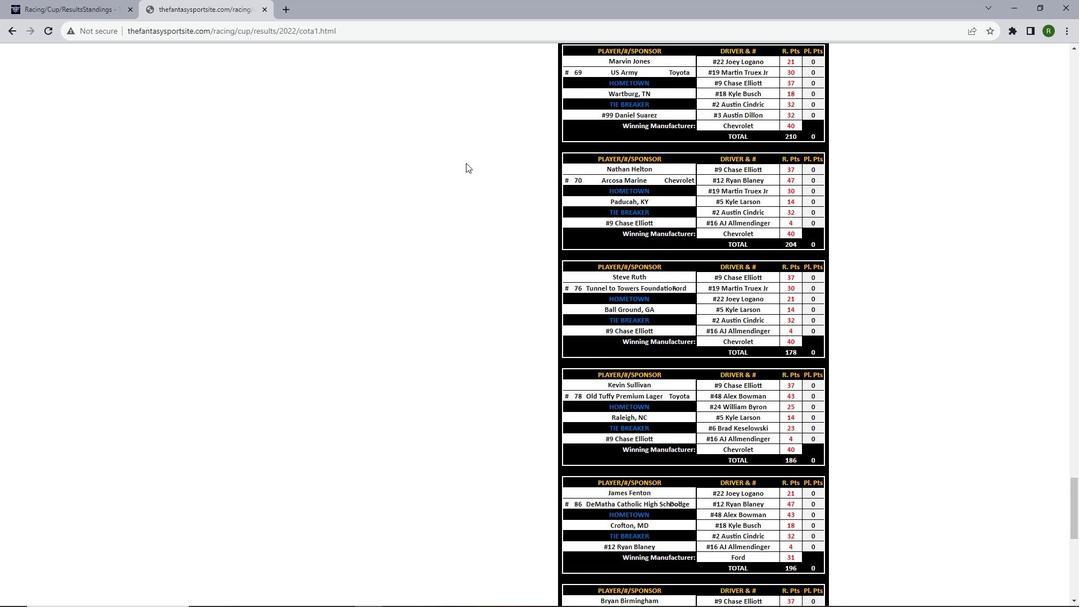 
Action: Mouse scrolled (465, 161) with delta (0, 0)
Screenshot: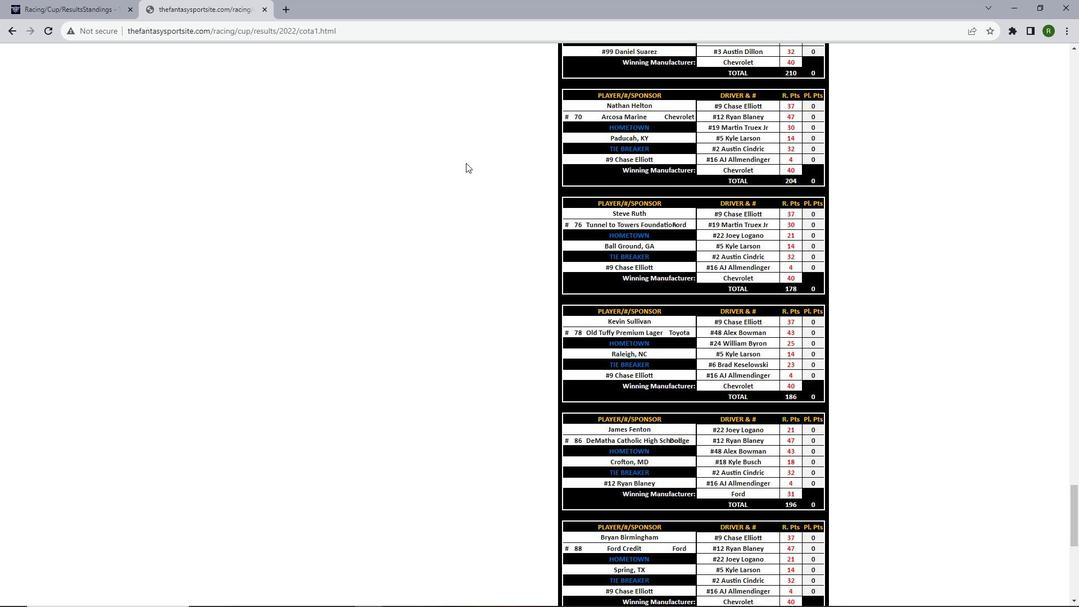 
Action: Mouse scrolled (465, 161) with delta (0, 0)
Screenshot: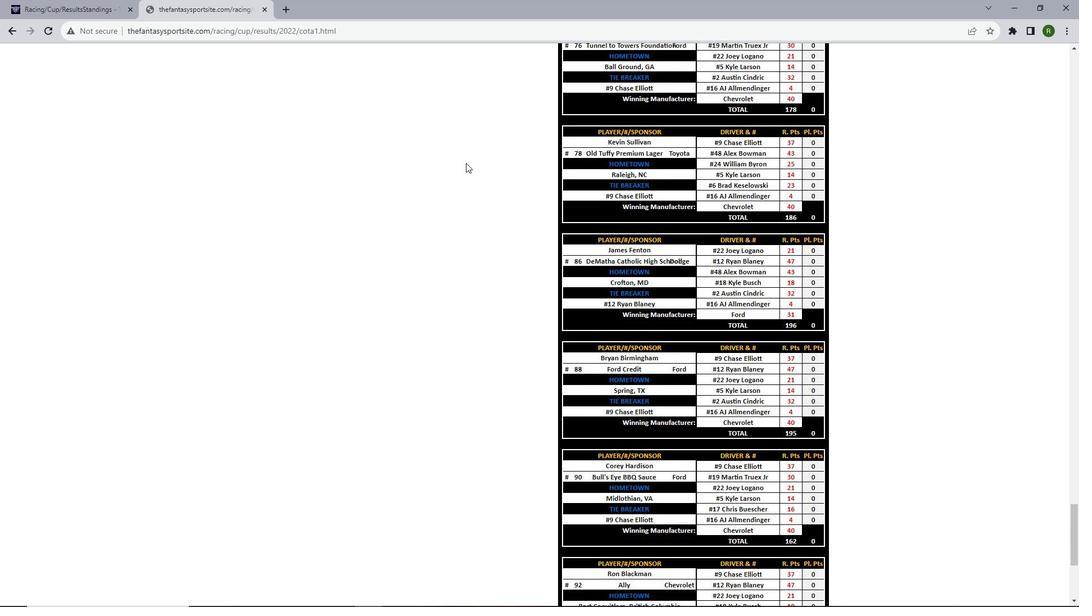 
Action: Mouse scrolled (465, 161) with delta (0, 0)
Screenshot: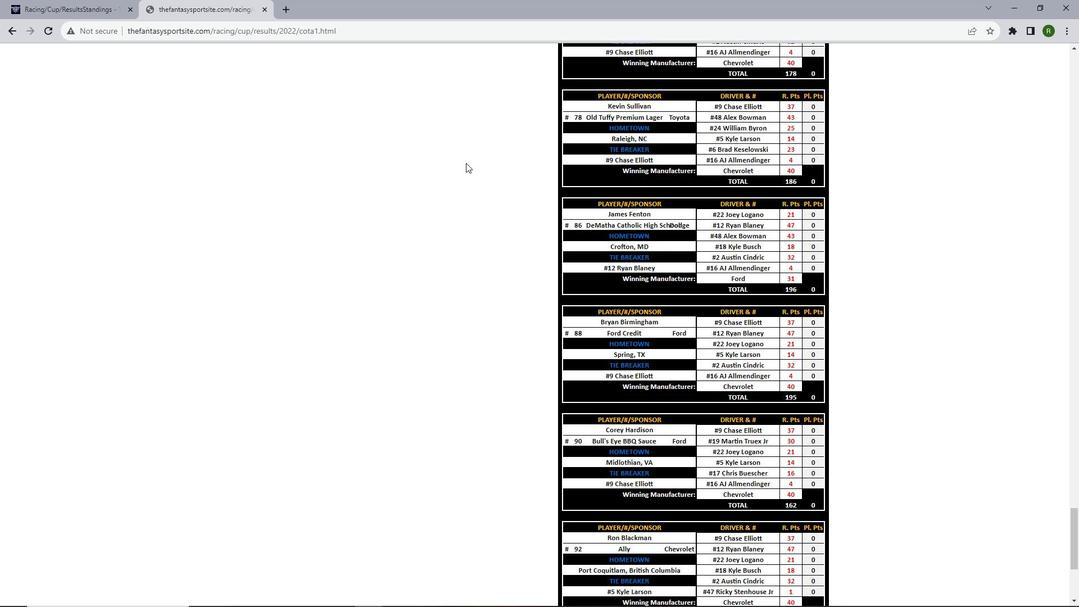 
Action: Mouse scrolled (465, 161) with delta (0, 0)
Screenshot: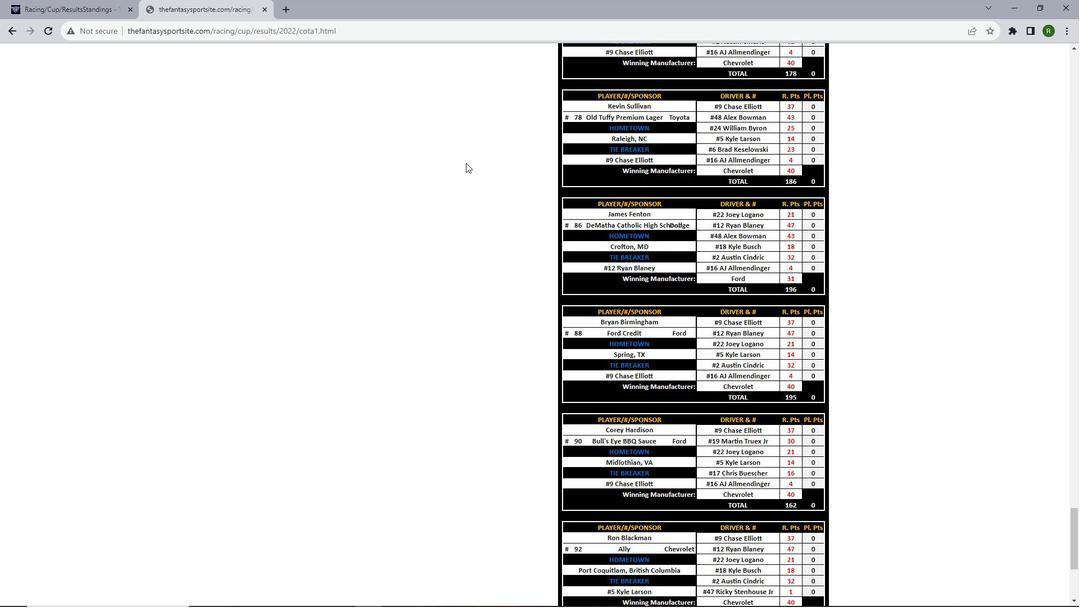 
Action: Mouse scrolled (465, 161) with delta (0, 0)
Screenshot: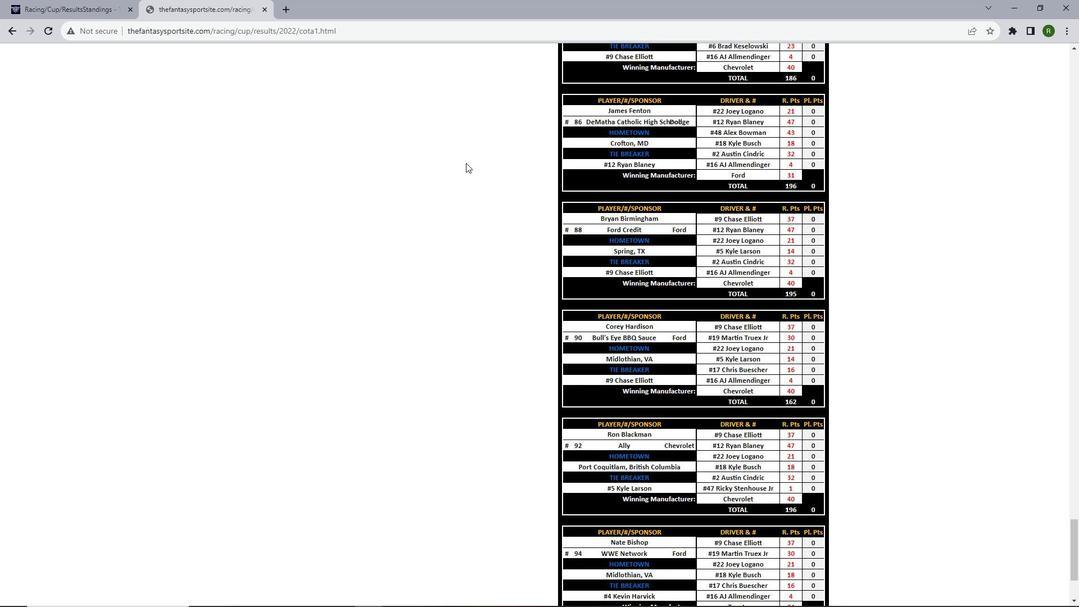 
Action: Mouse scrolled (465, 161) with delta (0, 0)
Screenshot: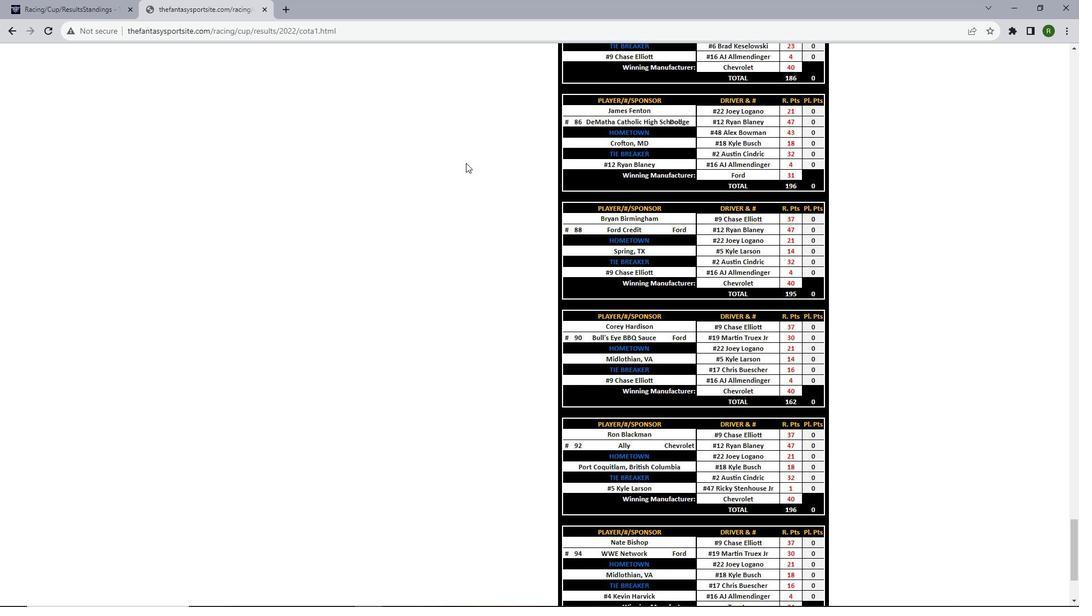 
Action: Mouse scrolled (465, 161) with delta (0, 0)
Screenshot: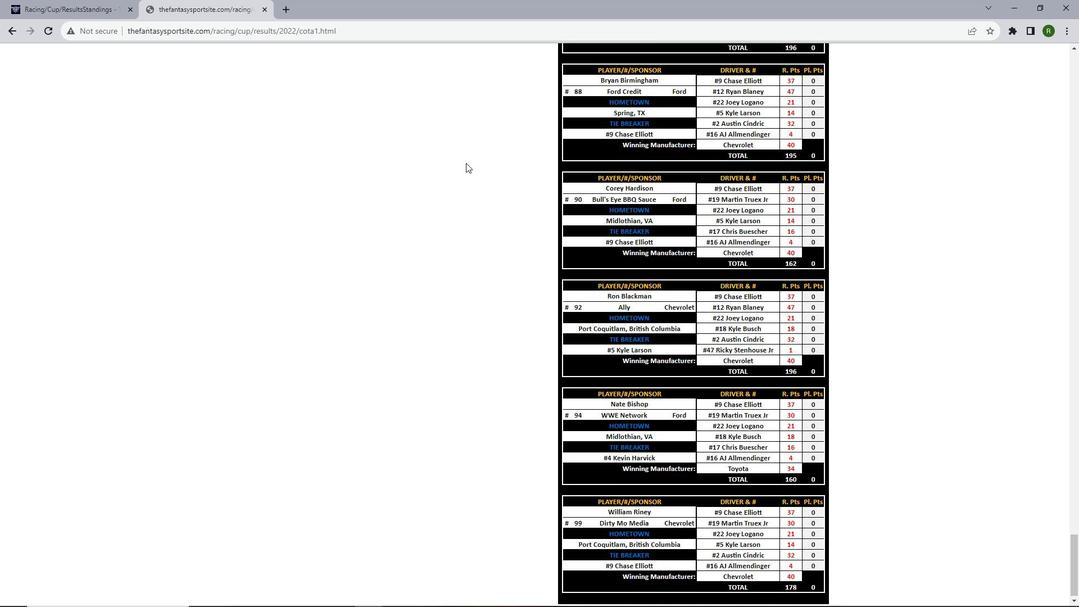 
Action: Mouse scrolled (465, 161) with delta (0, 0)
Screenshot: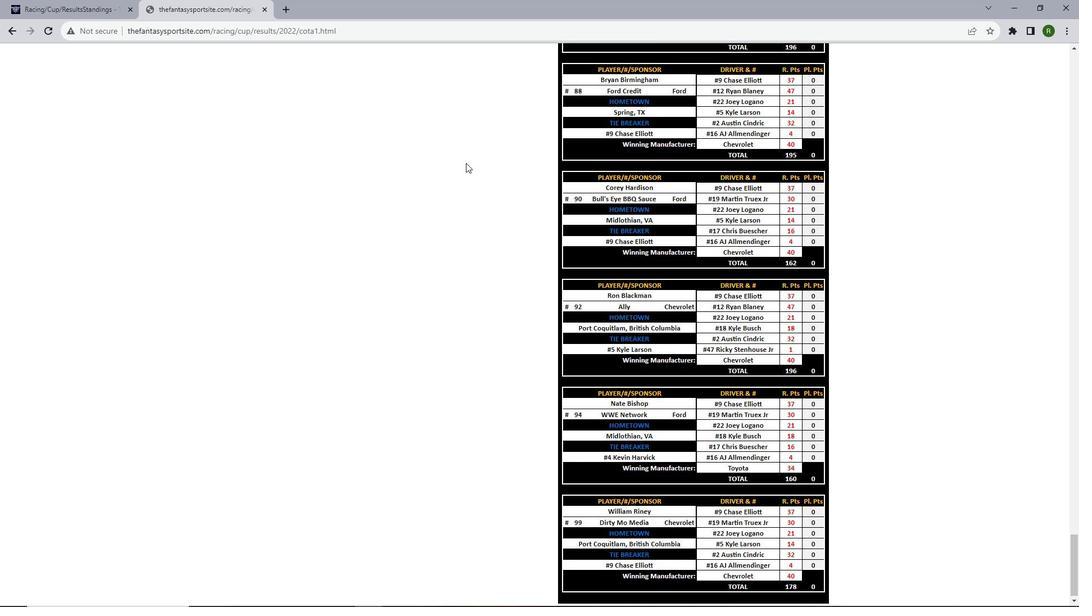 
Action: Mouse scrolled (465, 161) with delta (0, 0)
Screenshot: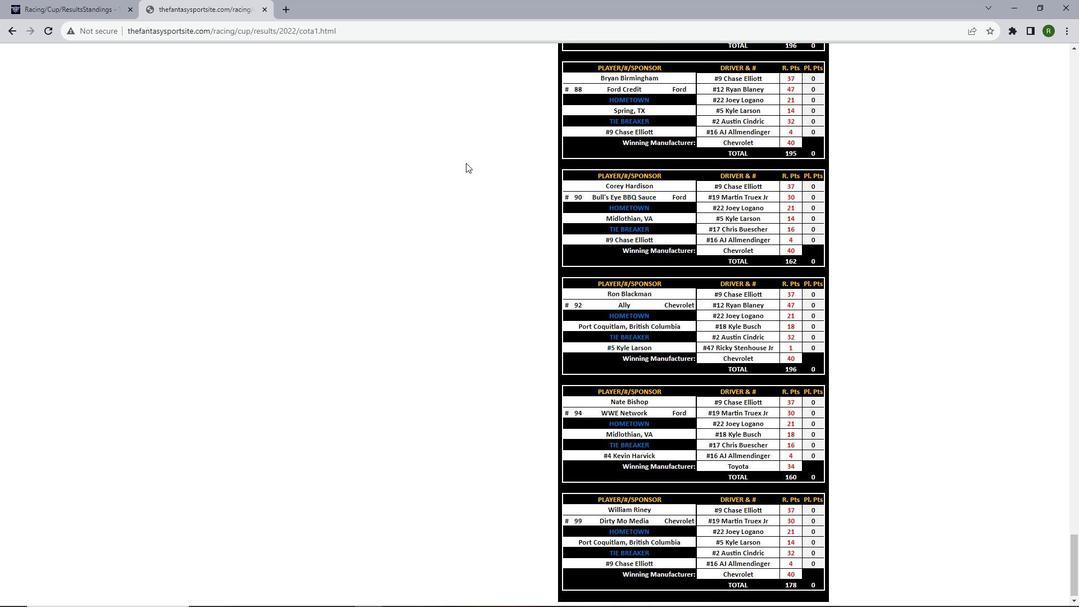 
Action: Mouse scrolled (465, 161) with delta (0, 0)
Screenshot: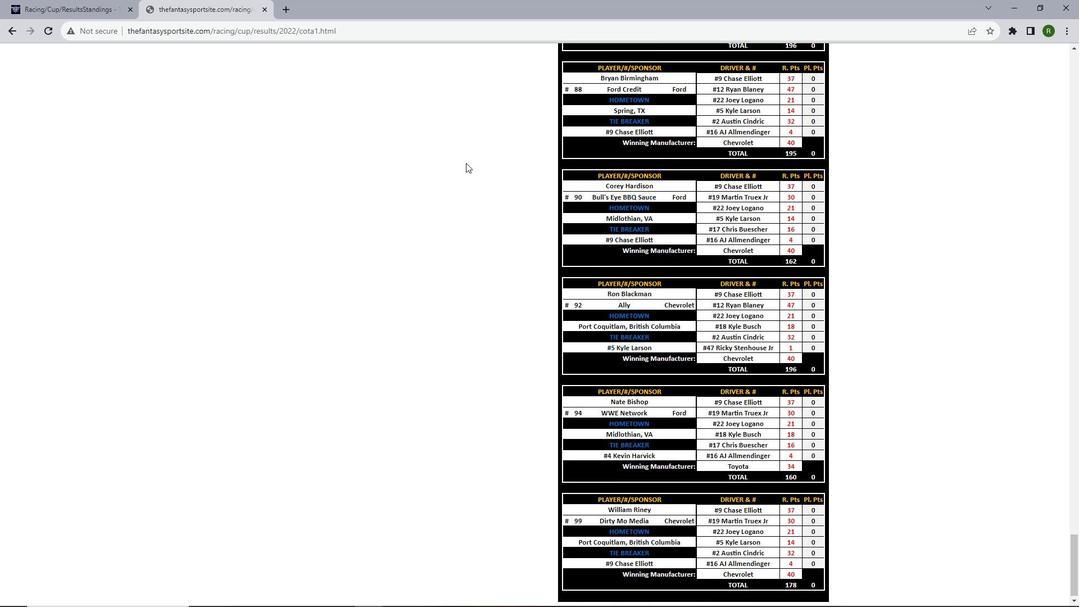 
Action: Mouse scrolled (465, 161) with delta (0, 0)
Screenshot: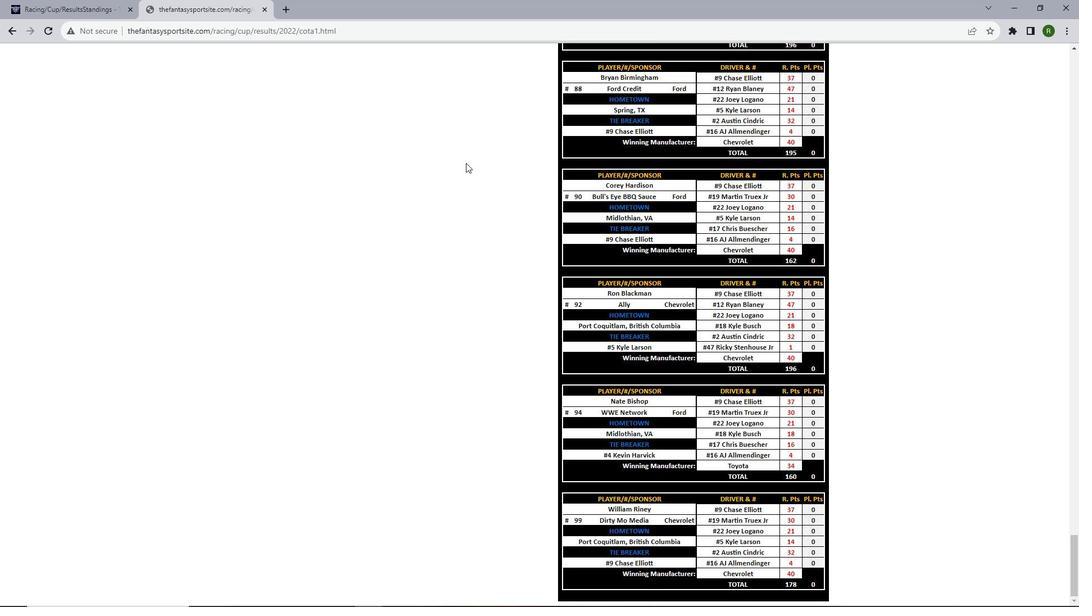 
Action: Mouse scrolled (465, 161) with delta (0, 0)
Screenshot: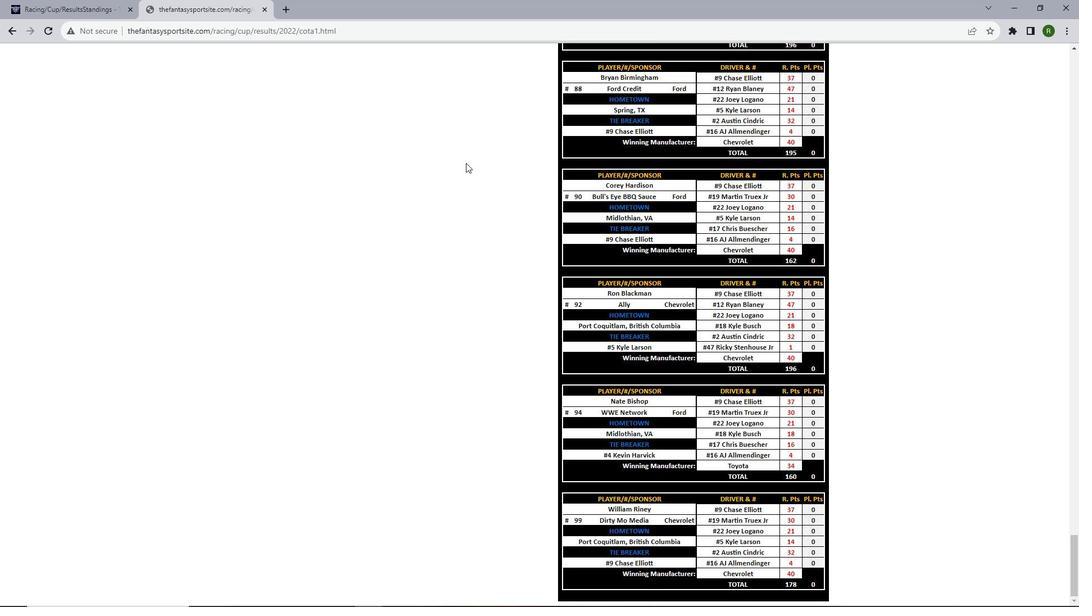 
Action: Mouse scrolled (465, 161) with delta (0, 0)
Screenshot: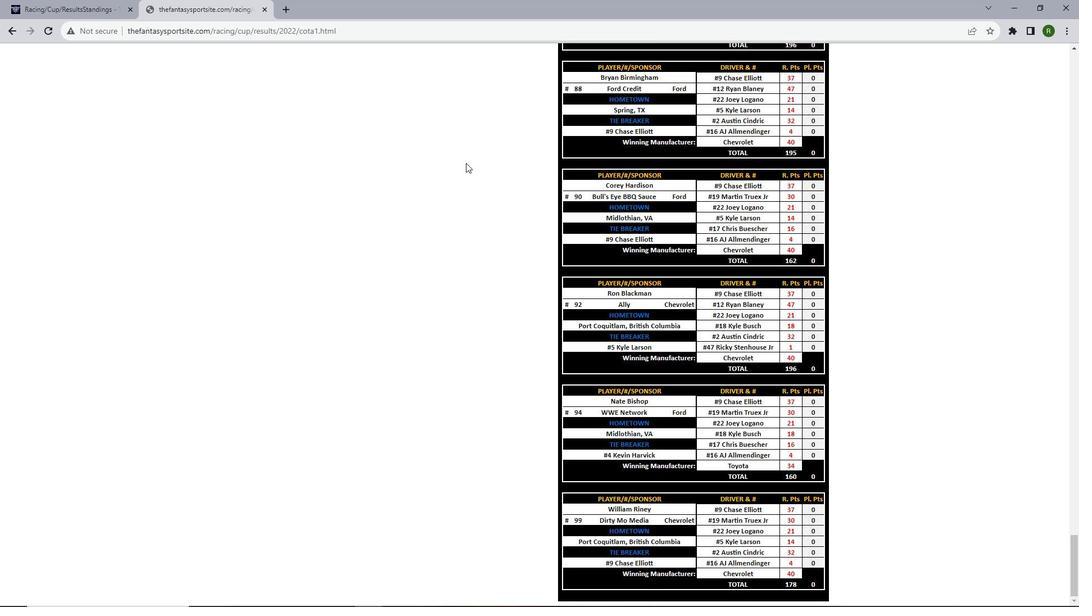 
